 Task: Open a blank sheet, save the file as Respectingdifferences.rtf and add heading 'Respecting Differences',with the parapraph 'Respecting differences involves recognizing and appreciating the uniqueness and diversity of individuals and cultures. It encompasses tolerance, empathy, and embracing different perspectives.'Apply Font Style Impact And font size 18. Apply font style in  Heading 'Courier New' and font size 36 Change heading alignment to  Left and paragraph alignment to  Left
Action: Mouse moved to (305, 204)
Screenshot: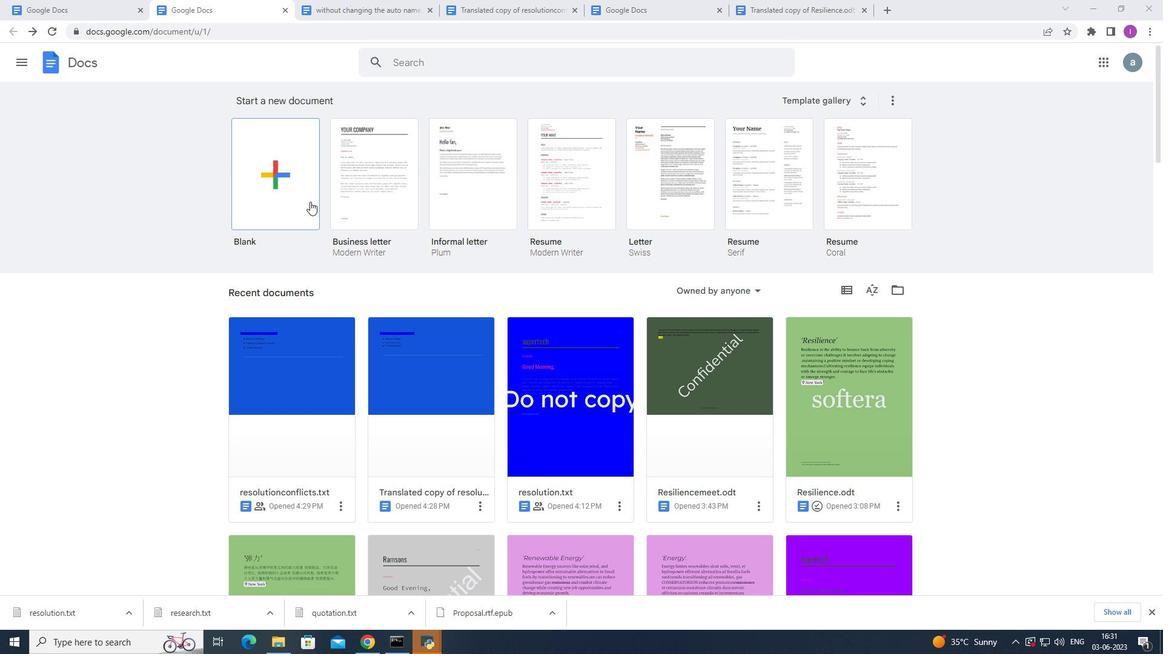 
Action: Mouse pressed left at (305, 204)
Screenshot: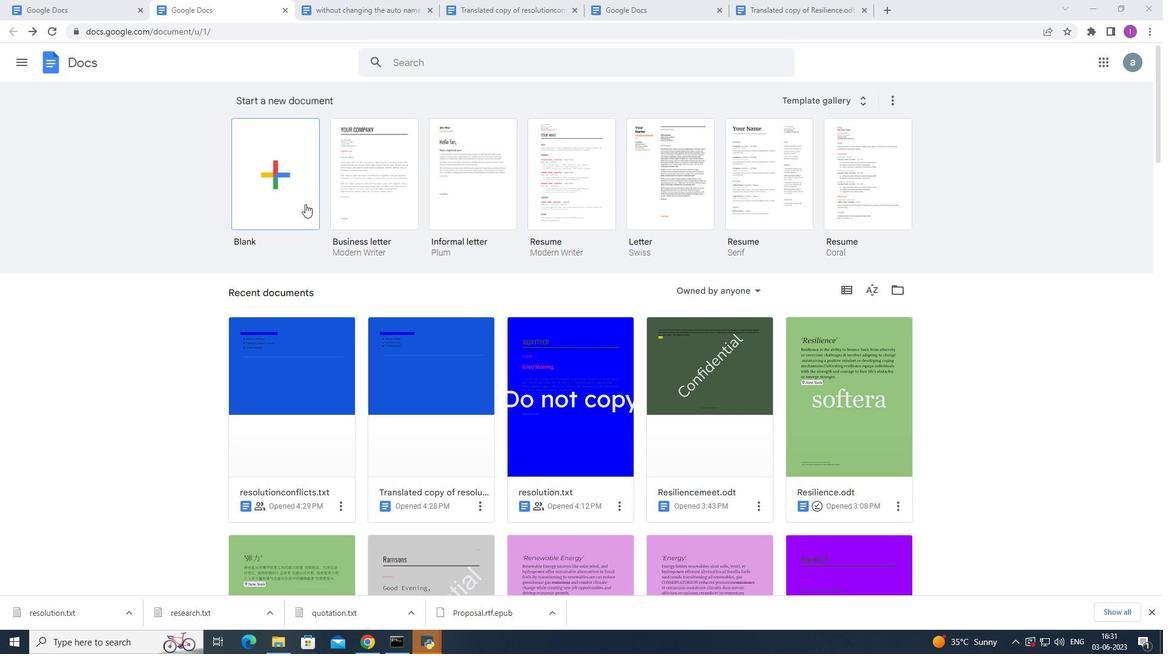 
Action: Mouse moved to (130, 54)
Screenshot: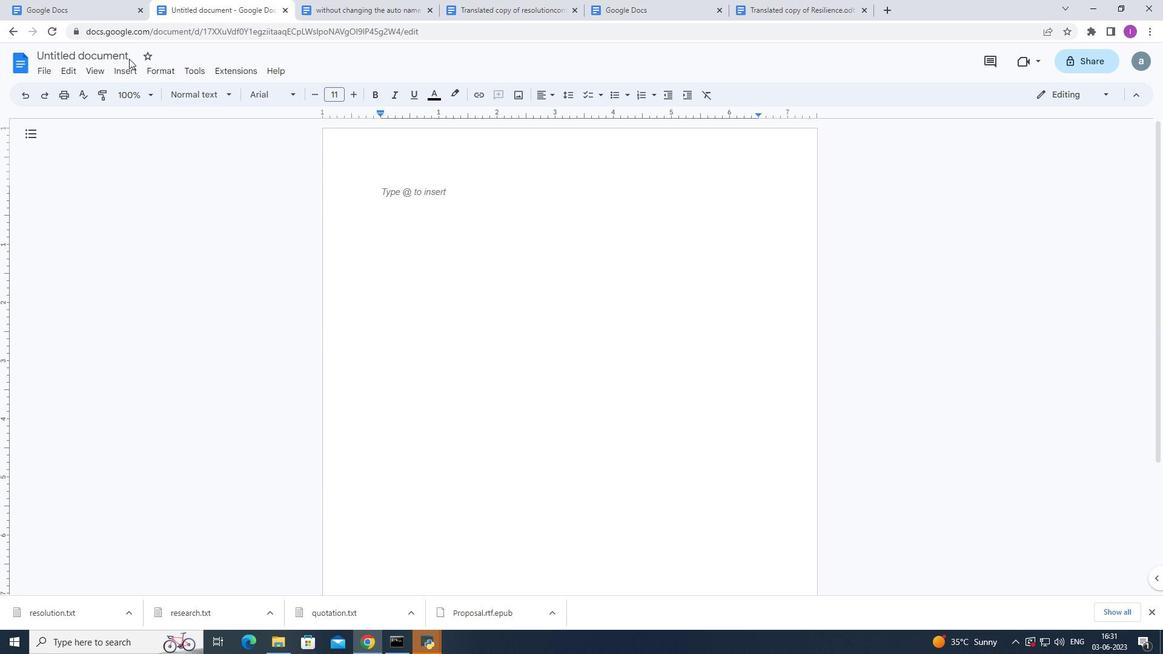 
Action: Mouse pressed left at (130, 54)
Screenshot: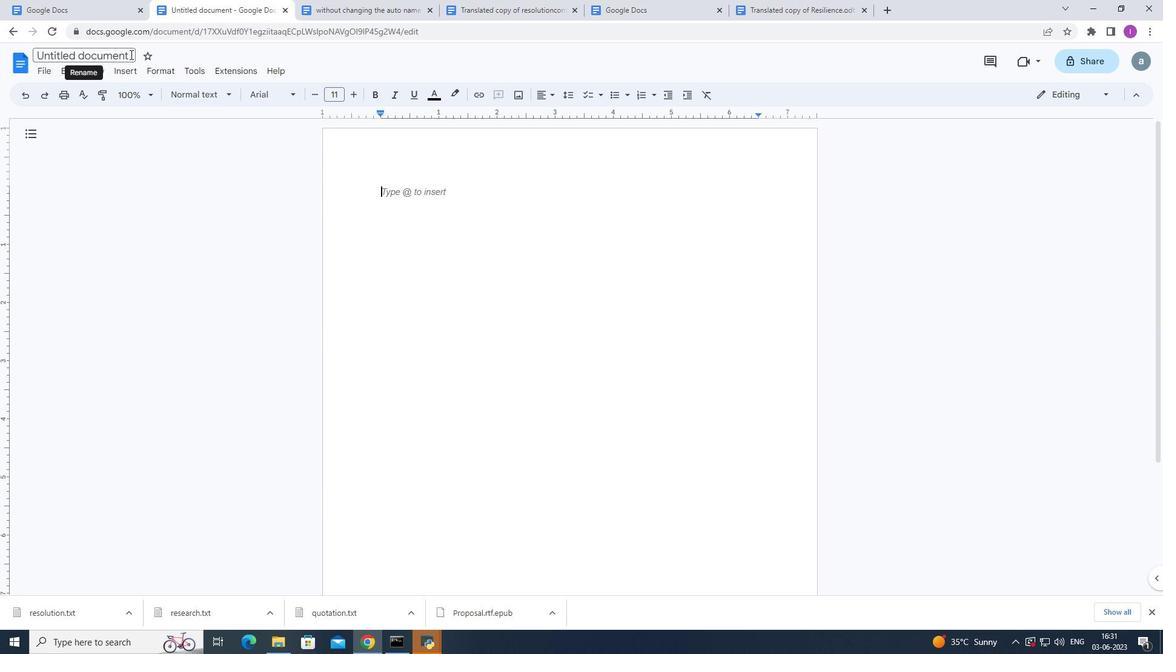 
Action: Mouse moved to (176, 55)
Screenshot: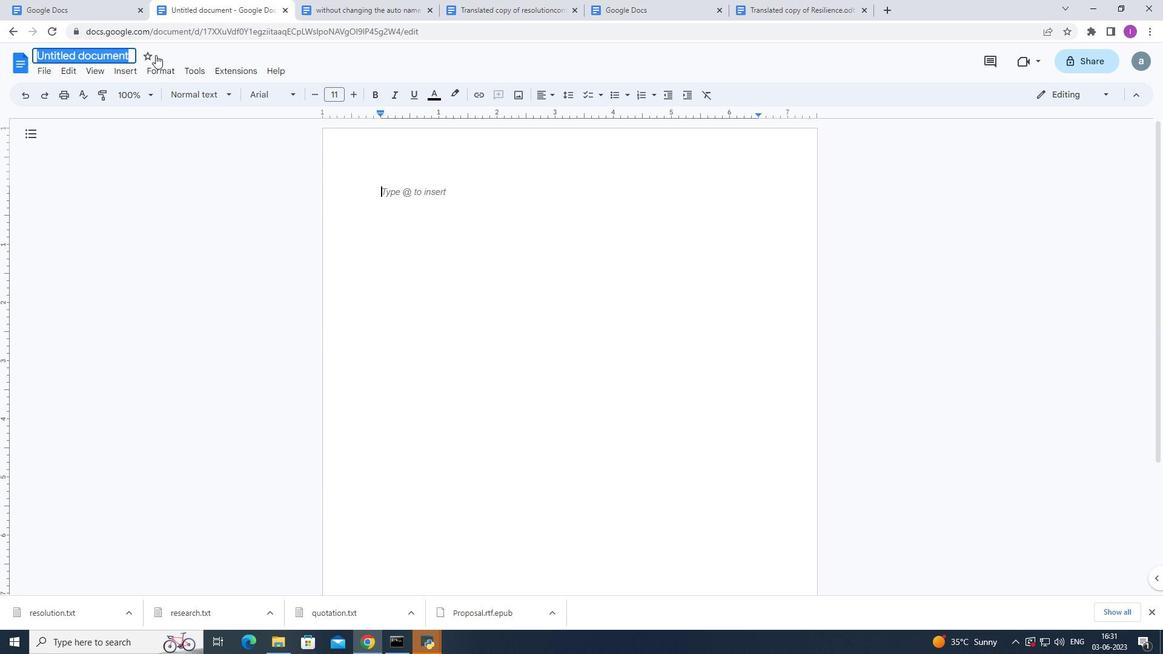
Action: Key pressed <Key.shift>Respectingdifferences.rtf
Screenshot: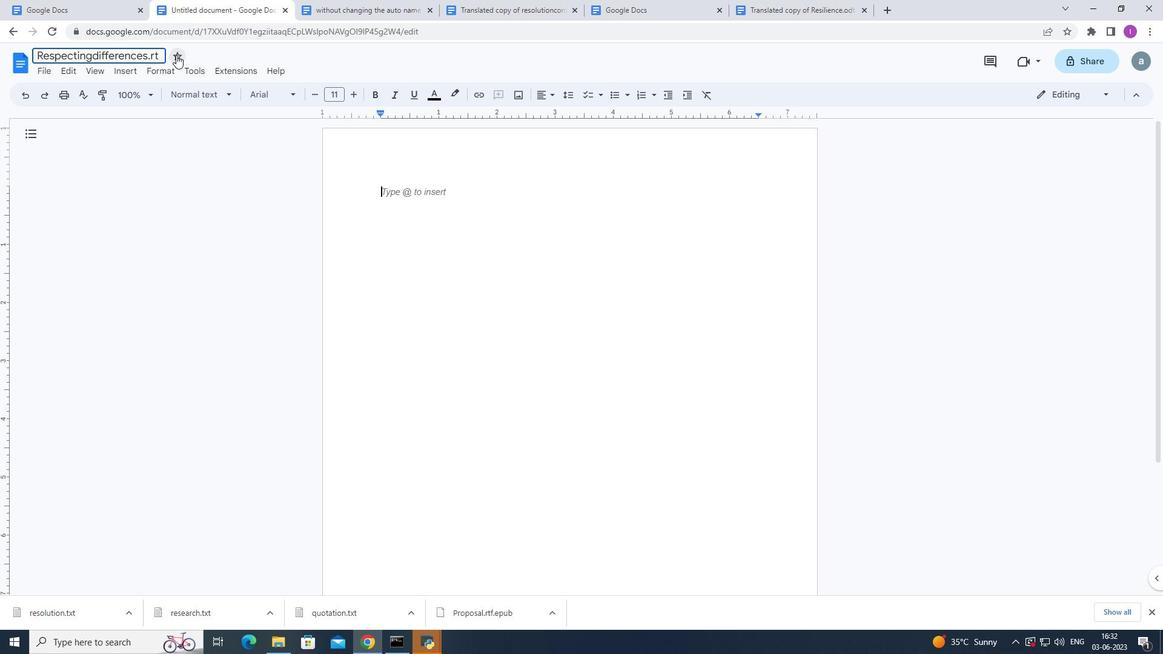 
Action: Mouse moved to (167, 136)
Screenshot: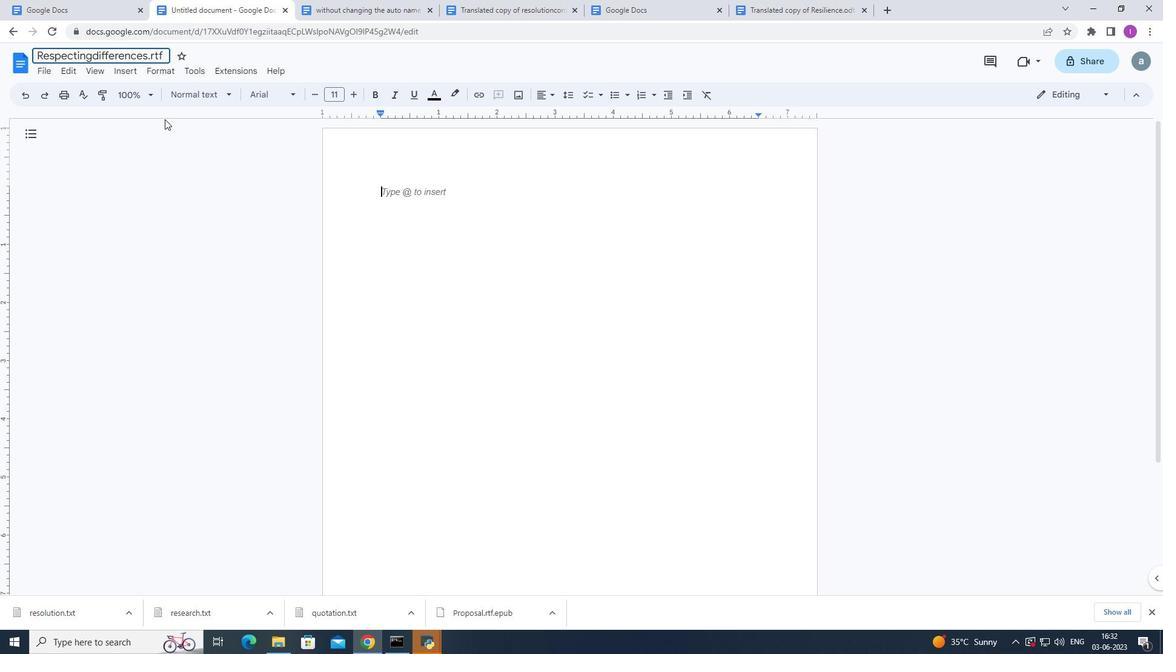 
Action: Mouse pressed left at (167, 136)
Screenshot: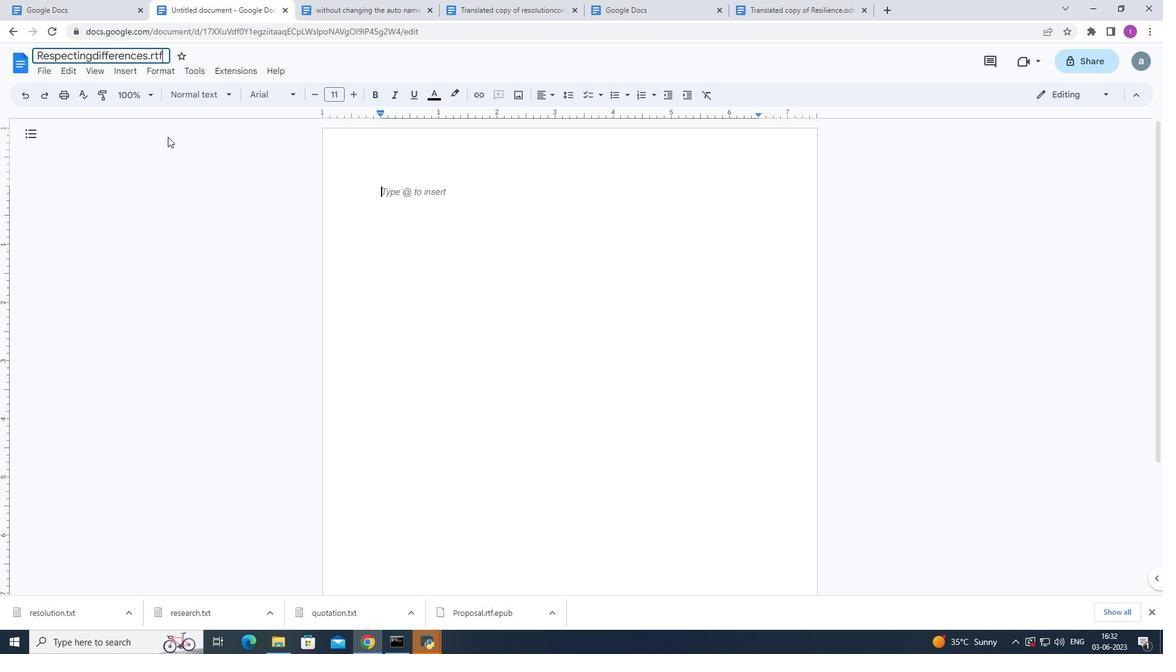 
Action: Mouse moved to (172, 69)
Screenshot: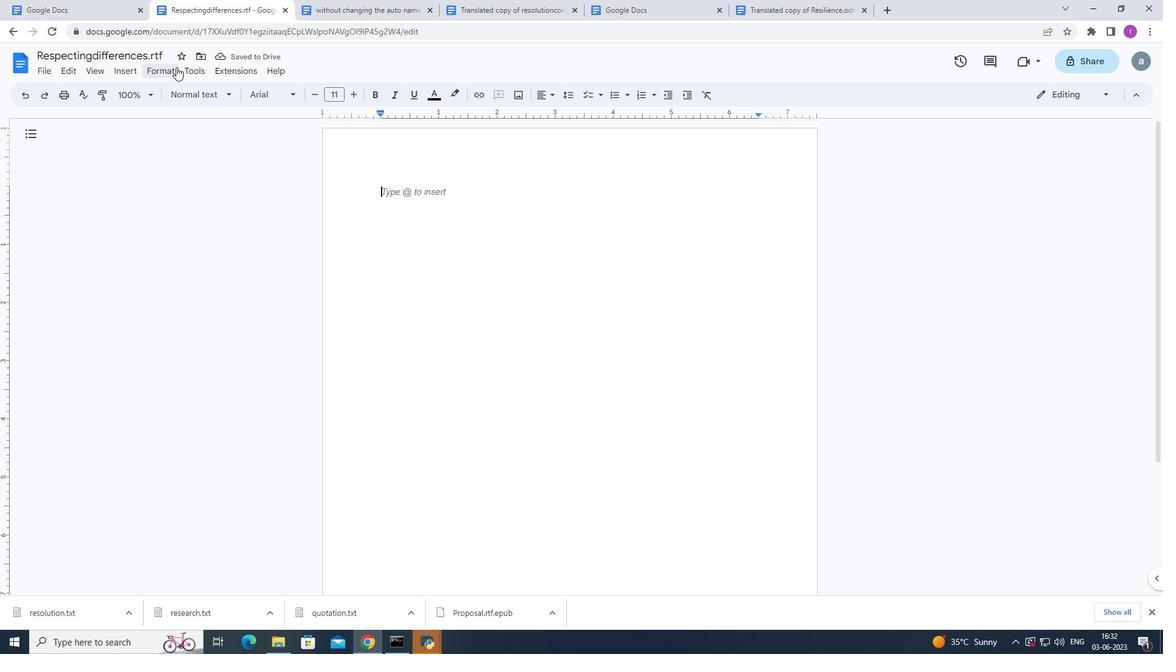 
Action: Mouse pressed left at (172, 69)
Screenshot: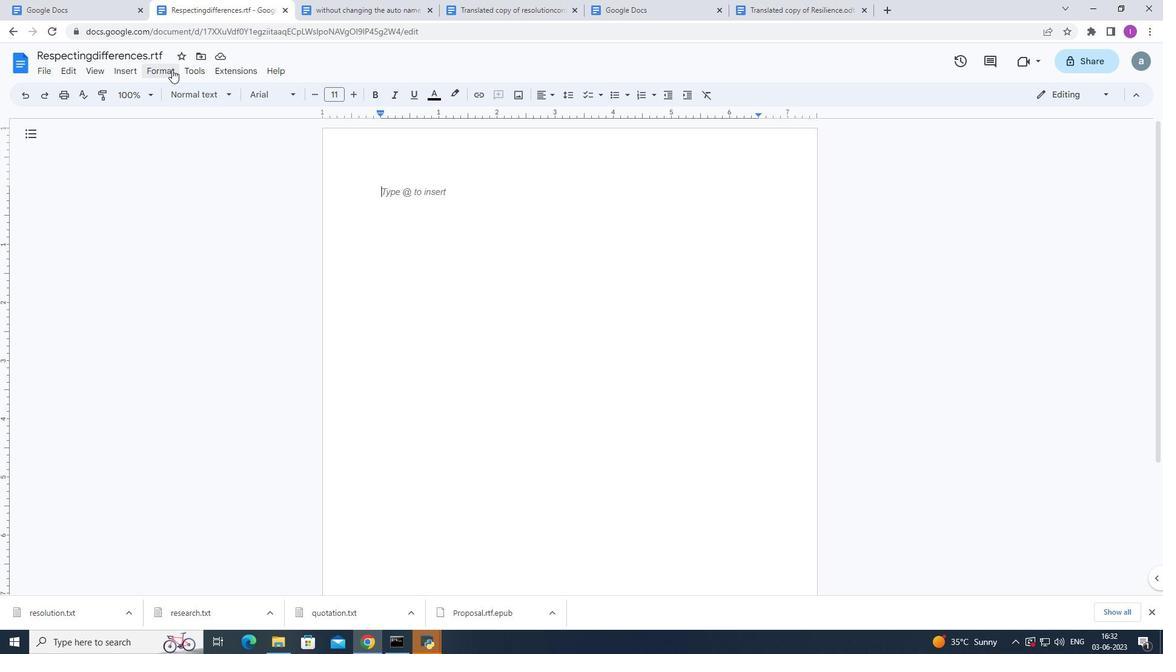
Action: Mouse pressed left at (172, 69)
Screenshot: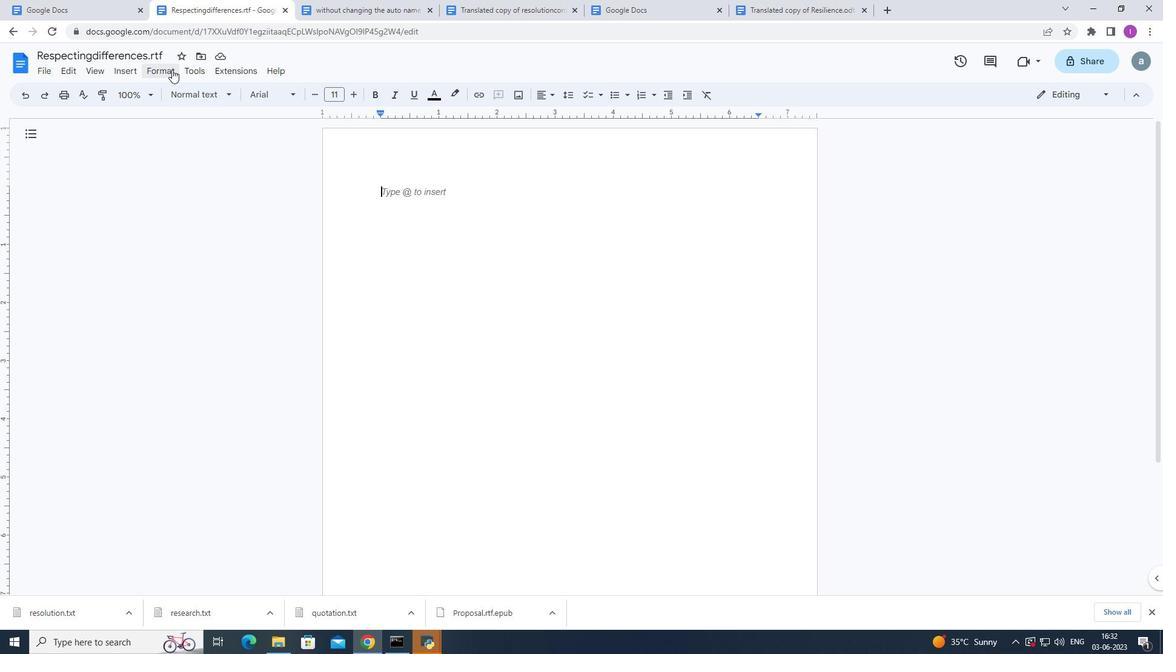 
Action: Mouse pressed left at (172, 69)
Screenshot: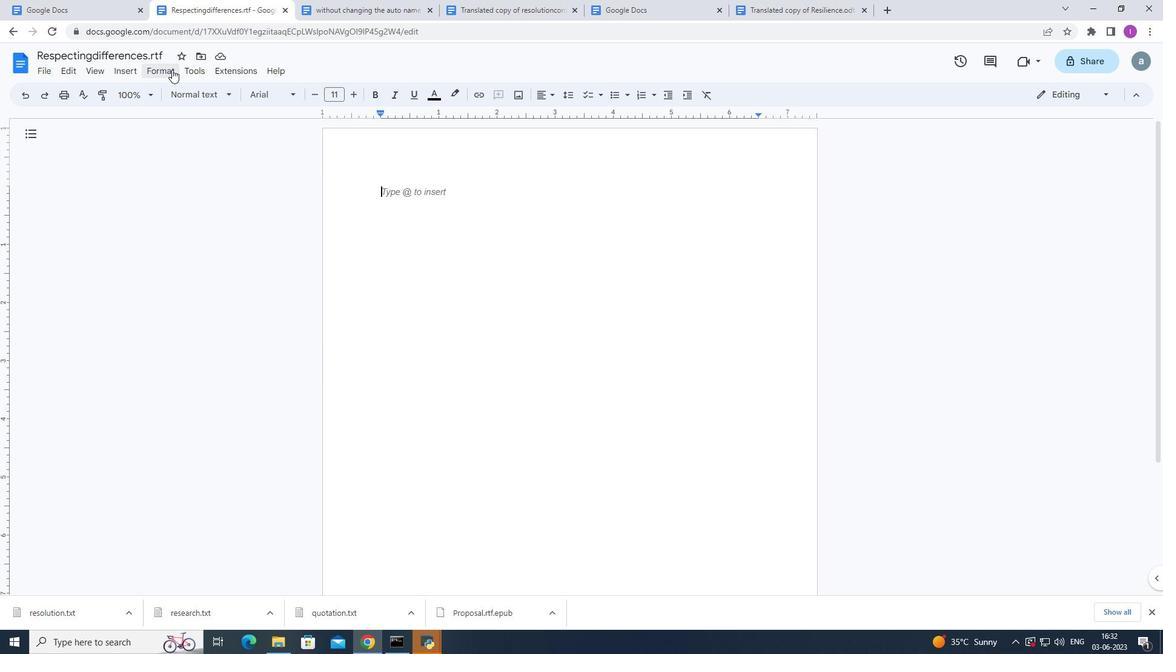 
Action: Mouse moved to (370, 203)
Screenshot: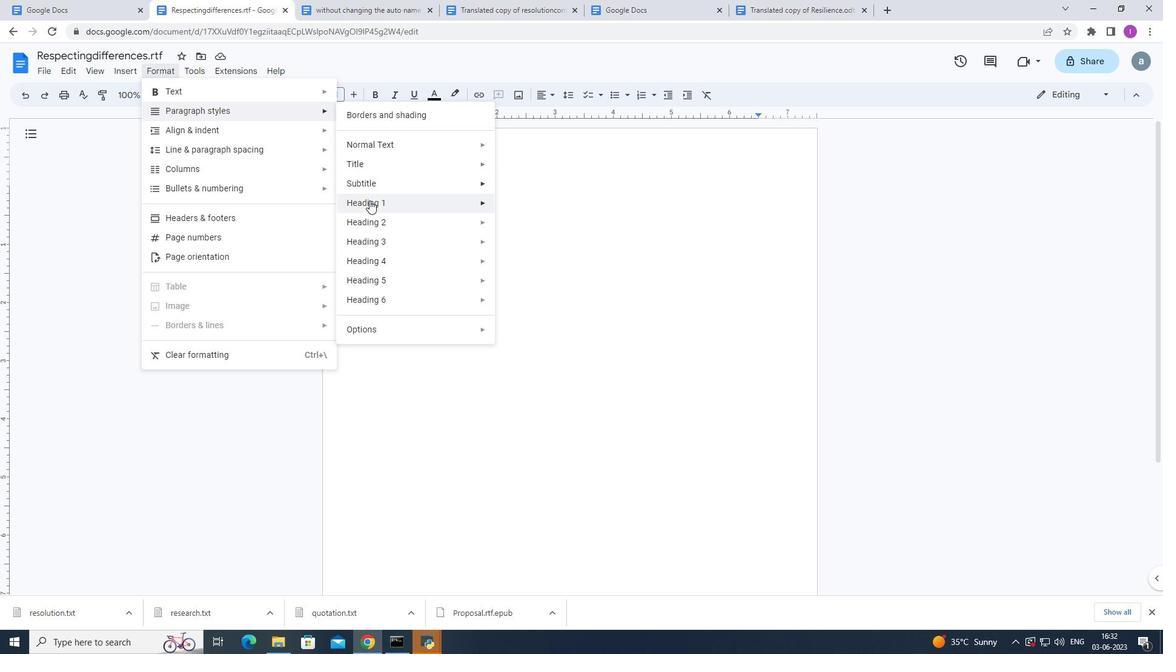 
Action: Mouse pressed left at (370, 203)
Screenshot: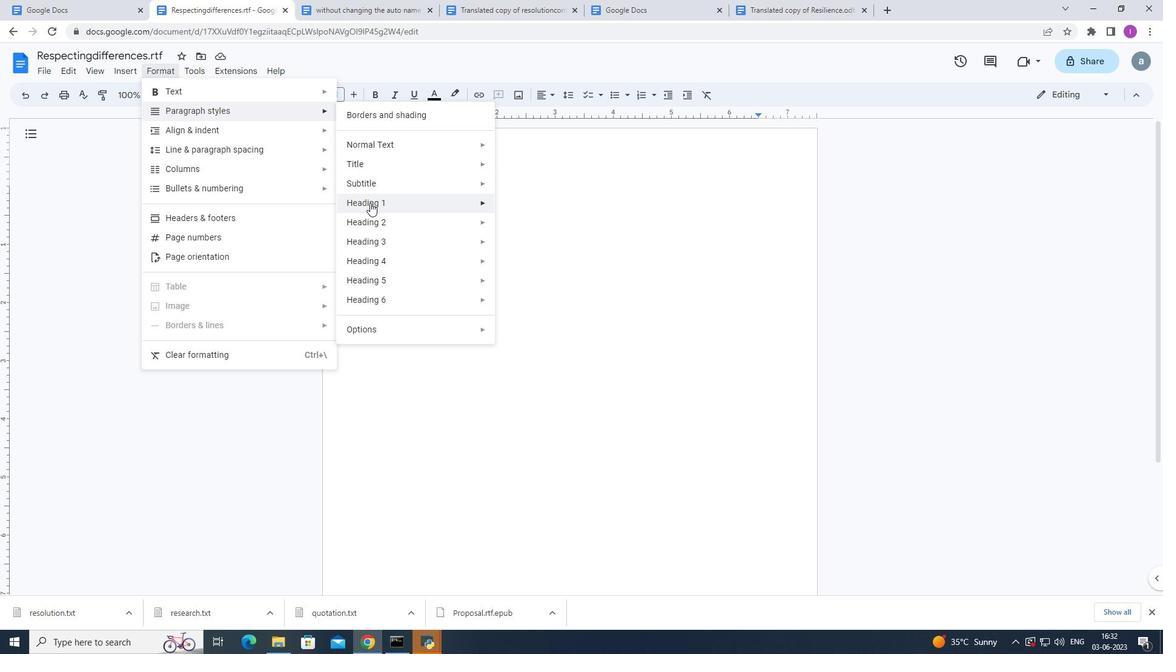 
Action: Mouse moved to (556, 210)
Screenshot: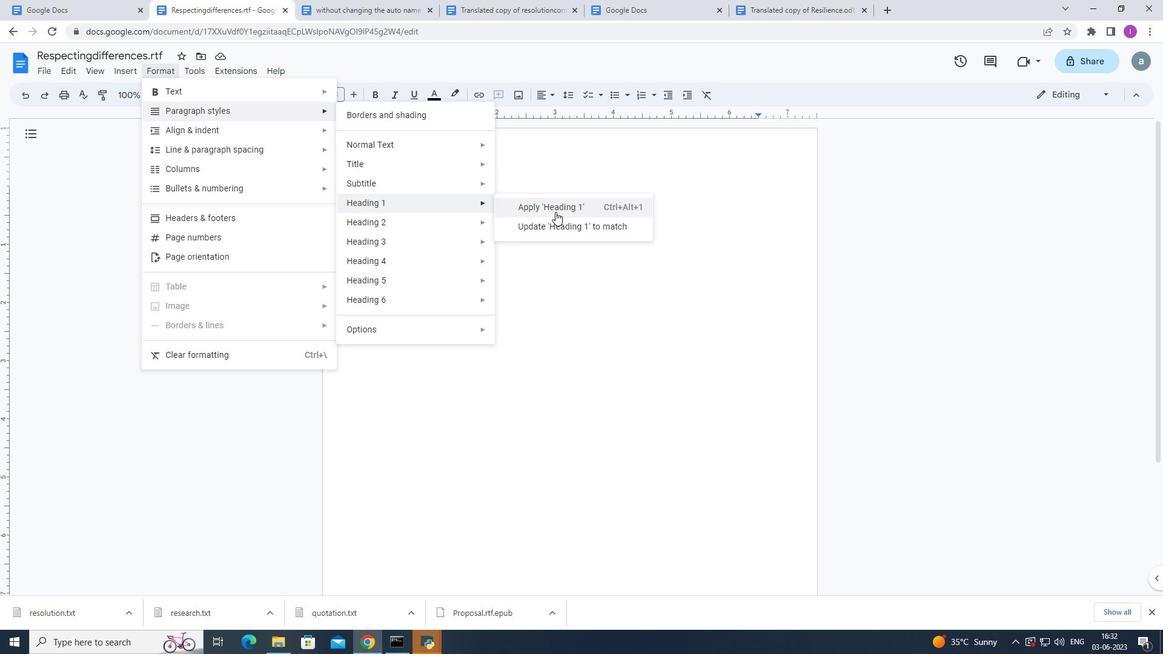 
Action: Mouse pressed left at (556, 210)
Screenshot: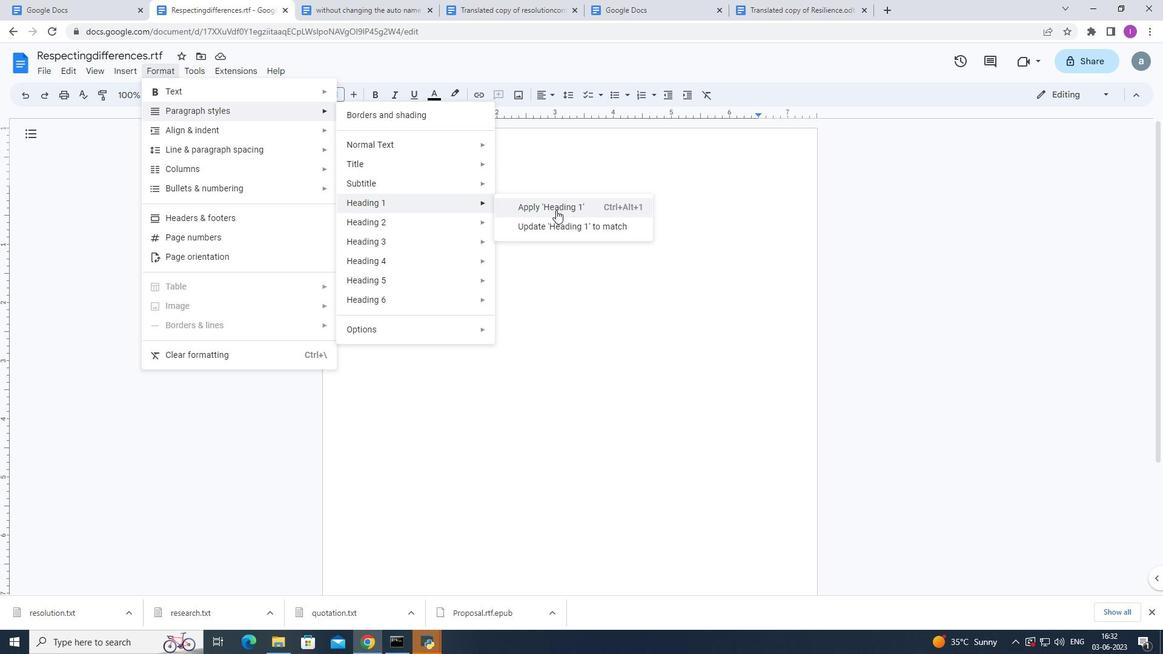 
Action: Mouse moved to (519, 241)
Screenshot: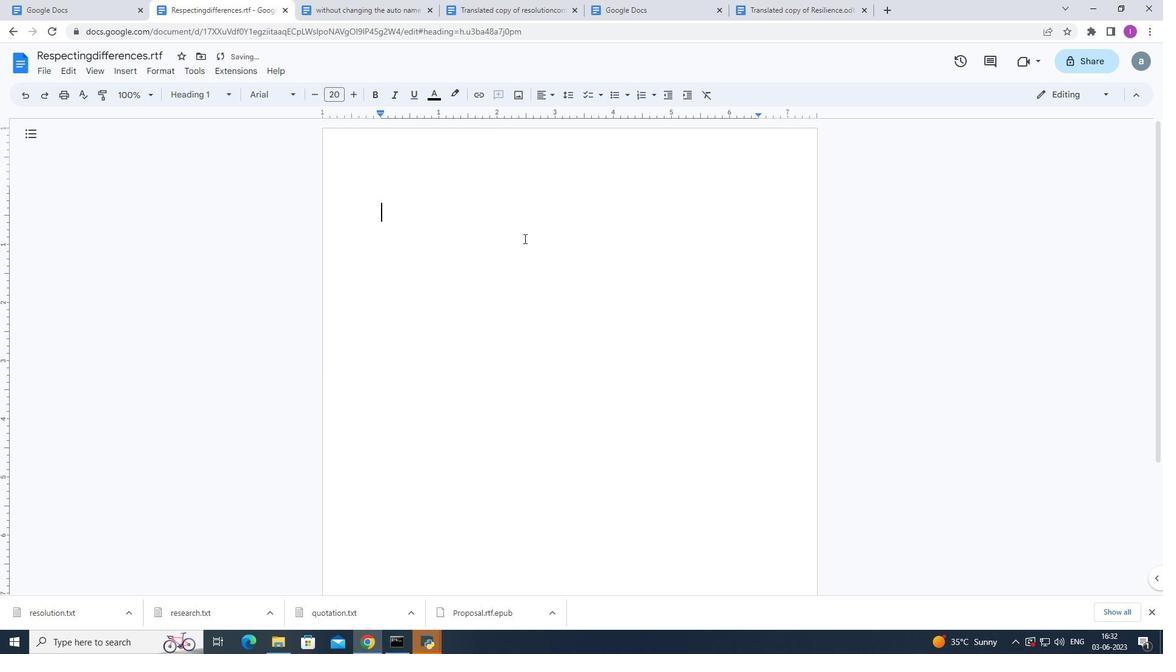 
Action: Key pressed <Key.shift>Reso<Key.backspace>pecting<Key.space><Key.shift>Differences
Screenshot: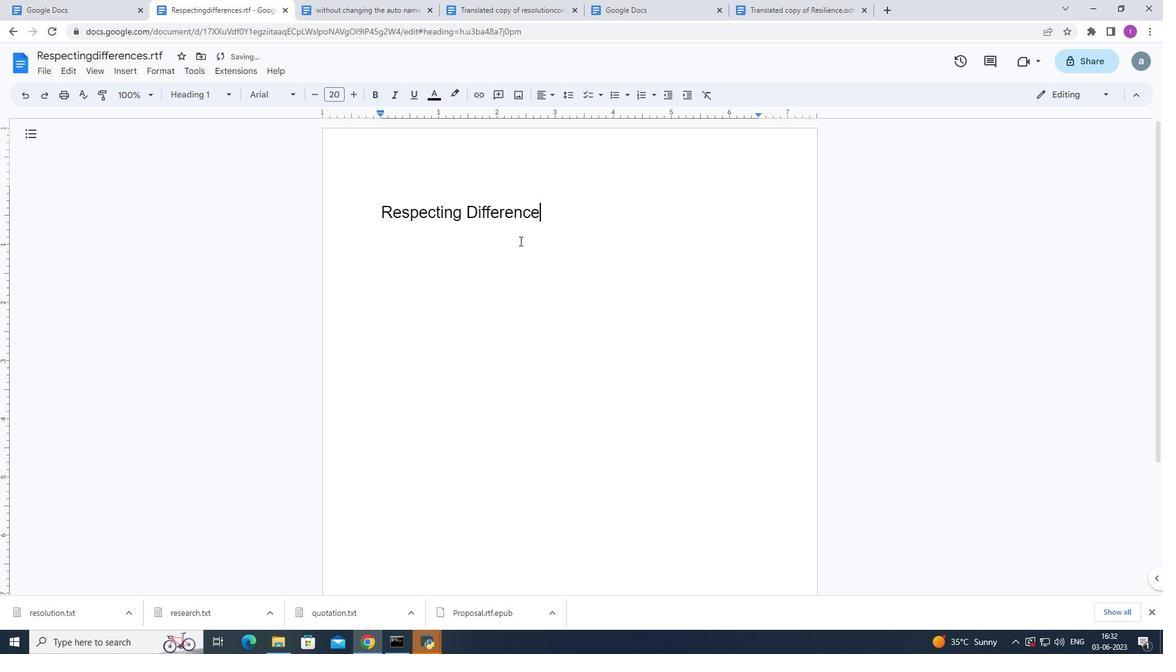 
Action: Mouse scrolled (519, 240) with delta (0, 0)
Screenshot: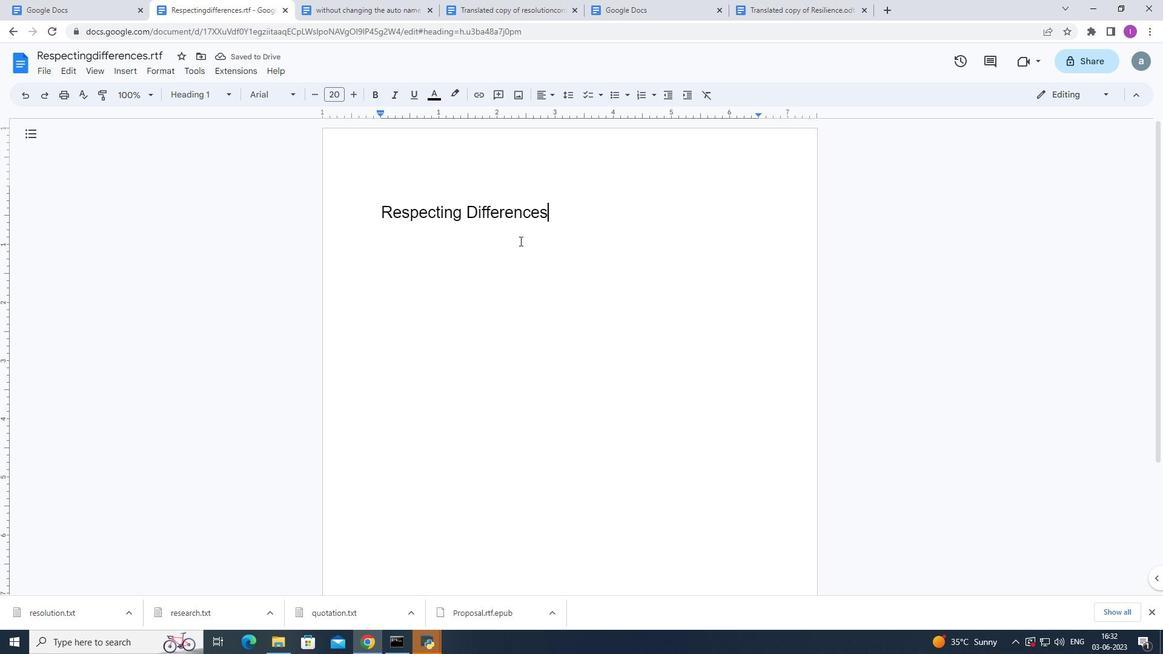 
Action: Mouse scrolled (519, 240) with delta (0, 0)
Screenshot: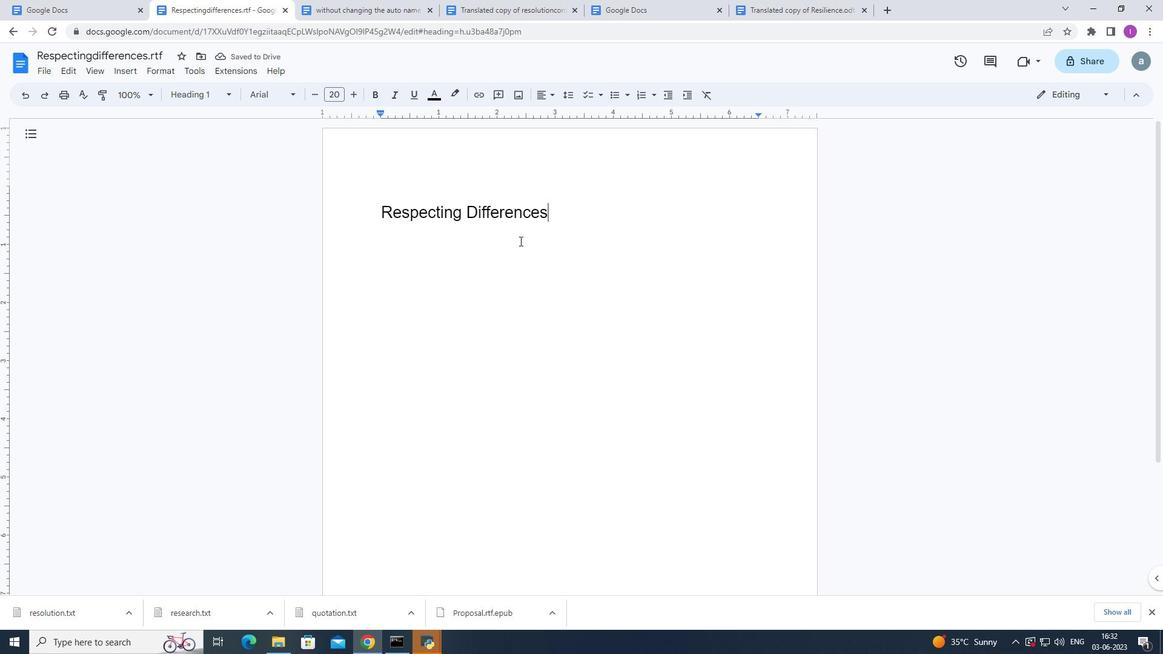
Action: Mouse moved to (405, 357)
Screenshot: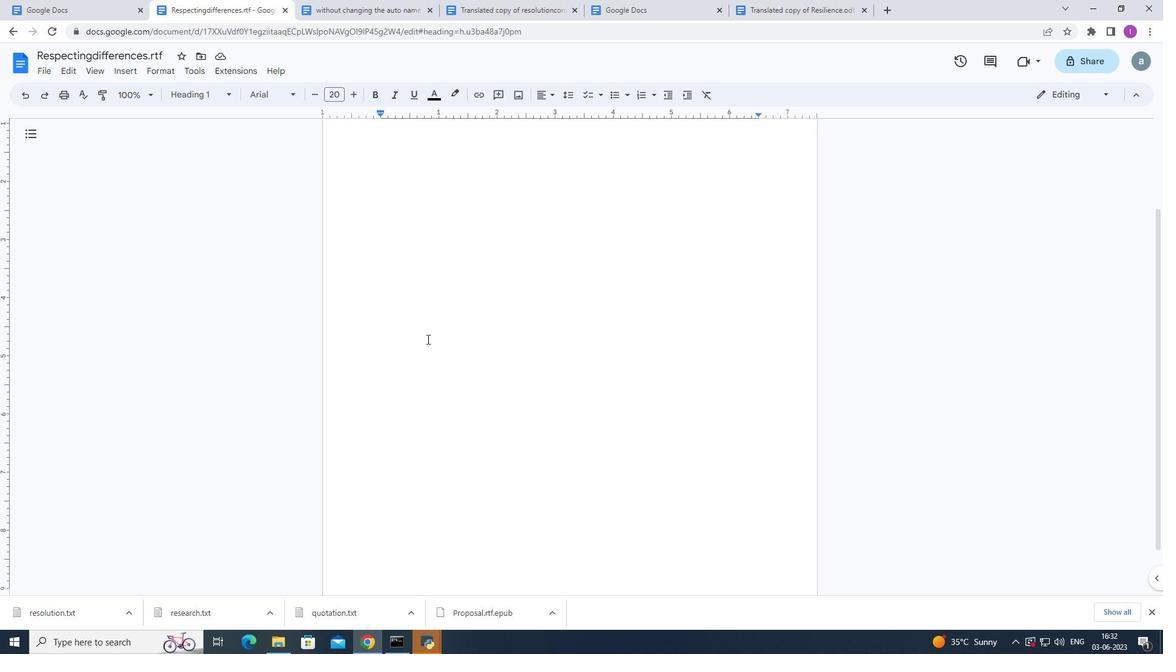 
Action: Mouse scrolled (405, 358) with delta (0, 0)
Screenshot: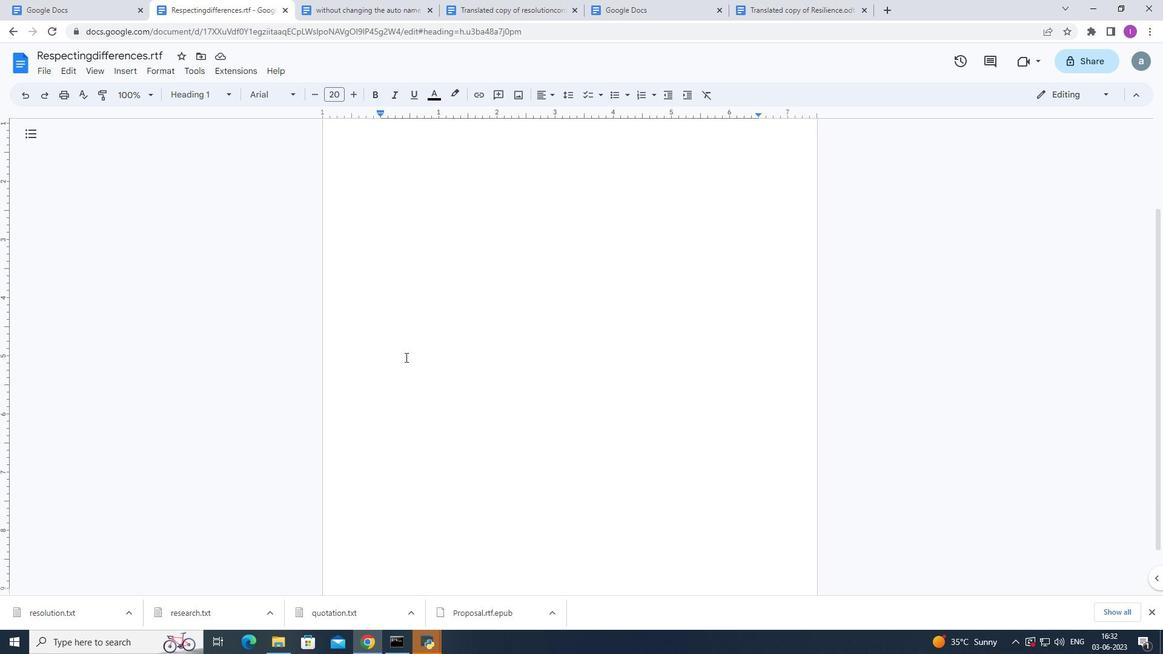 
Action: Mouse scrolled (405, 358) with delta (0, 0)
Screenshot: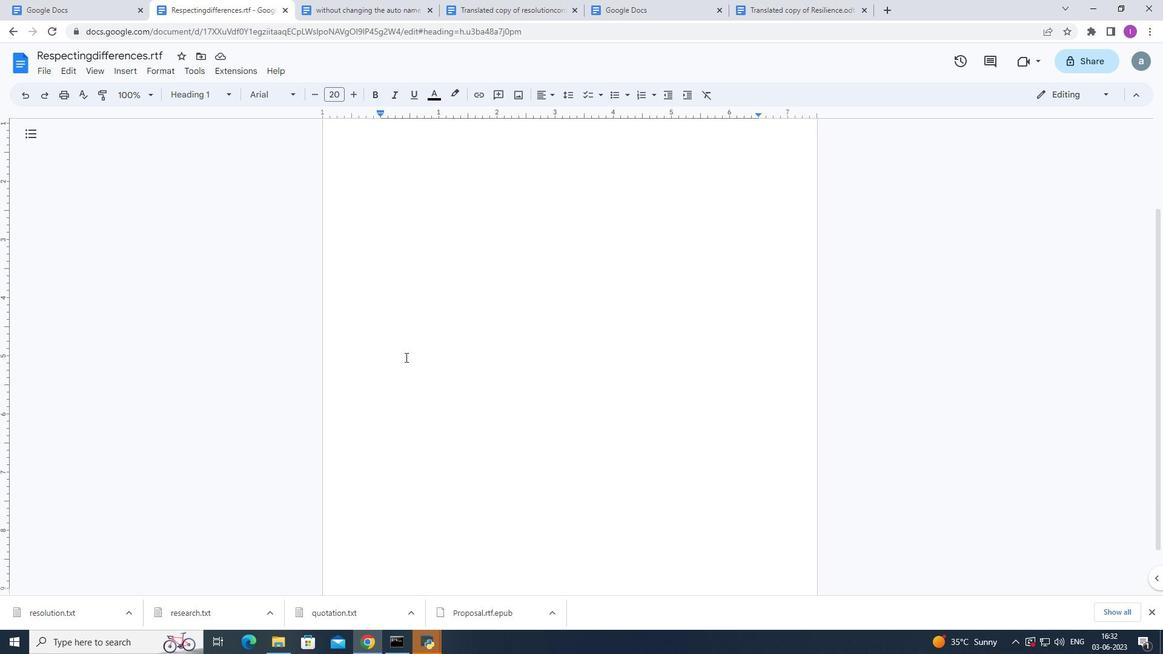 
Action: Mouse scrolled (405, 358) with delta (0, 0)
Screenshot: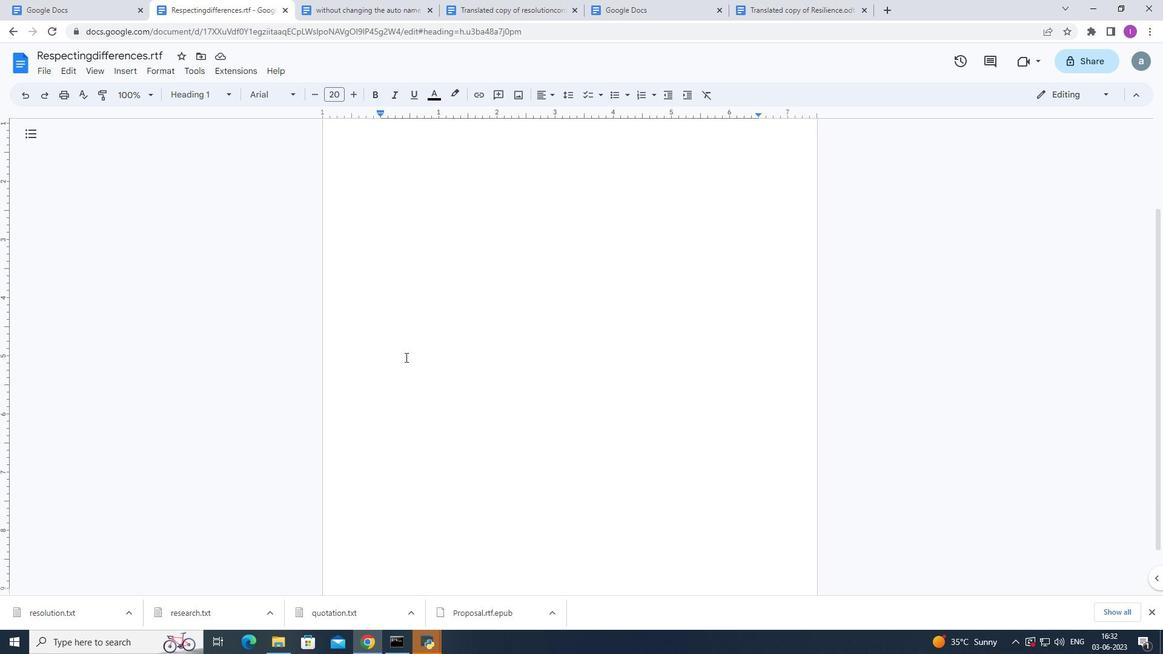 
Action: Mouse moved to (378, 209)
Screenshot: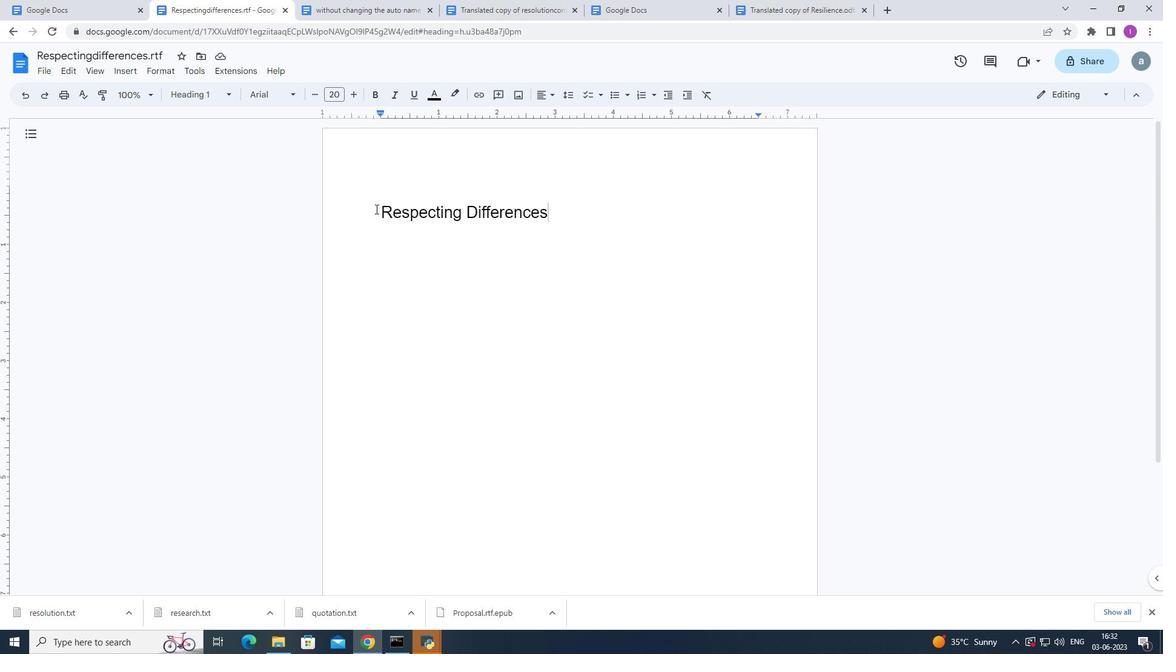 
Action: Mouse pressed left at (378, 209)
Screenshot: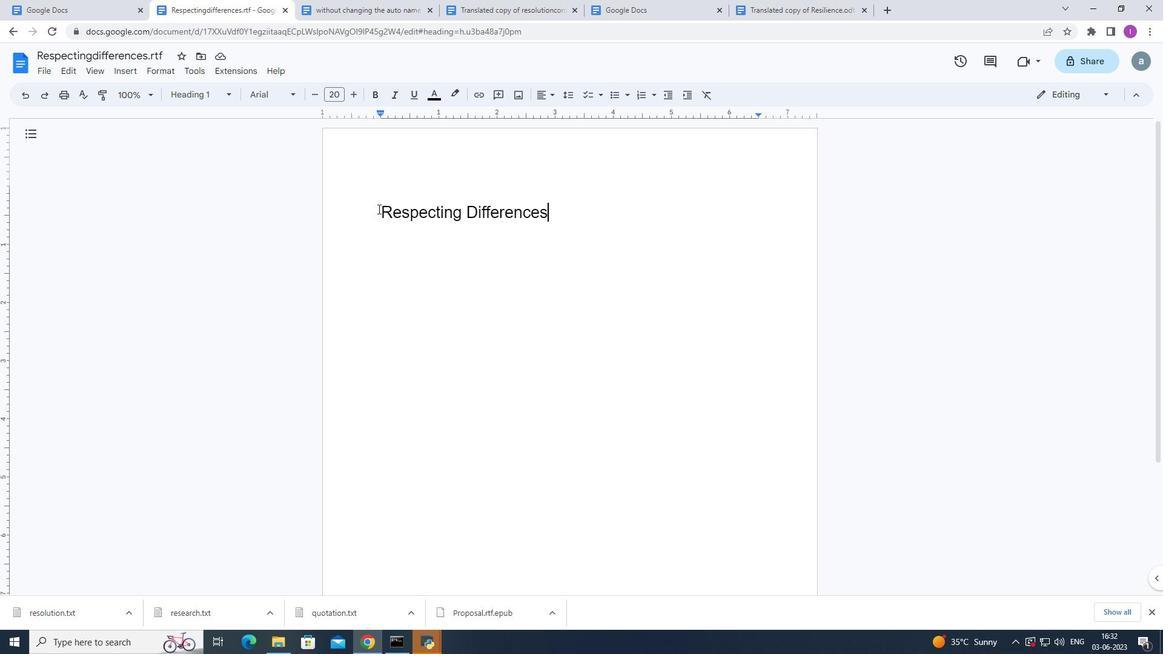 
Action: Mouse moved to (433, 192)
Screenshot: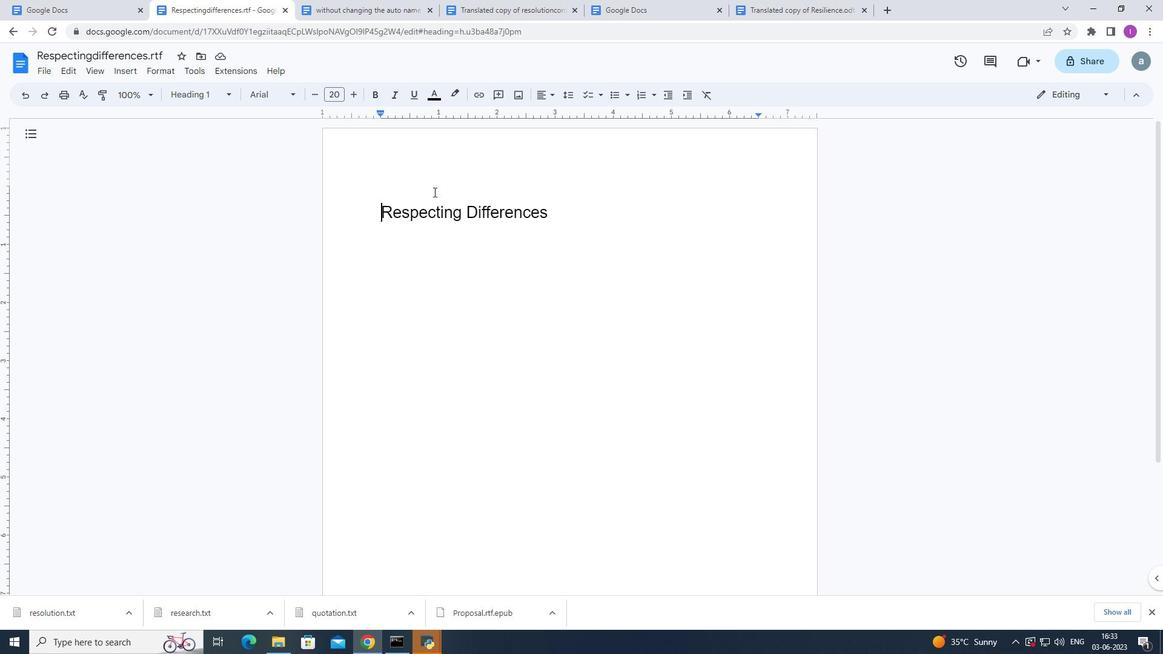 
Action: Key pressed ;
Screenshot: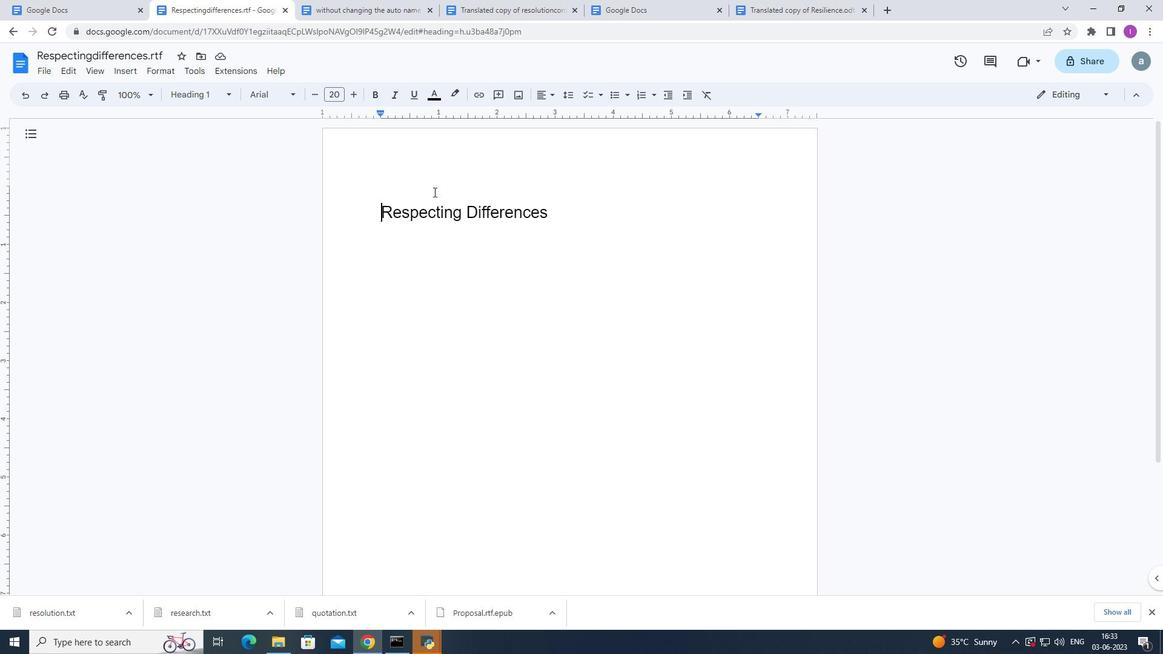 
Action: Mouse moved to (434, 190)
Screenshot: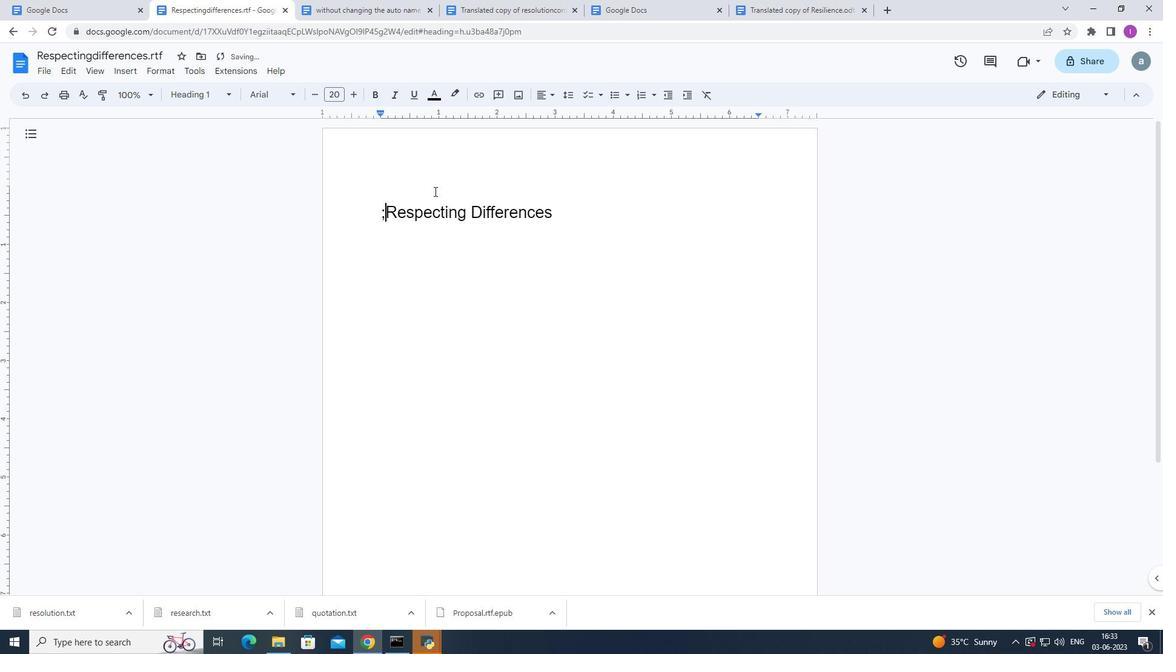 
Action: Key pressed <Key.backspace>
Screenshot: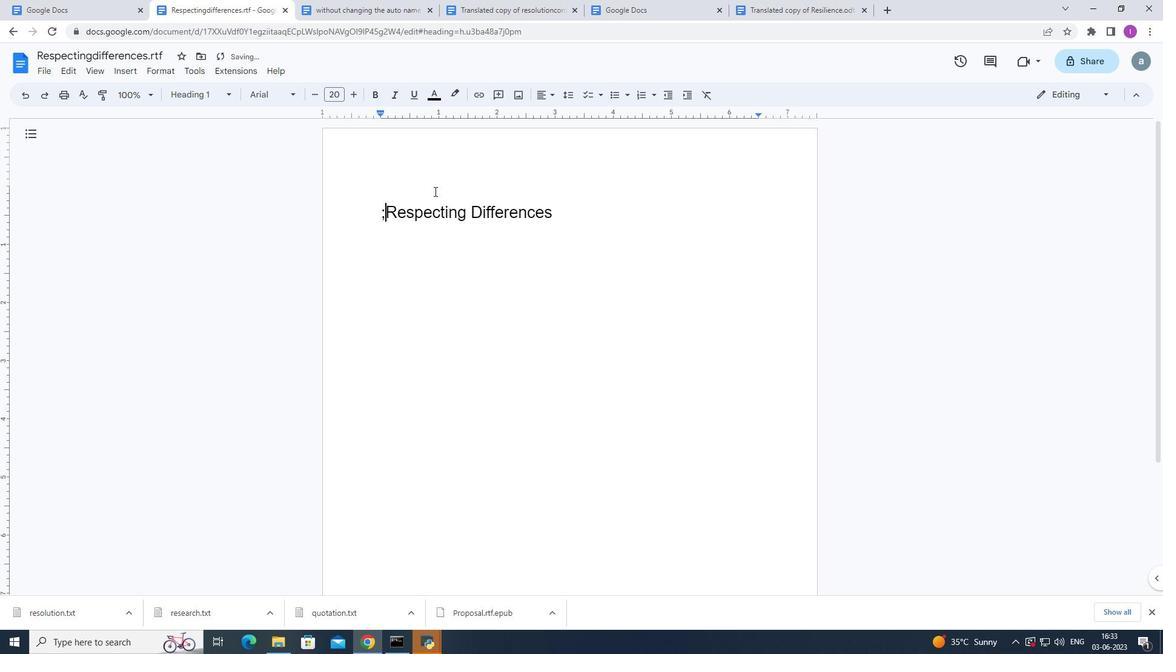 
Action: Mouse moved to (435, 189)
Screenshot: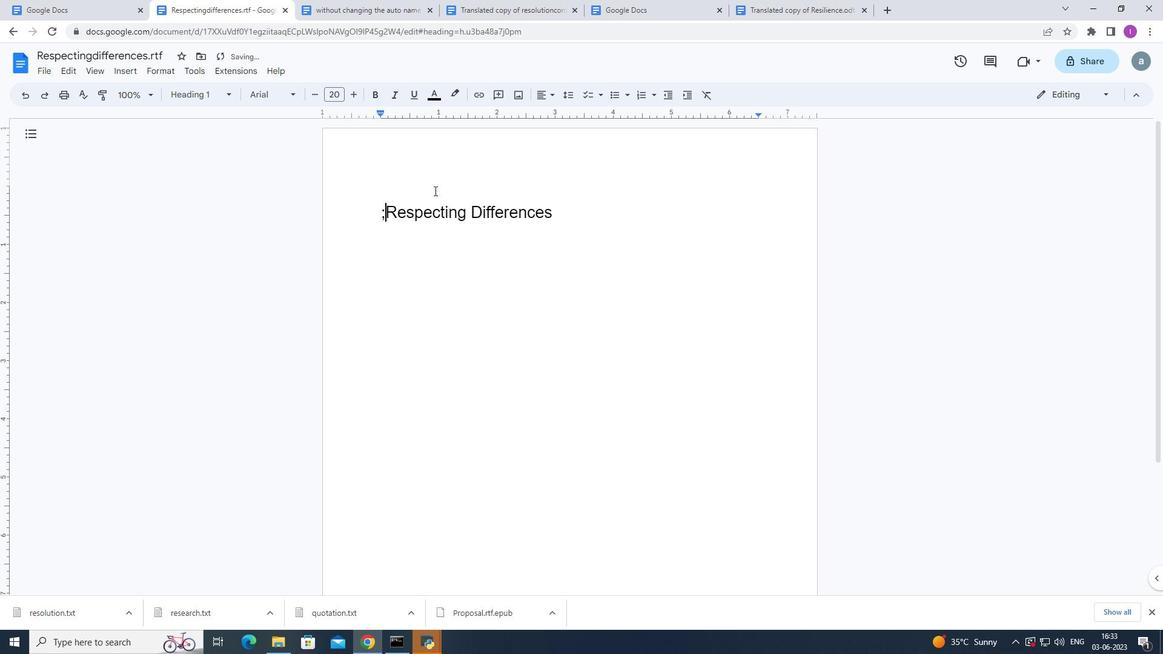 
Action: Key pressed '
Screenshot: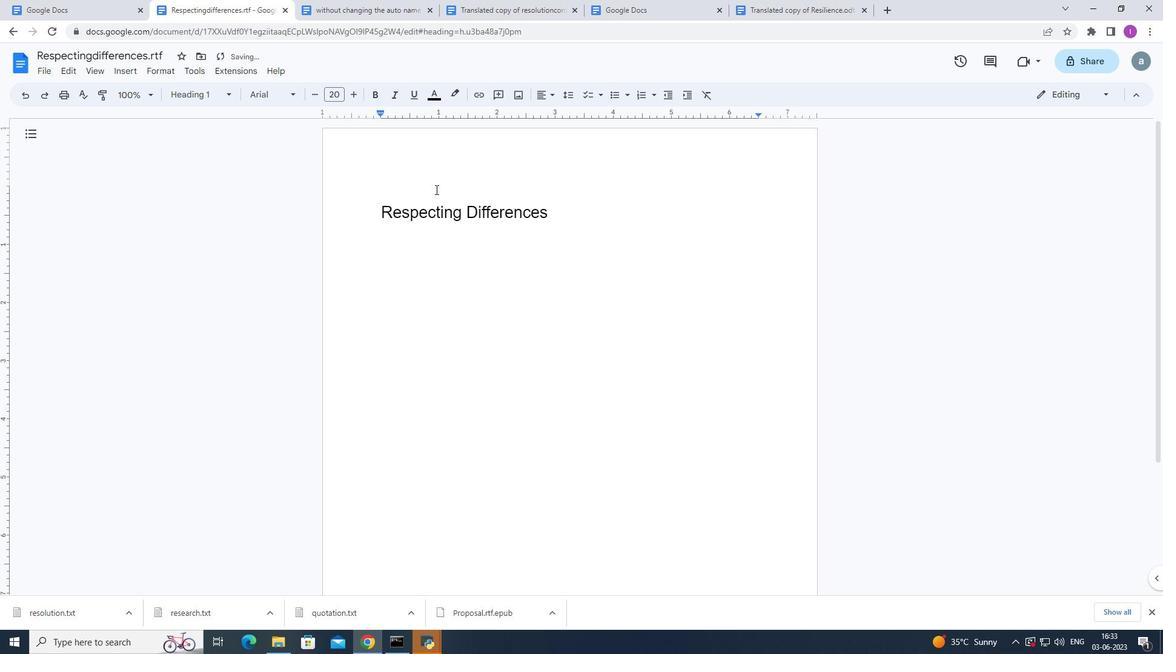 
Action: Mouse moved to (564, 214)
Screenshot: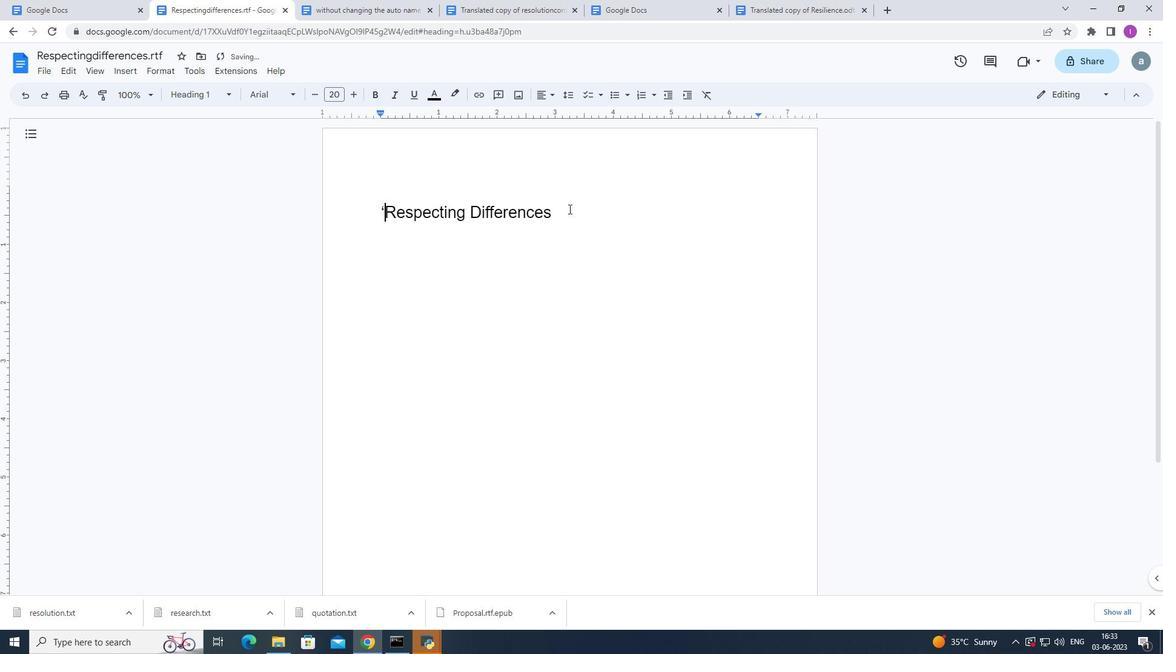 
Action: Mouse pressed left at (564, 214)
Screenshot: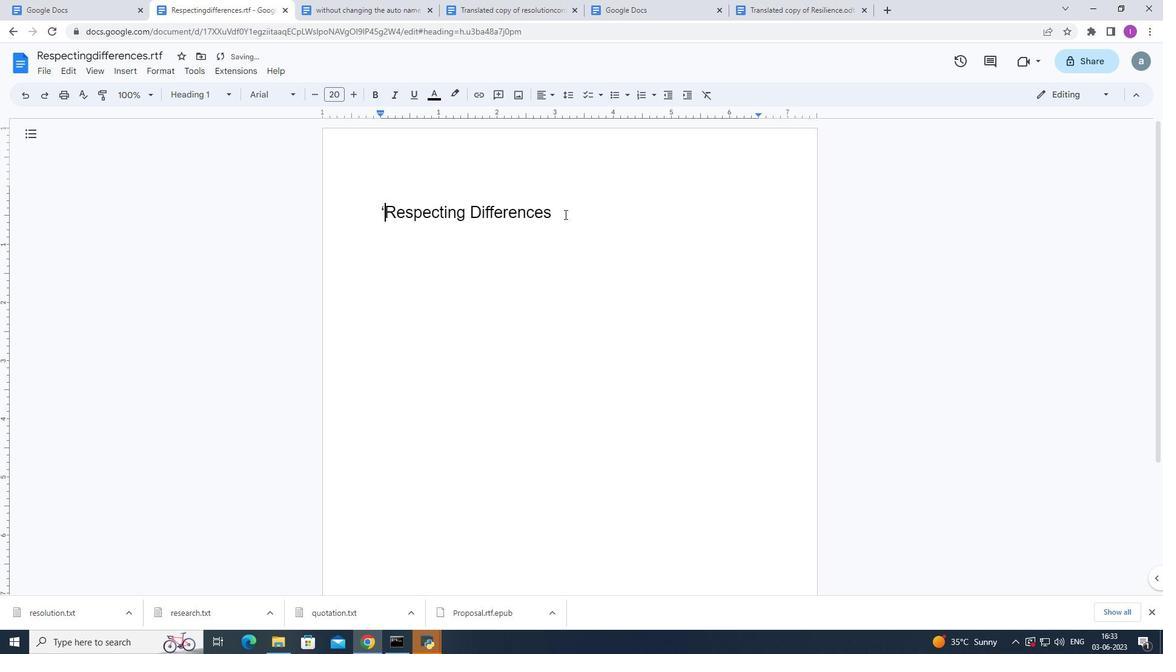 
Action: Key pressed '
Screenshot: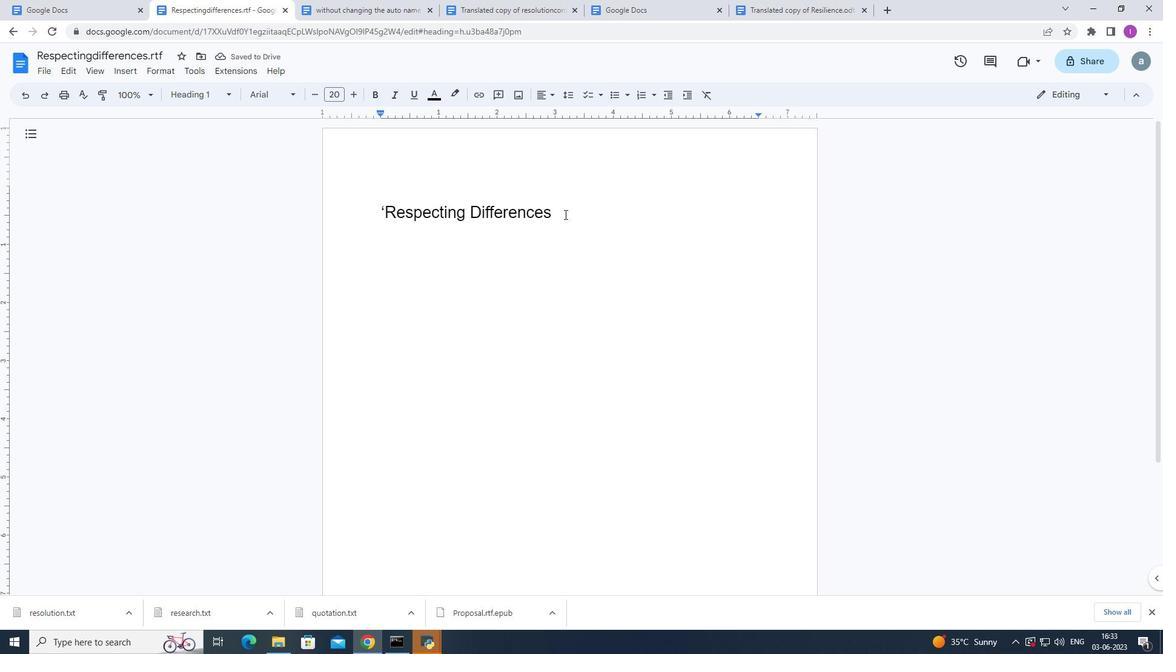 
Action: Mouse moved to (572, 252)
Screenshot: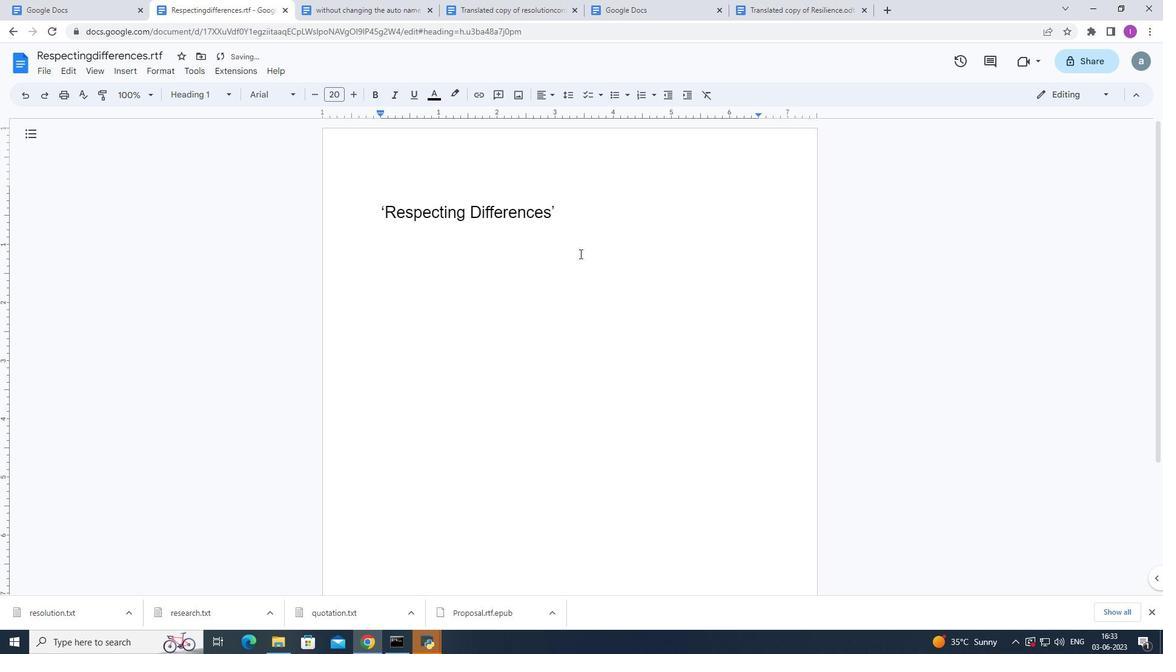 
Action: Key pressed <Key.enter><Key.shift>Respecting<Key.space>differences<Key.space>invoives<Key.backspace><Key.backspace><Key.backspace><Key.backspace>lves<Key.space>rd<Key.backspace>eg<Key.backspace>cognizing<Key.space>and<Key.space>appreciating<Key.space>the<Key.space>uniquenessand<Key.space>diversity
Screenshot: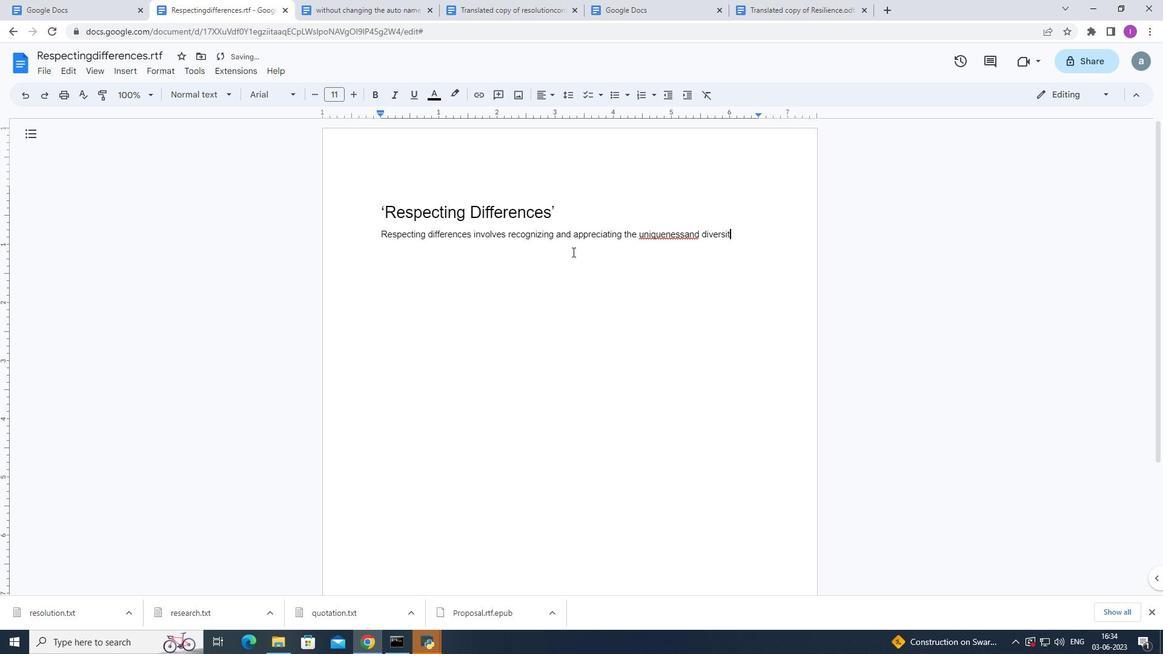 
Action: Mouse moved to (683, 235)
Screenshot: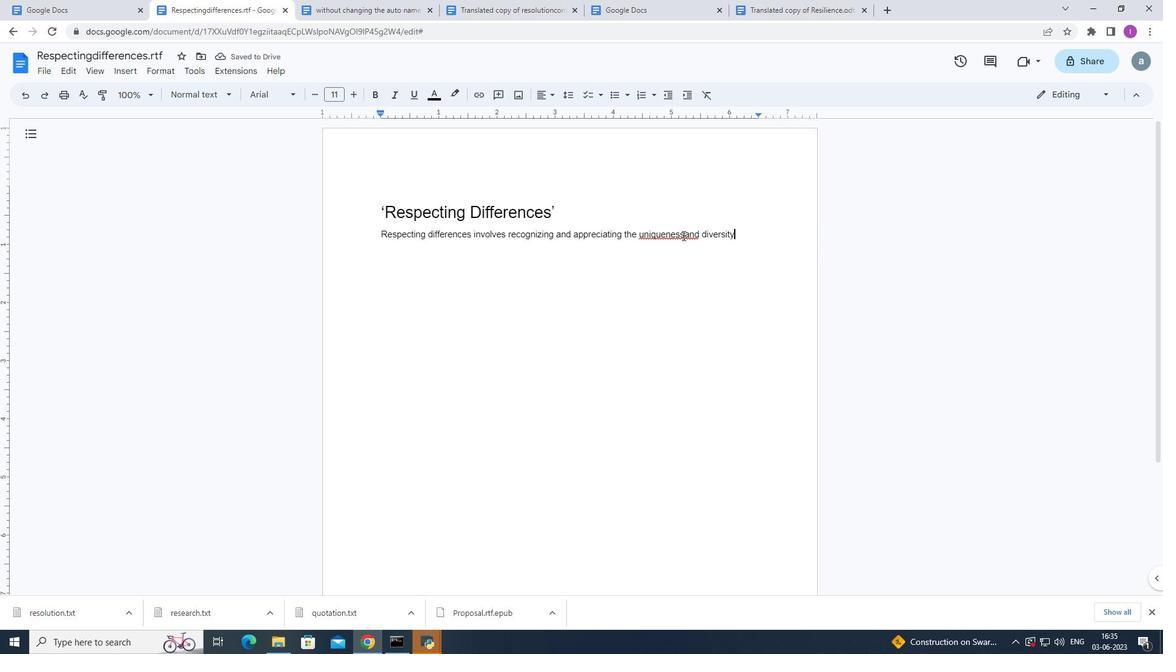 
Action: Mouse pressed left at (683, 235)
Screenshot: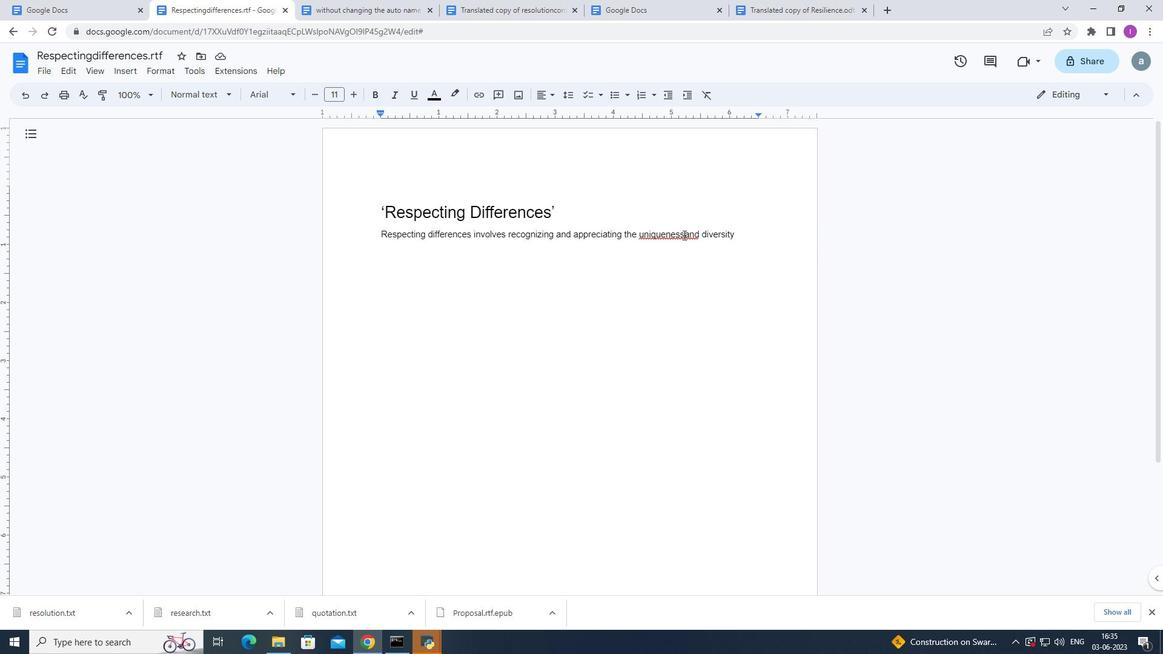 
Action: Mouse moved to (682, 221)
Screenshot: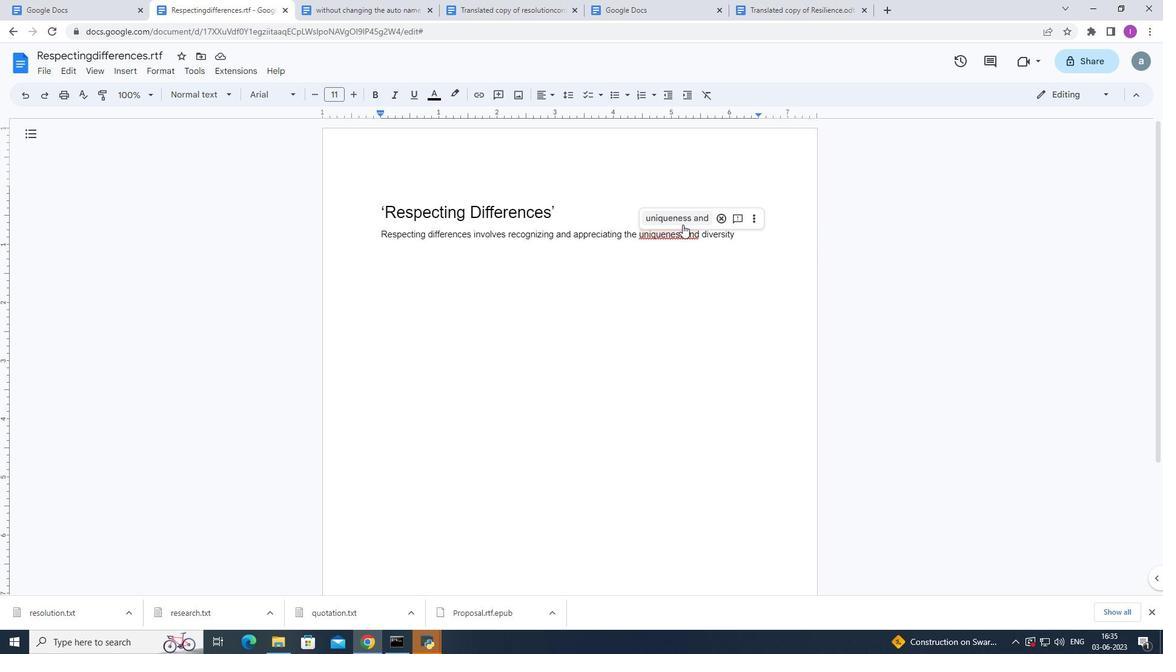 
Action: Mouse pressed left at (682, 221)
Screenshot: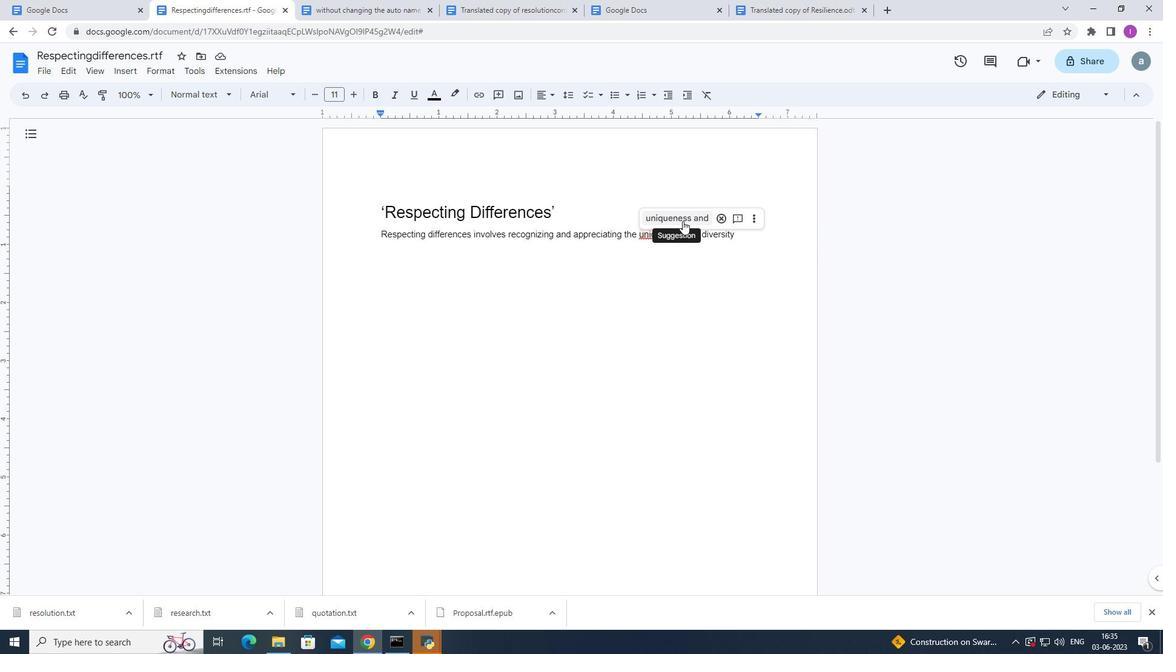 
Action: Mouse moved to (741, 238)
Screenshot: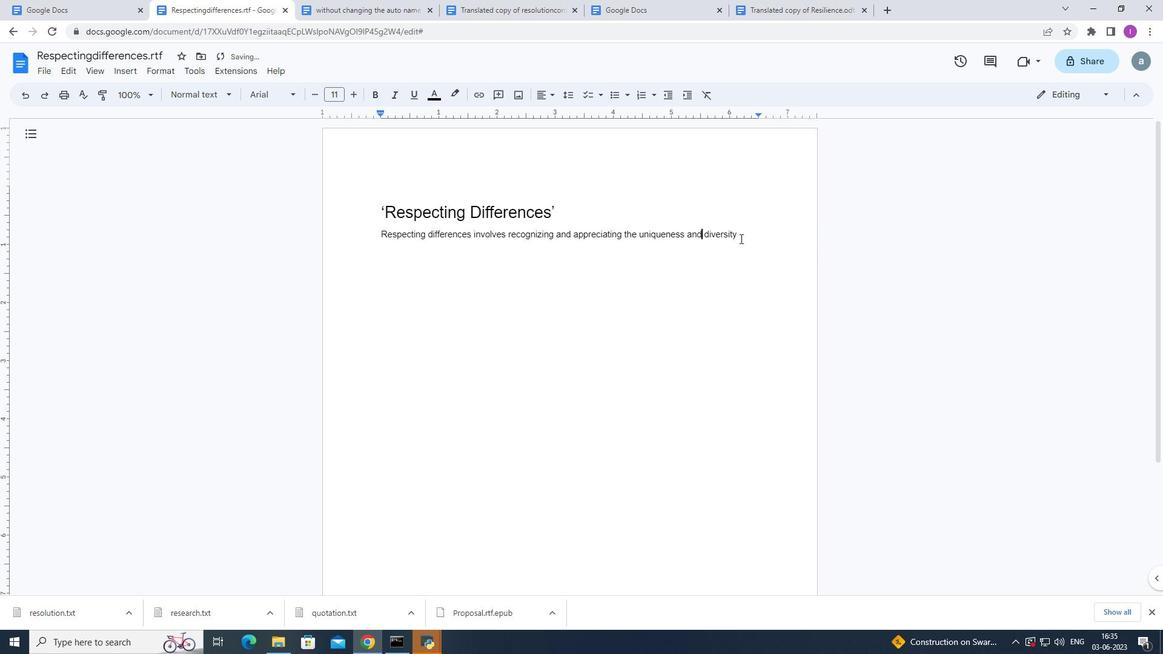 
Action: Mouse pressed left at (741, 238)
Screenshot: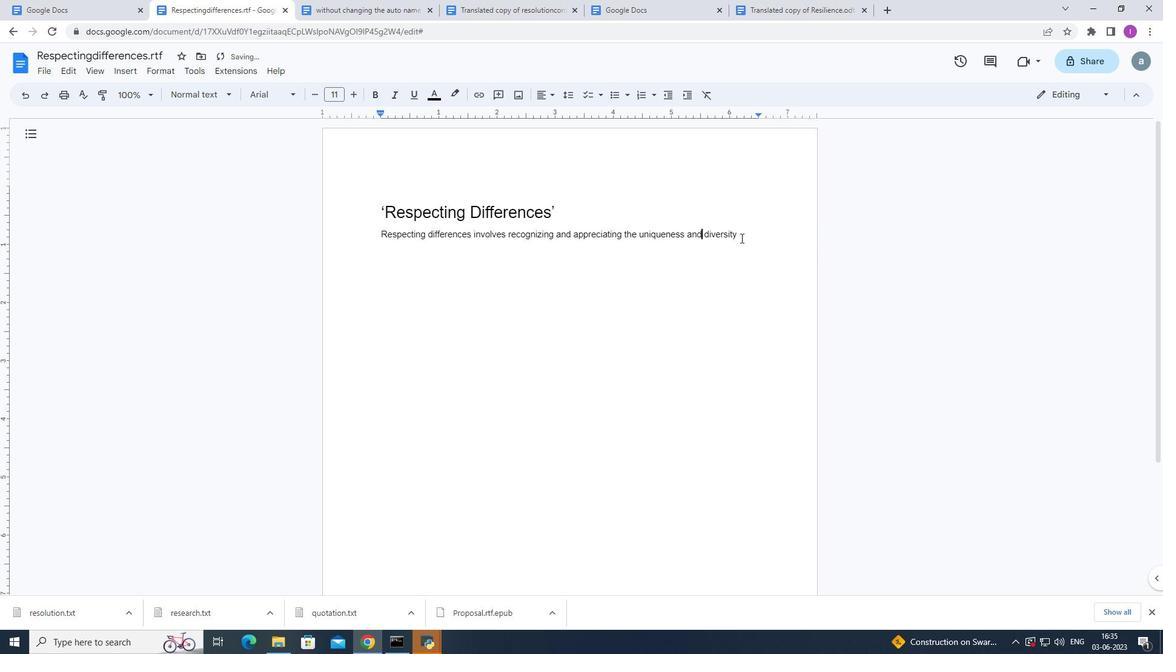 
Action: Mouse moved to (761, 235)
Screenshot: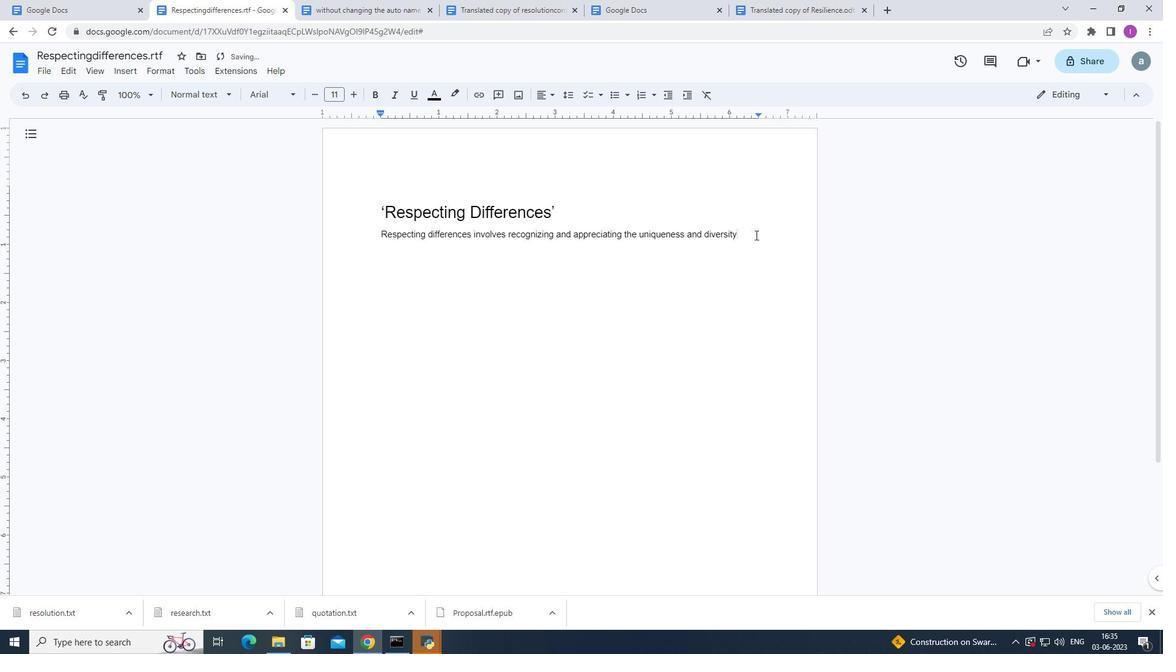 
Action: Key pressed <Key.space>of<Key.space>individuak<Key.backspace>ls<Key.space>and<Key.space>culters.<Key.shift>It<Key.space>encompassess<Key.backspace><Key.space>tolerence,empathy<Key.space>and<Key.space>embrav<Key.backspace>cing<Key.space>different<Key.space>perspective.
Screenshot: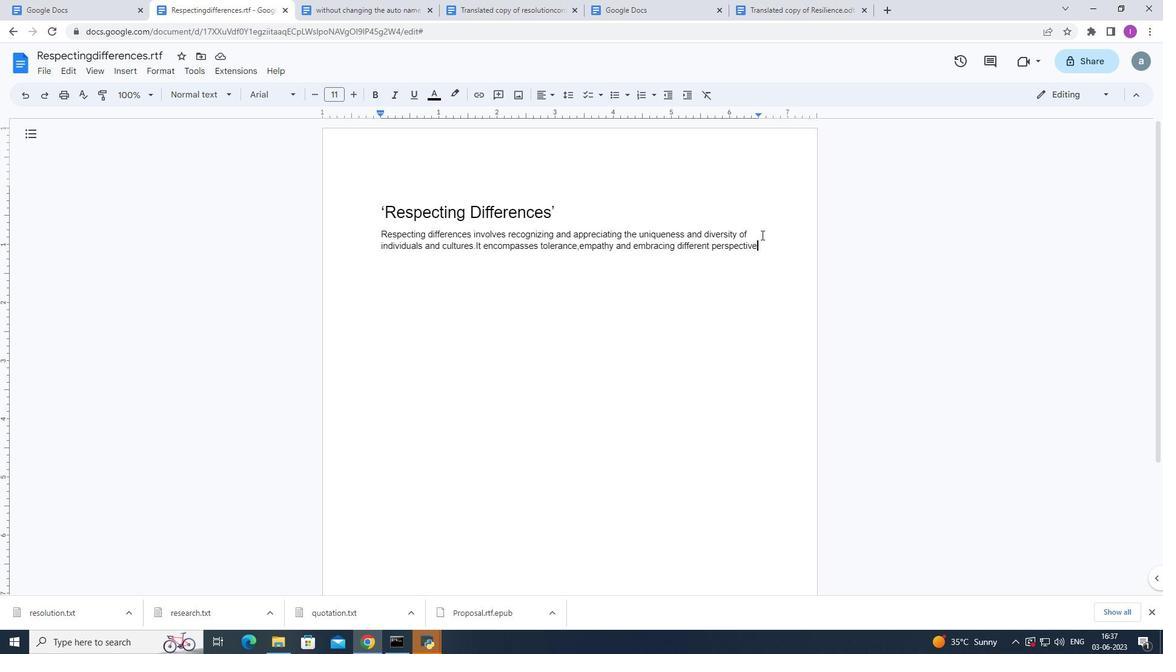 
Action: Mouse moved to (617, 361)
Screenshot: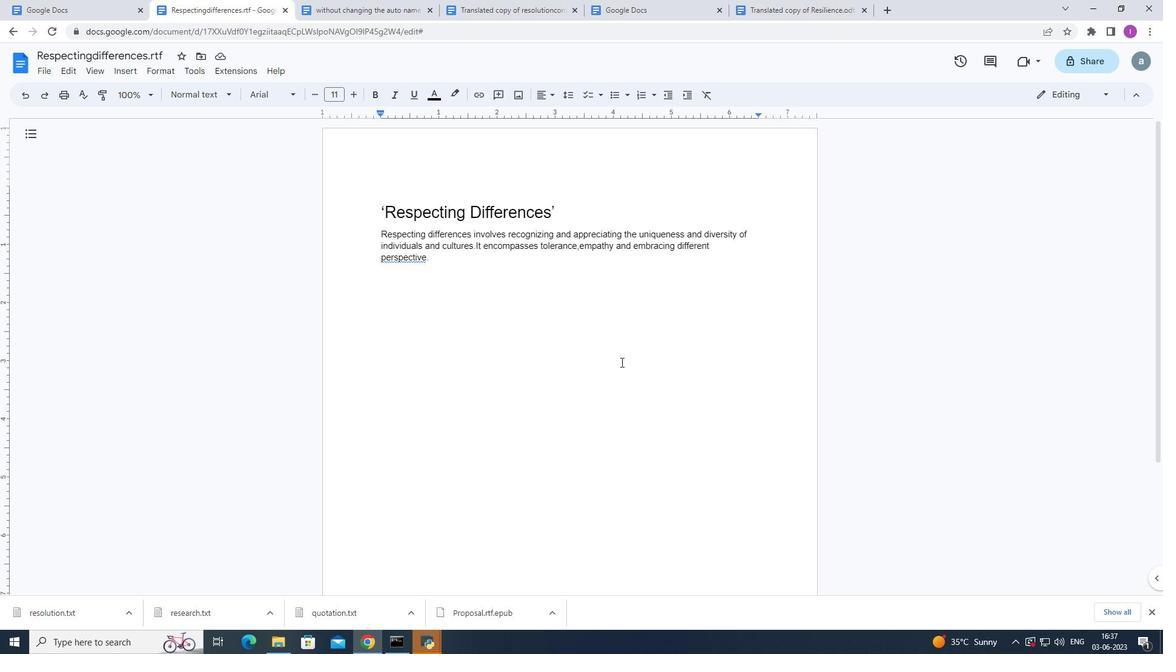 
Action: Key pressed <Key.backspace>s.
Screenshot: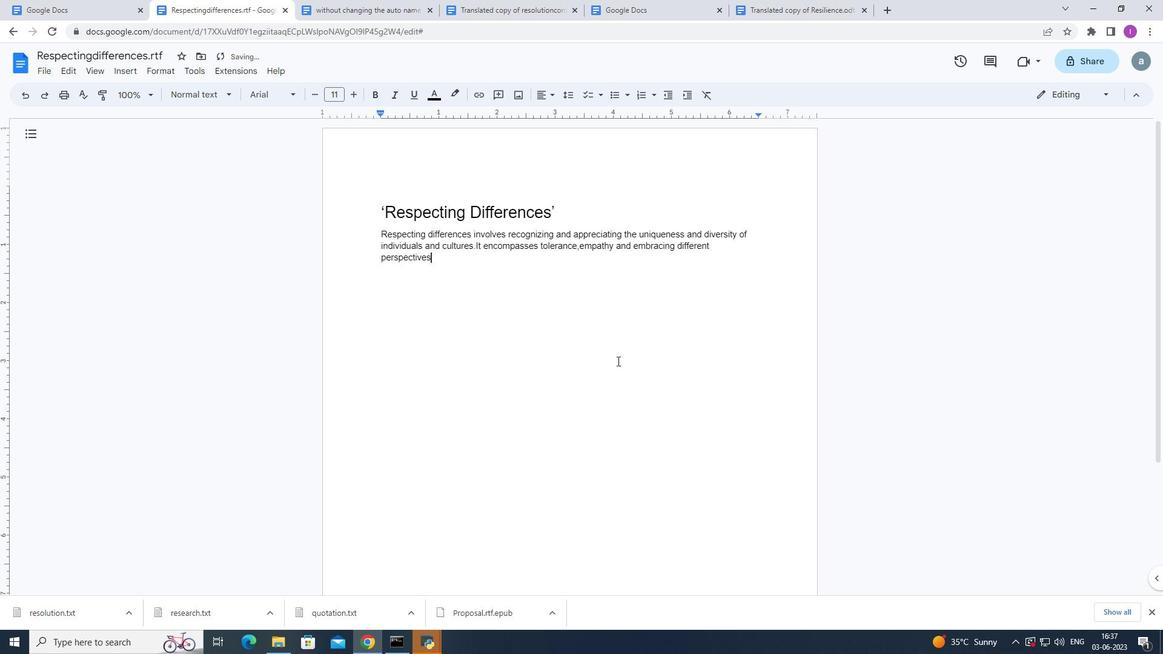 
Action: Mouse moved to (362, 201)
Screenshot: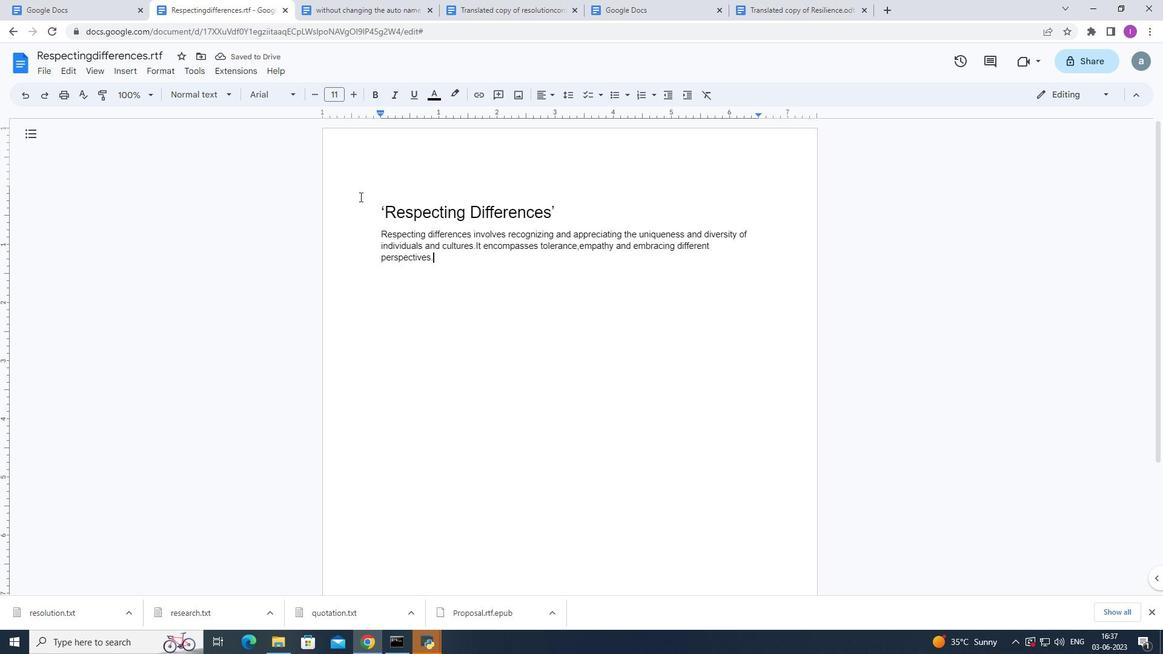 
Action: Mouse pressed left at (362, 201)
Screenshot: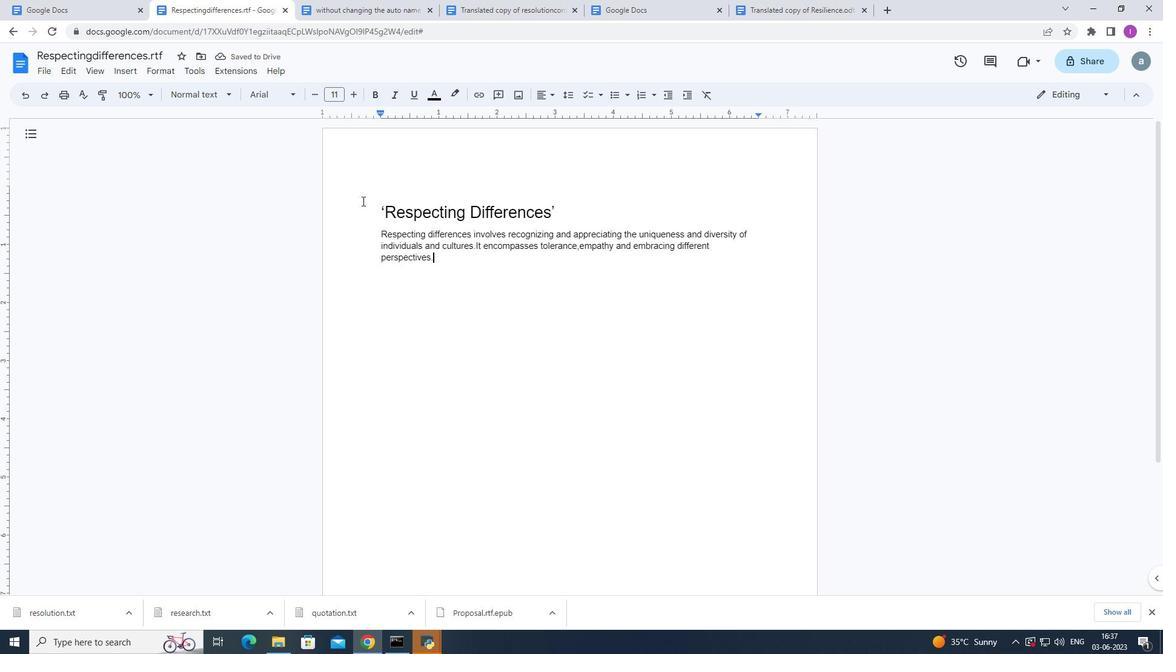 
Action: Mouse moved to (511, 340)
Screenshot: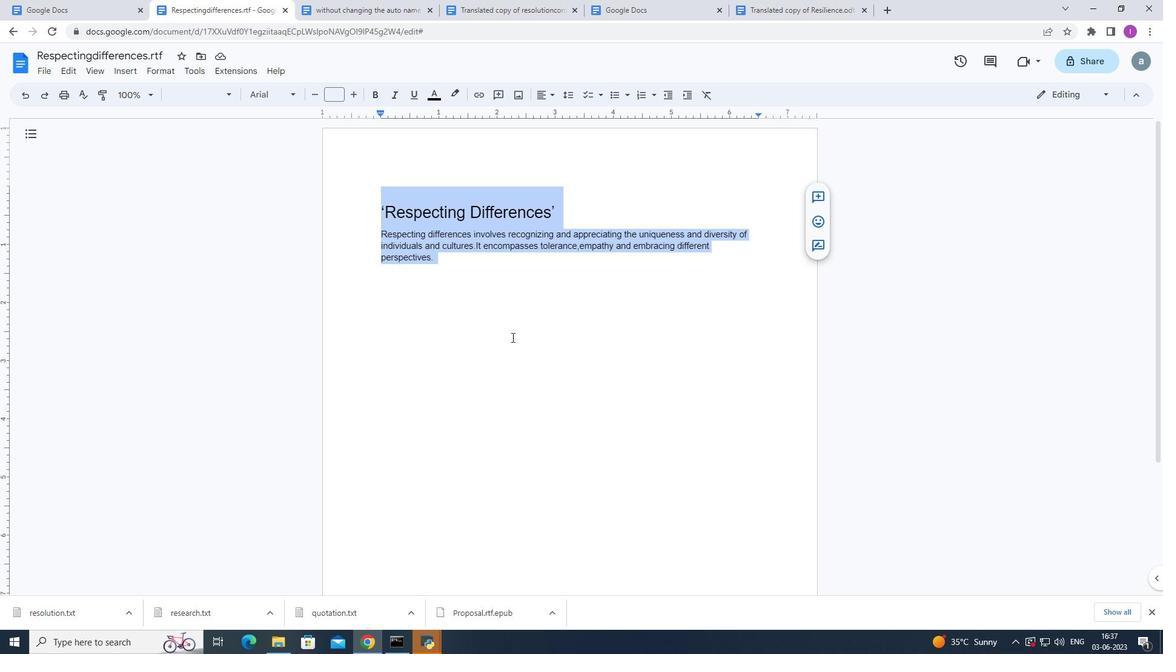 
Action: Mouse pressed left at (511, 340)
Screenshot: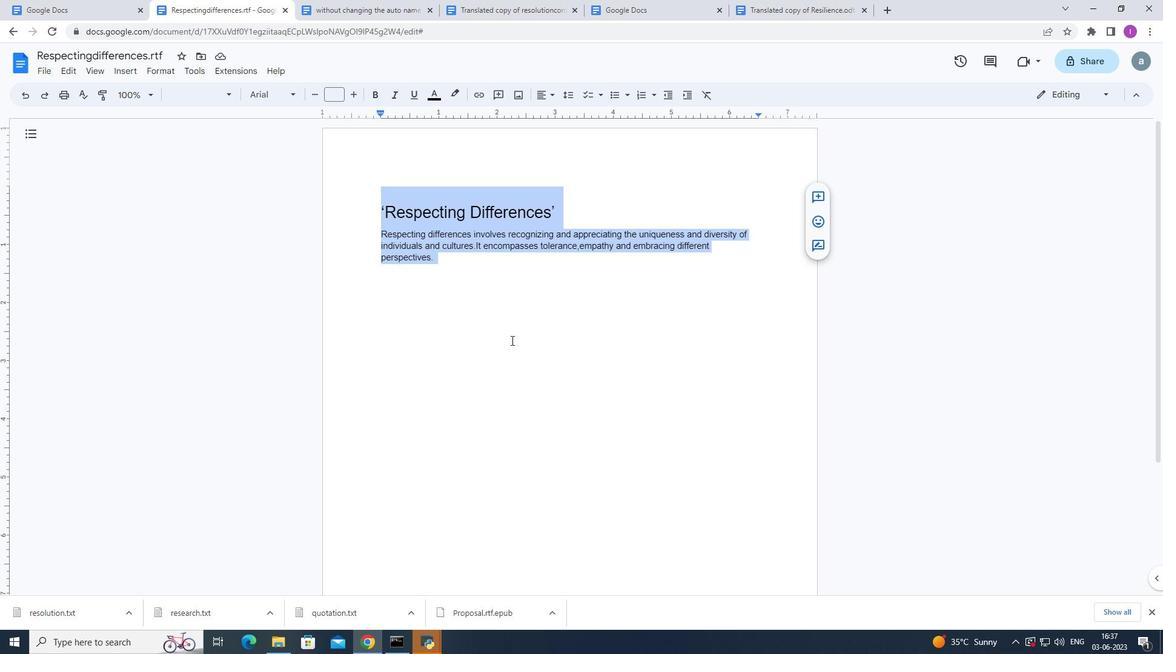 
Action: Mouse moved to (376, 235)
Screenshot: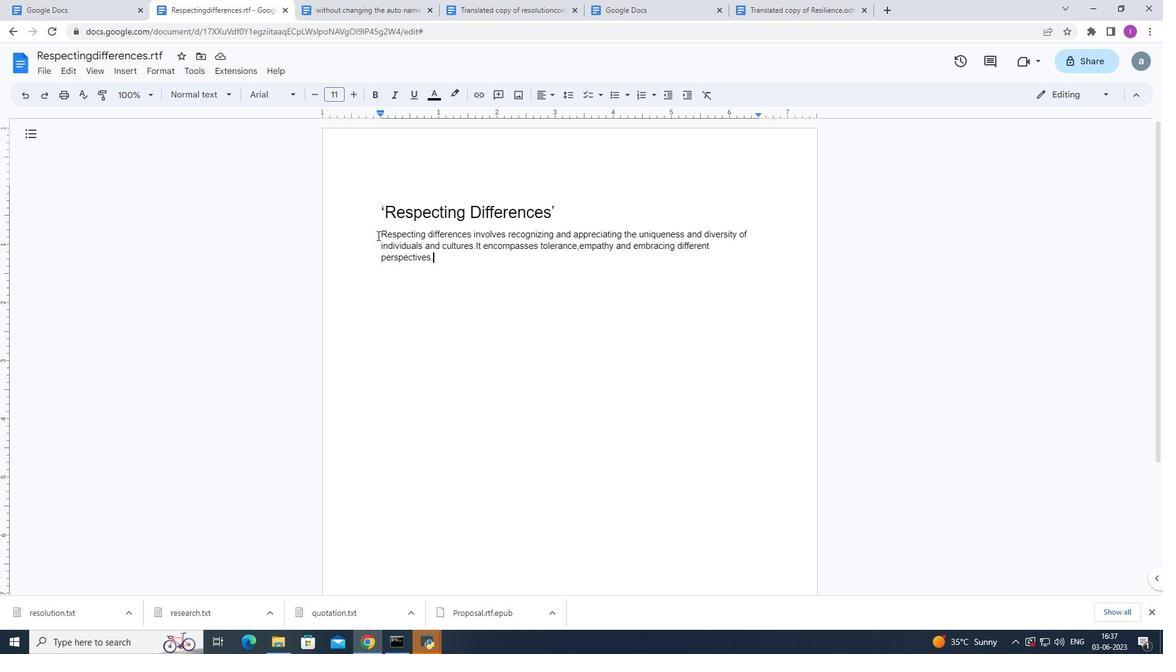 
Action: Mouse pressed left at (376, 235)
Screenshot: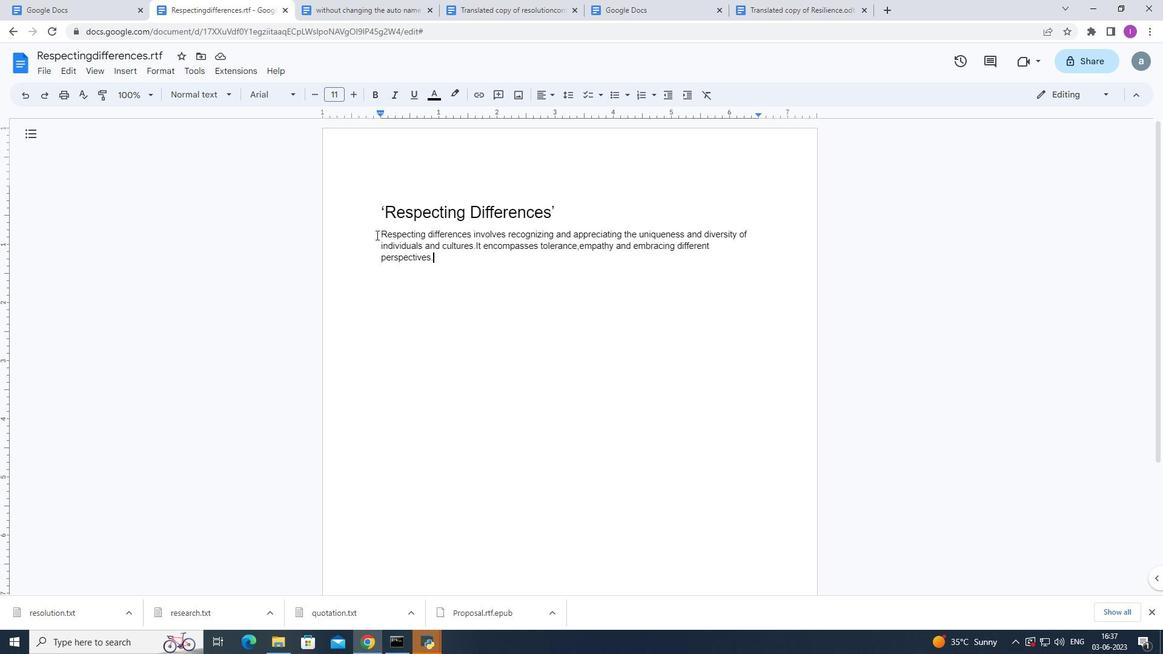 
Action: Mouse moved to (288, 90)
Screenshot: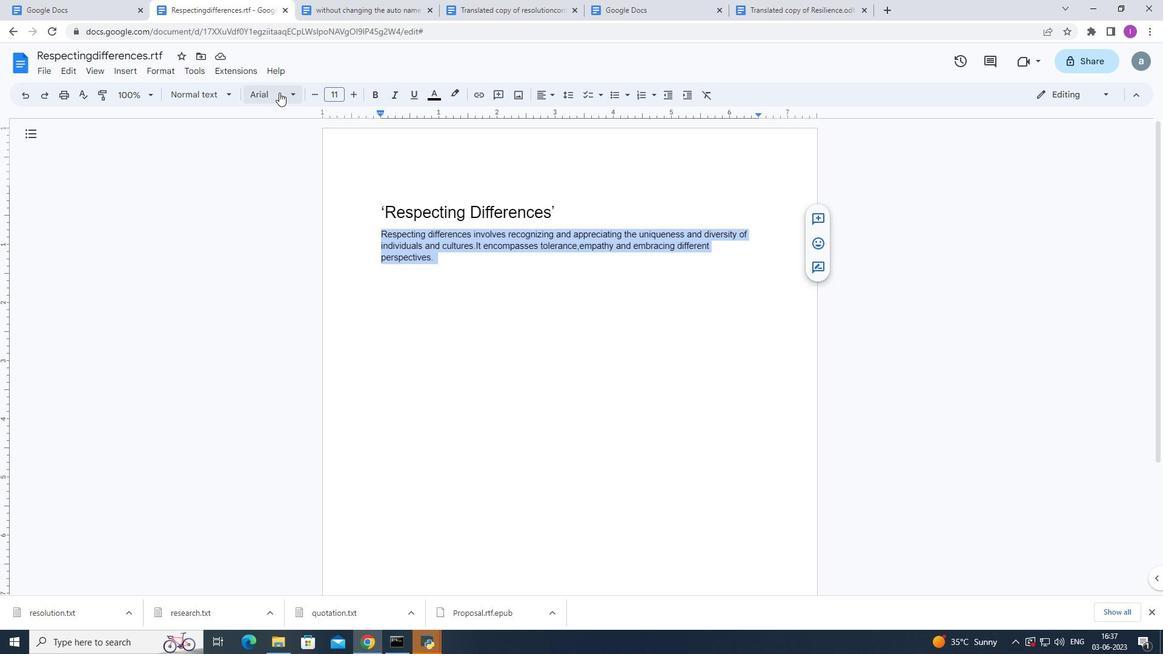 
Action: Mouse pressed left at (288, 90)
Screenshot: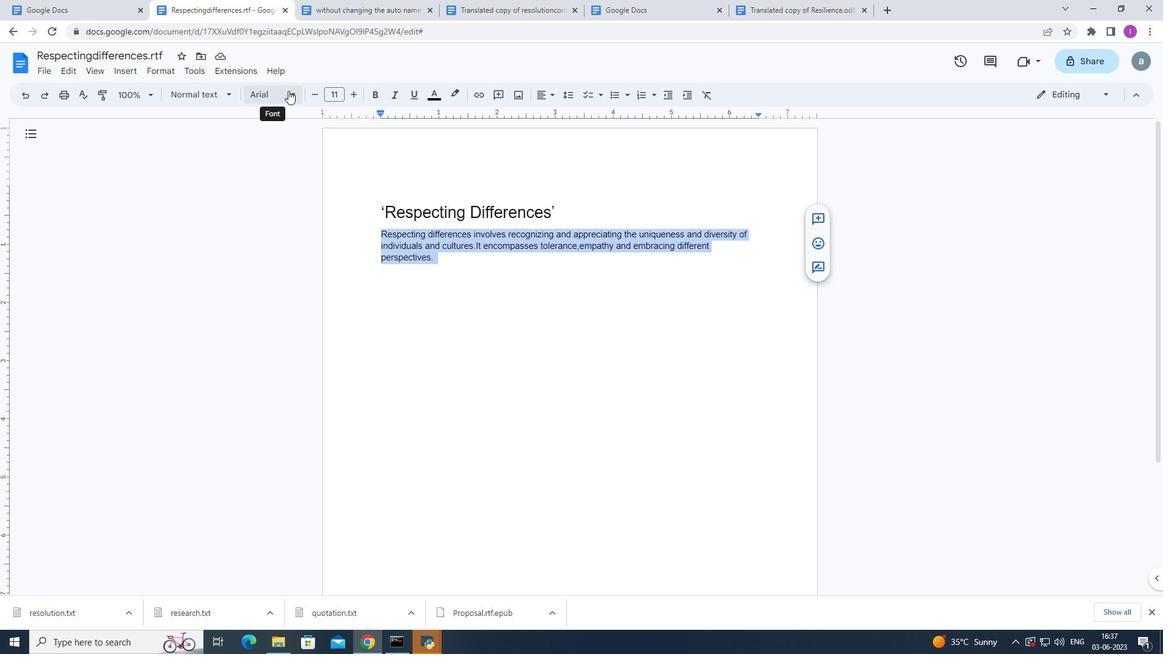 
Action: Mouse moved to (335, 339)
Screenshot: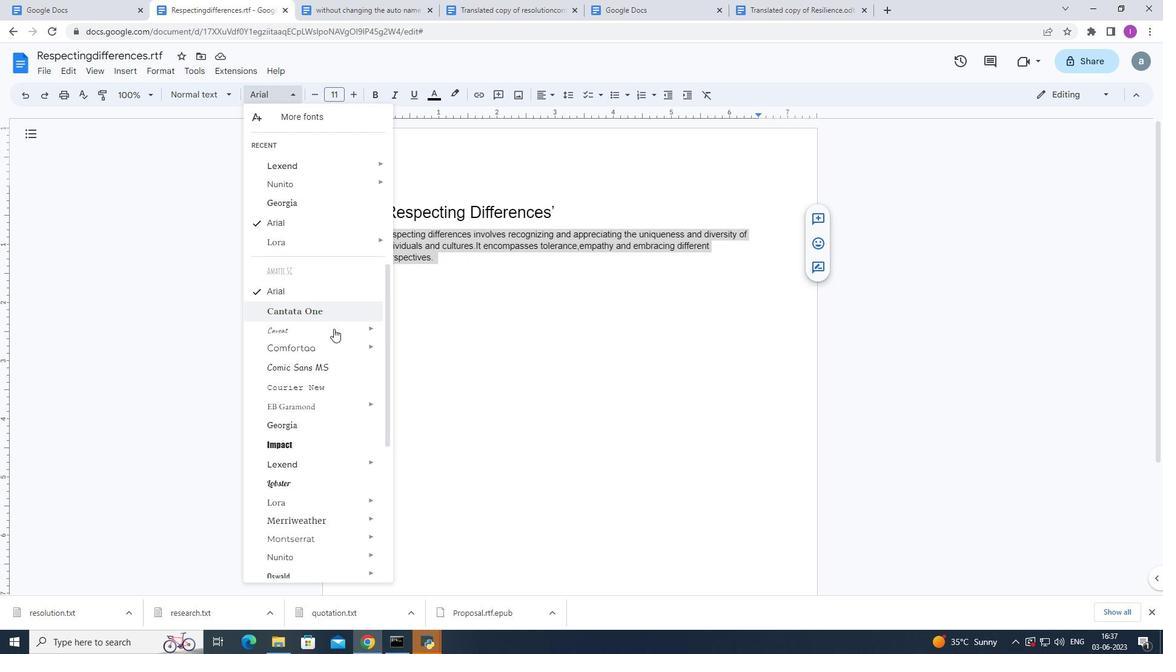 
Action: Mouse scrolled (335, 338) with delta (0, 0)
Screenshot: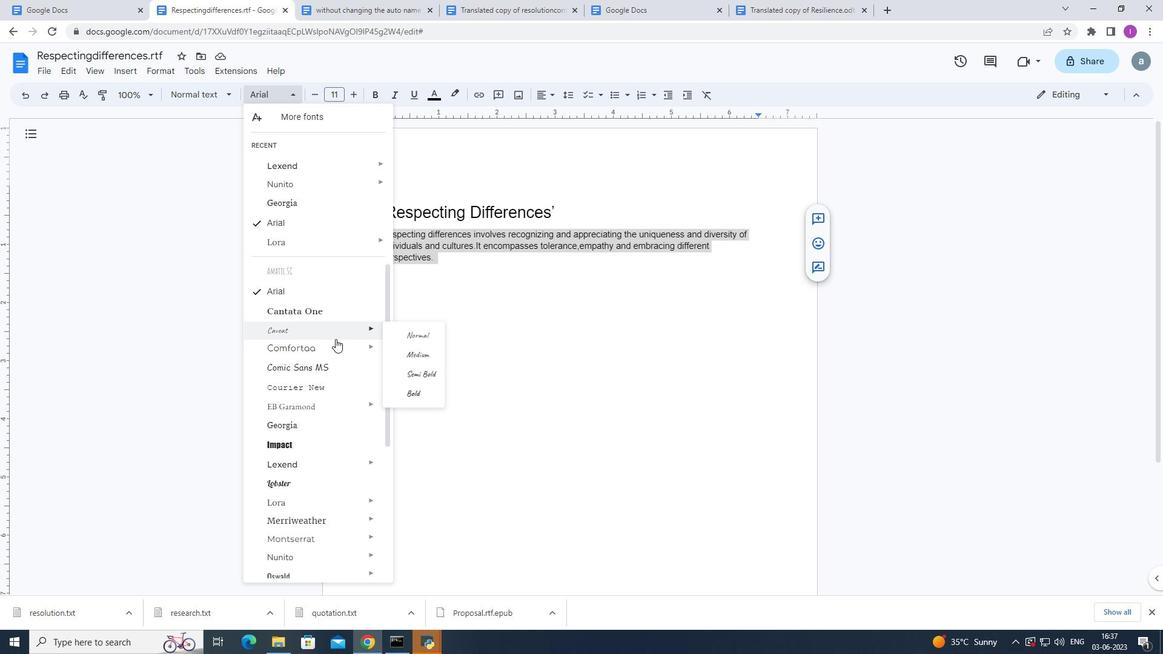 
Action: Mouse moved to (335, 339)
Screenshot: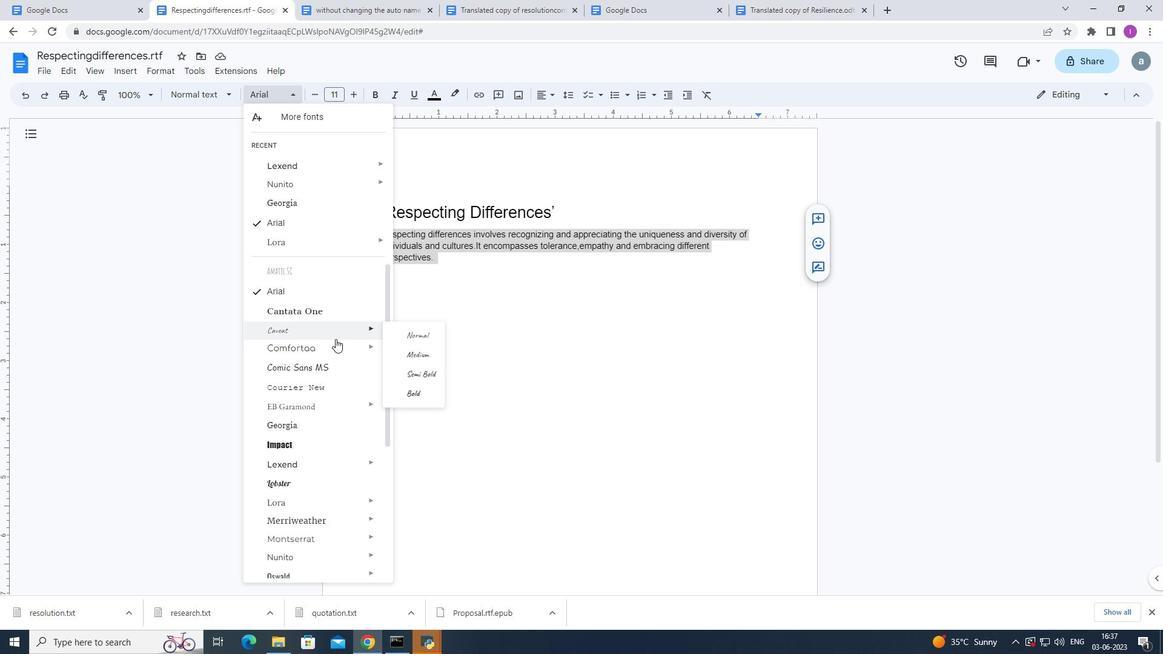 
Action: Mouse scrolled (335, 339) with delta (0, 0)
Screenshot: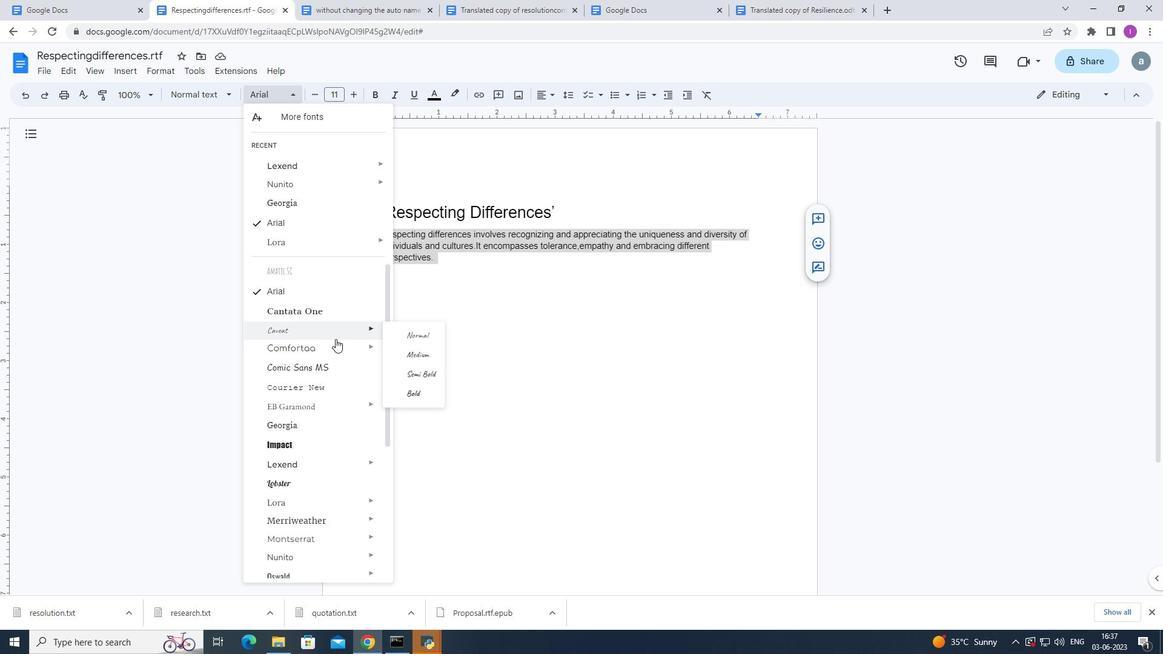 
Action: Mouse moved to (326, 370)
Screenshot: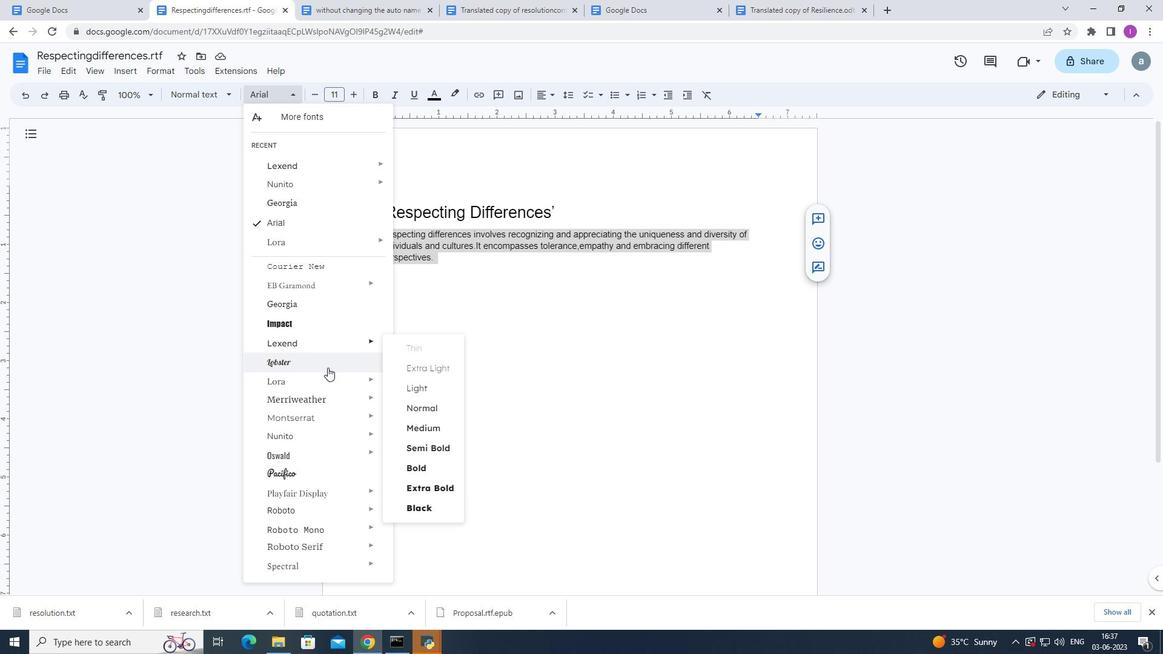 
Action: Mouse scrolled (326, 370) with delta (0, 0)
Screenshot: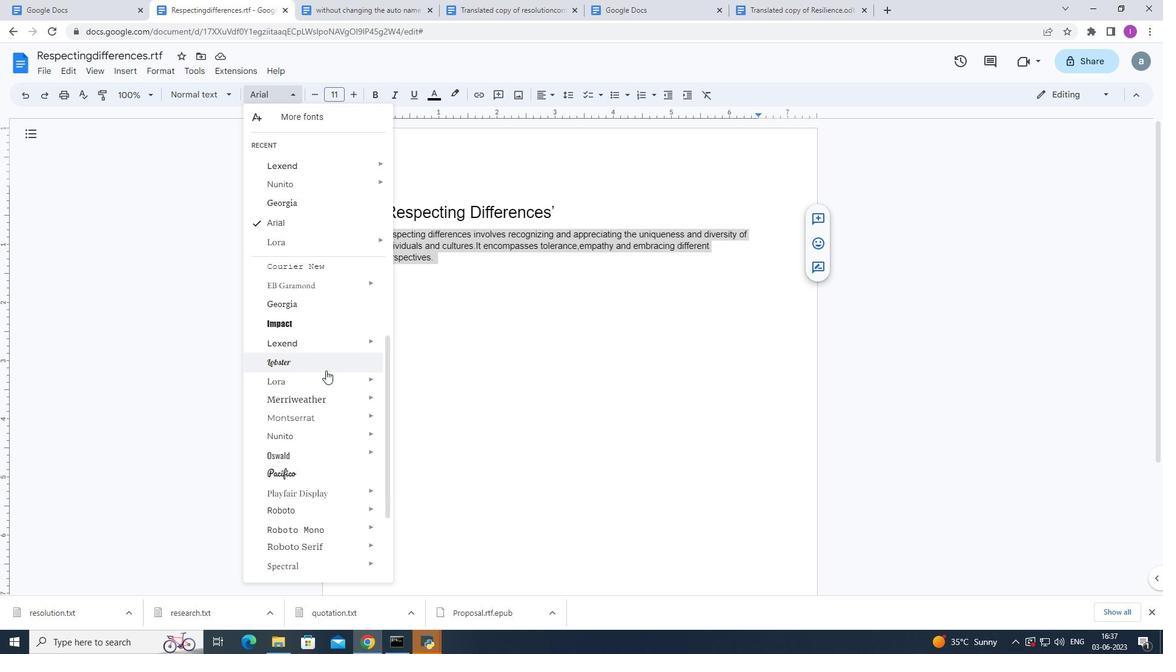 
Action: Mouse scrolled (326, 370) with delta (0, 0)
Screenshot: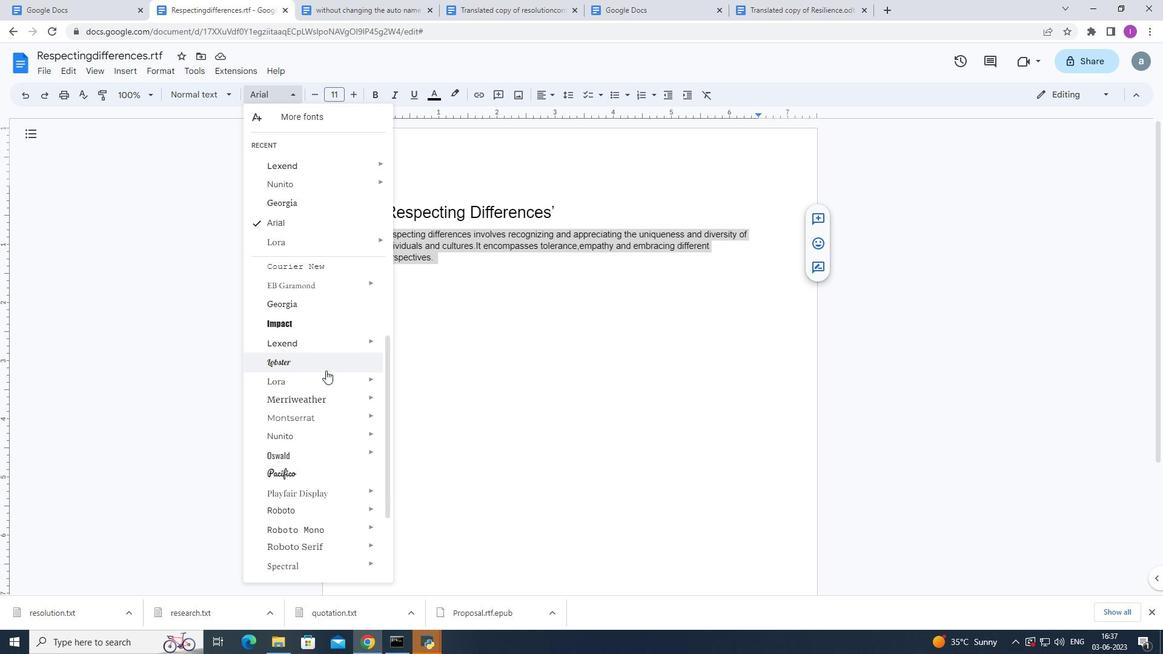 
Action: Mouse scrolled (326, 370) with delta (0, 0)
Screenshot: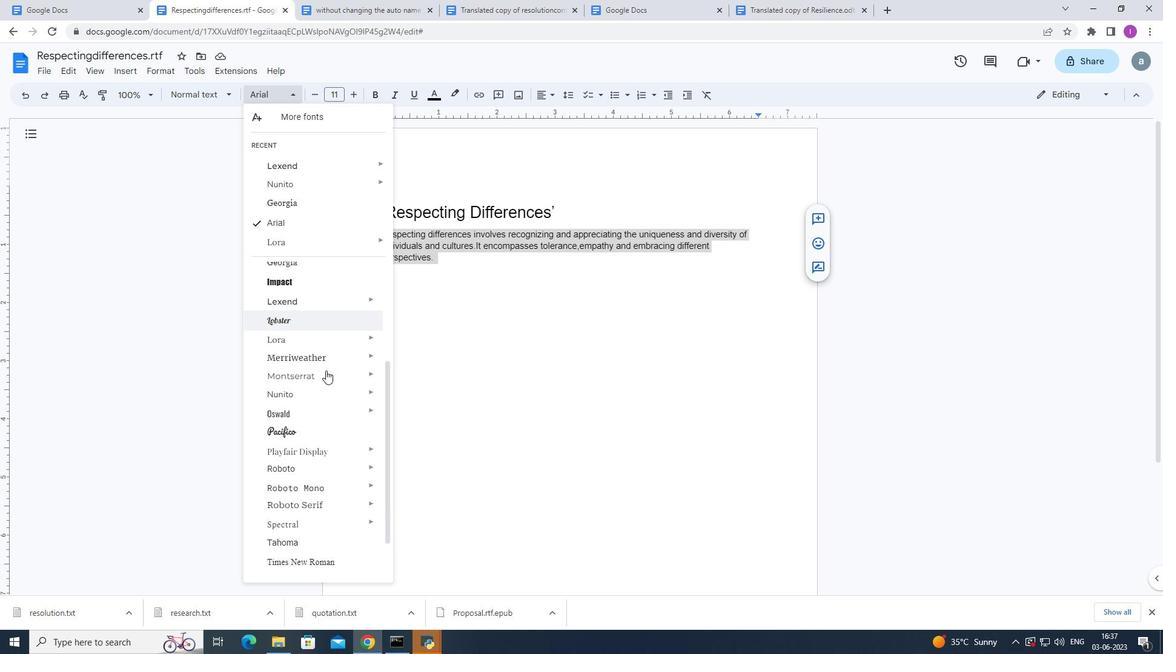 
Action: Mouse scrolled (326, 370) with delta (0, 0)
Screenshot: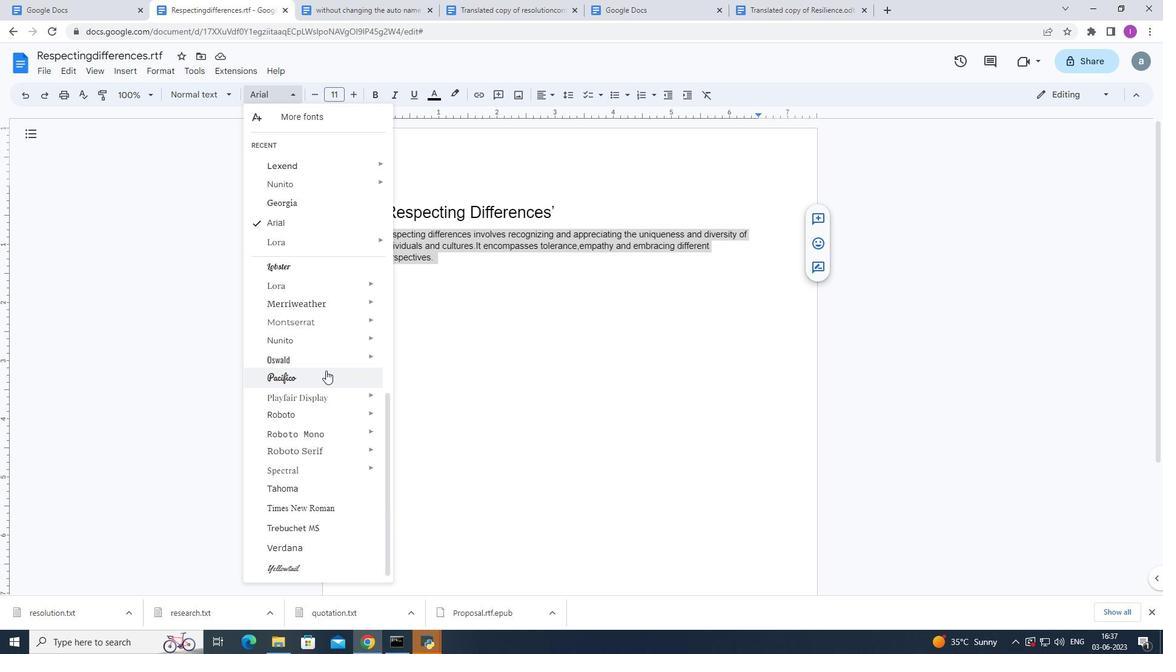 
Action: Mouse scrolled (326, 370) with delta (0, 0)
Screenshot: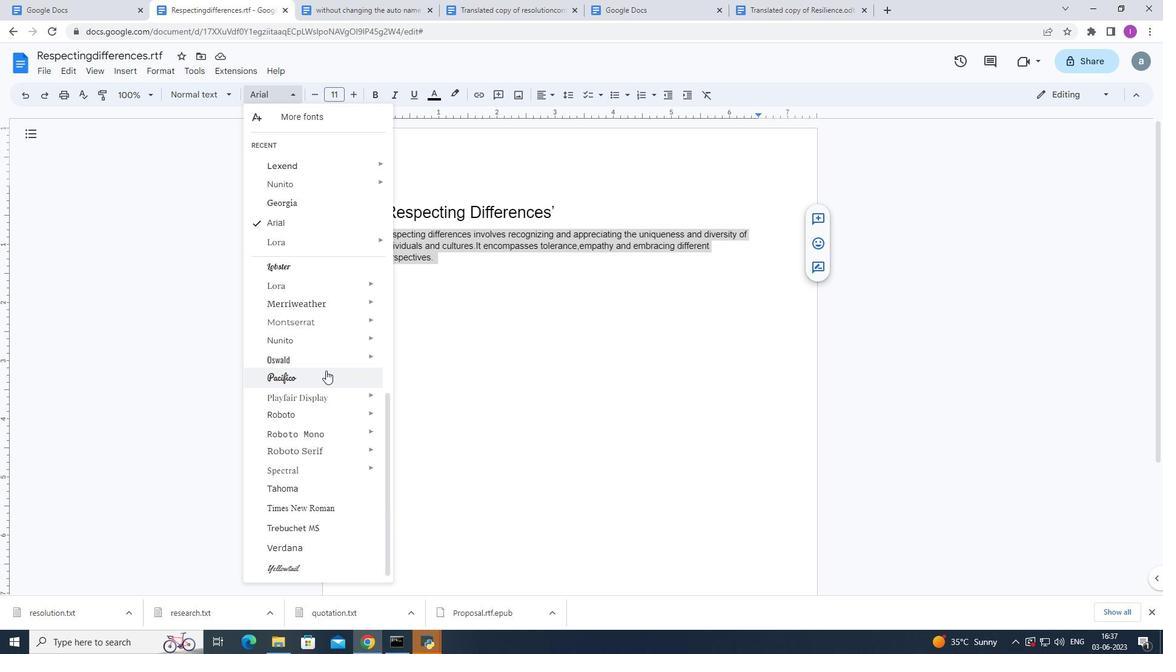 
Action: Mouse scrolled (326, 370) with delta (0, 0)
Screenshot: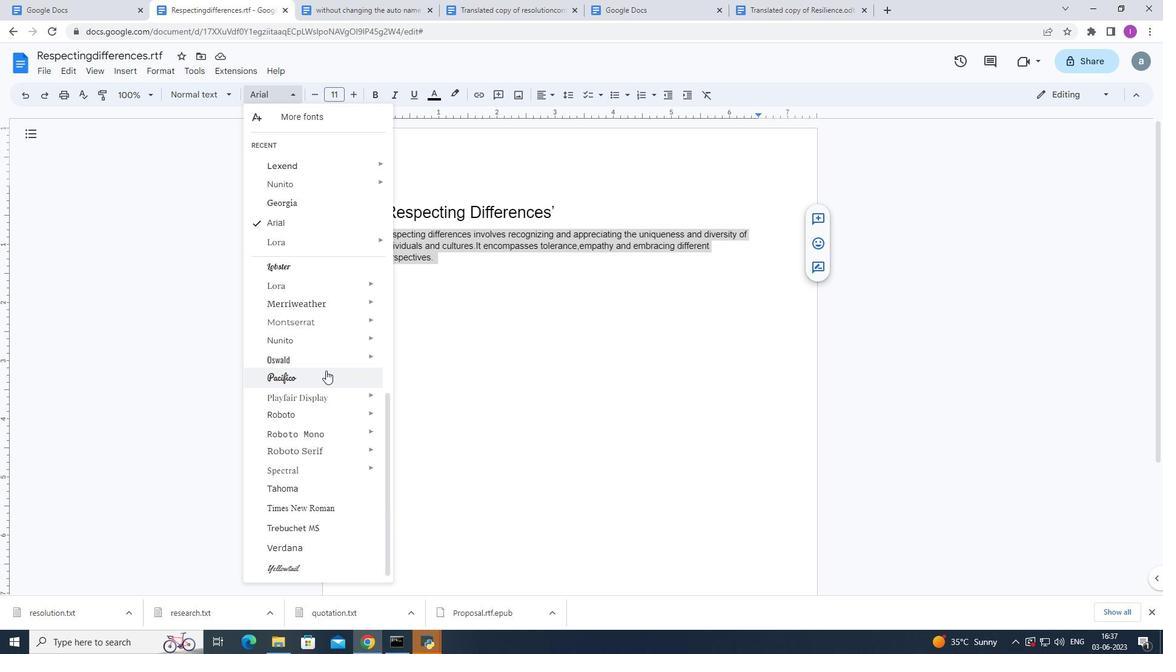 
Action: Mouse scrolled (326, 370) with delta (0, 0)
Screenshot: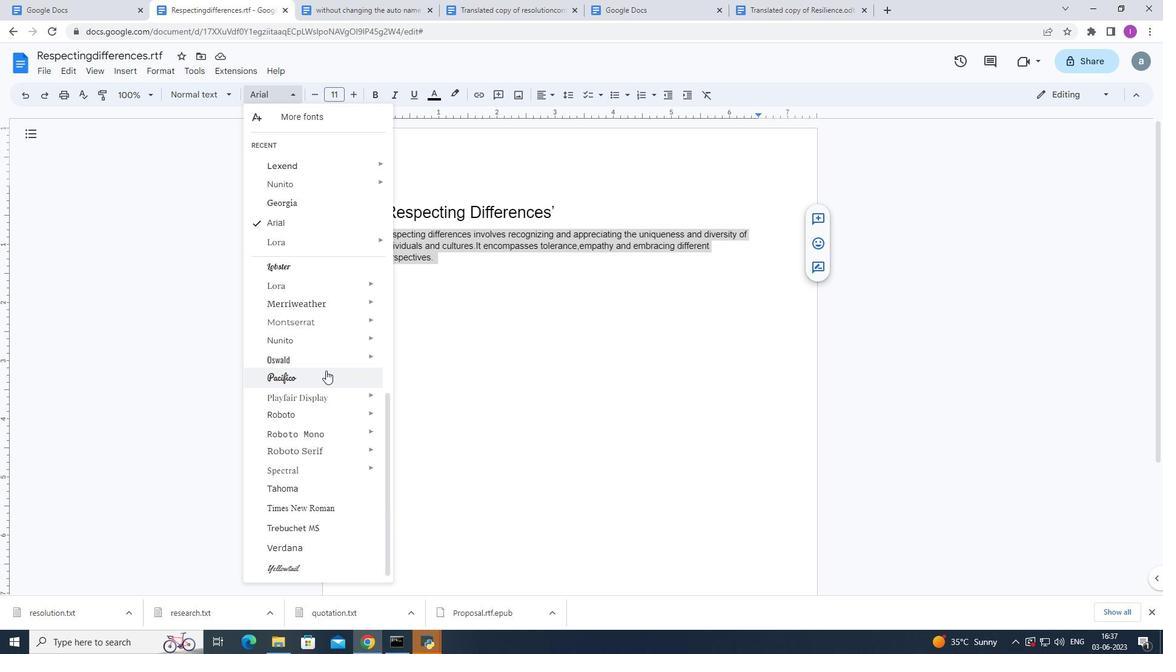 
Action: Mouse scrolled (326, 371) with delta (0, 0)
Screenshot: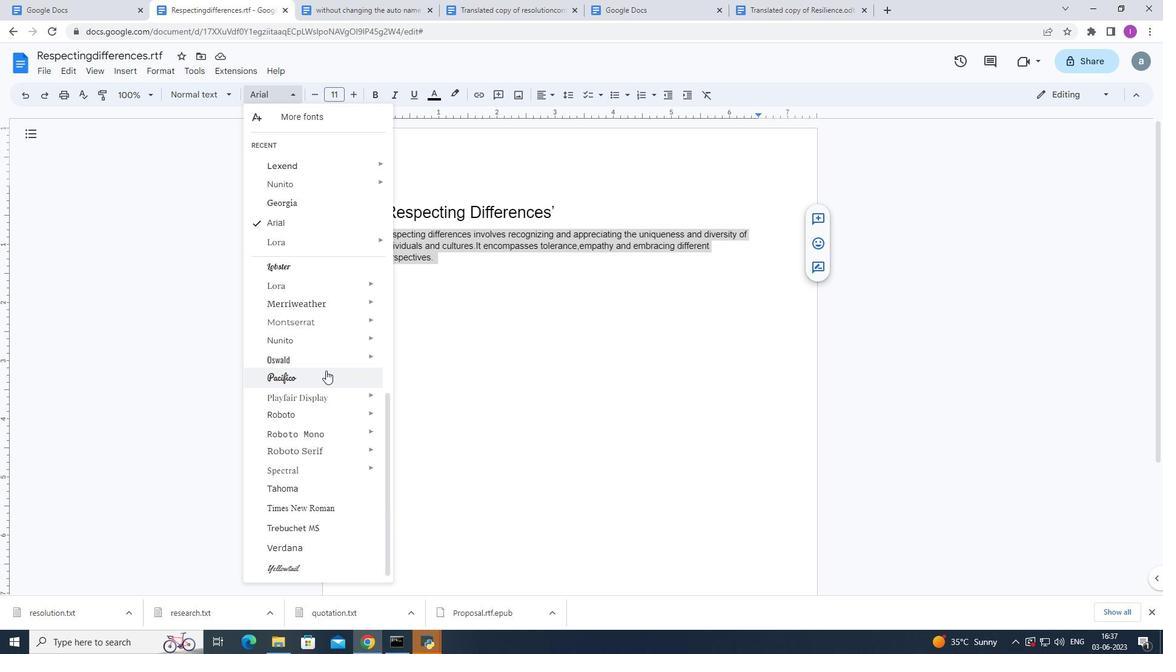 
Action: Mouse scrolled (326, 371) with delta (0, 0)
Screenshot: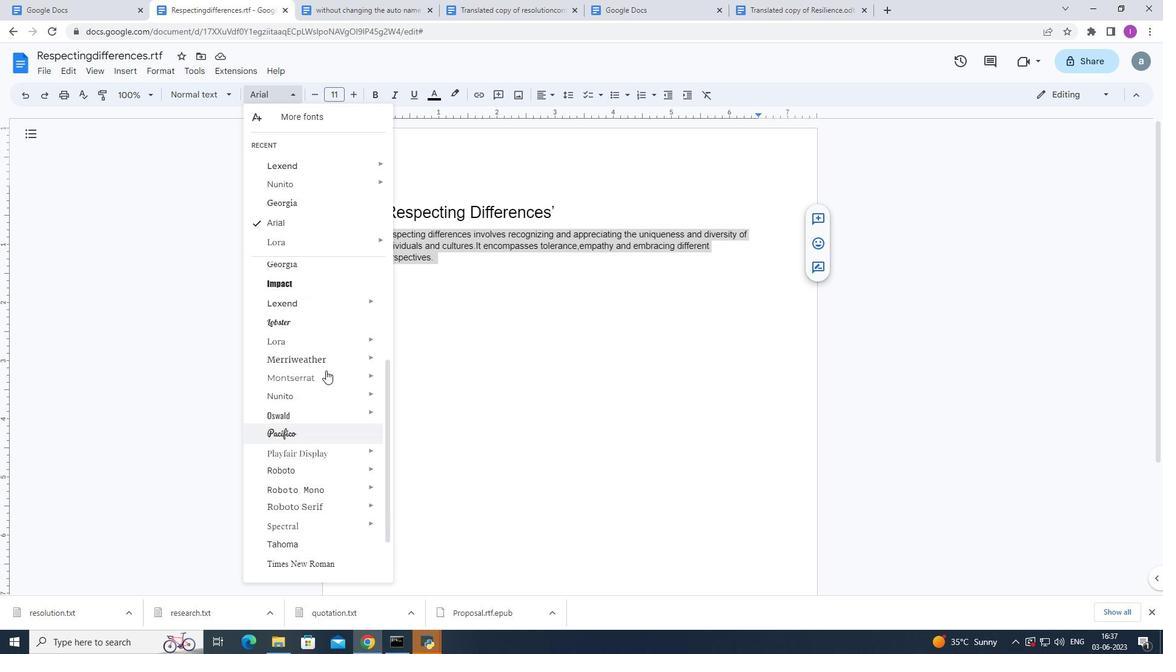 
Action: Mouse scrolled (326, 371) with delta (0, 0)
Screenshot: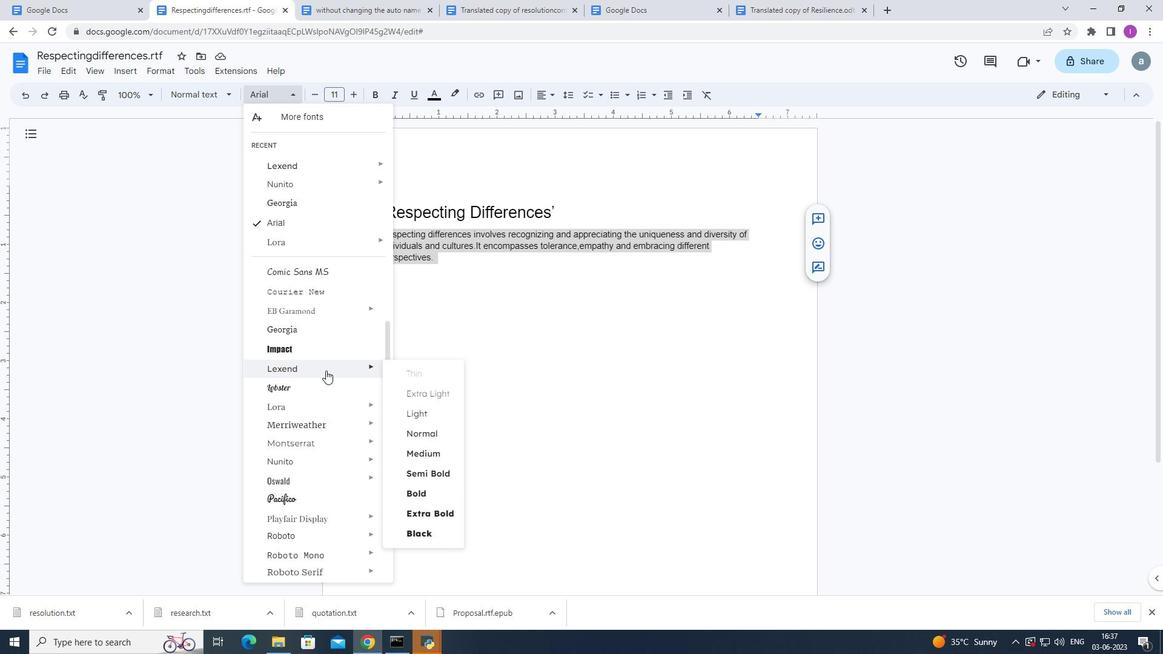 
Action: Mouse scrolled (326, 371) with delta (0, 0)
Screenshot: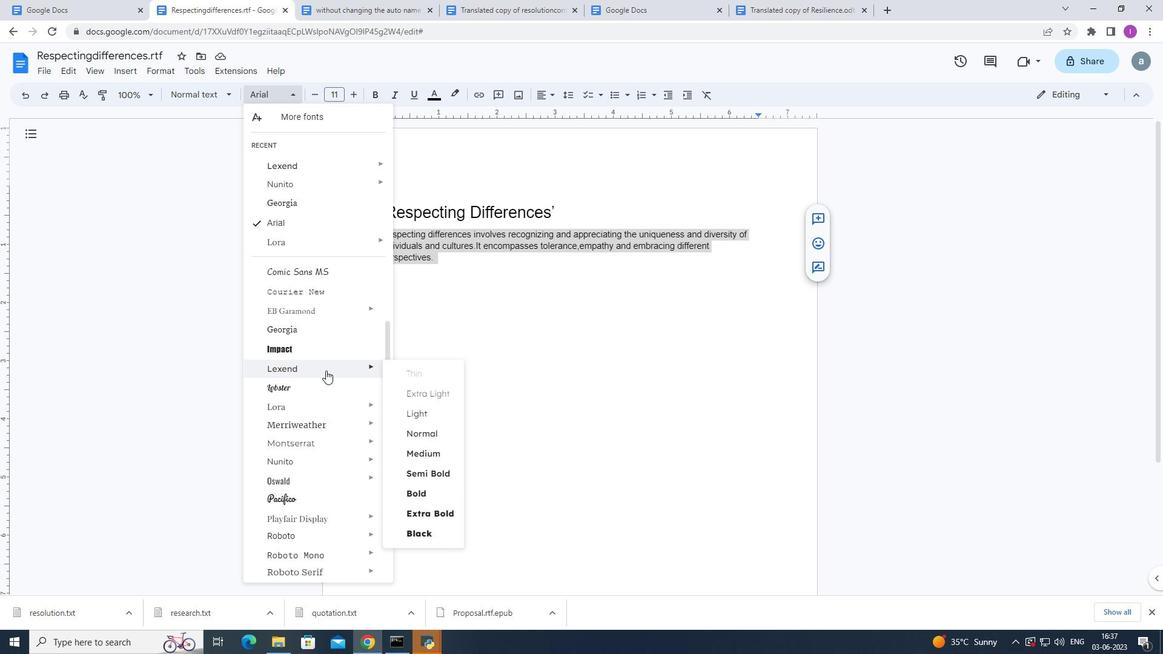 
Action: Mouse moved to (308, 447)
Screenshot: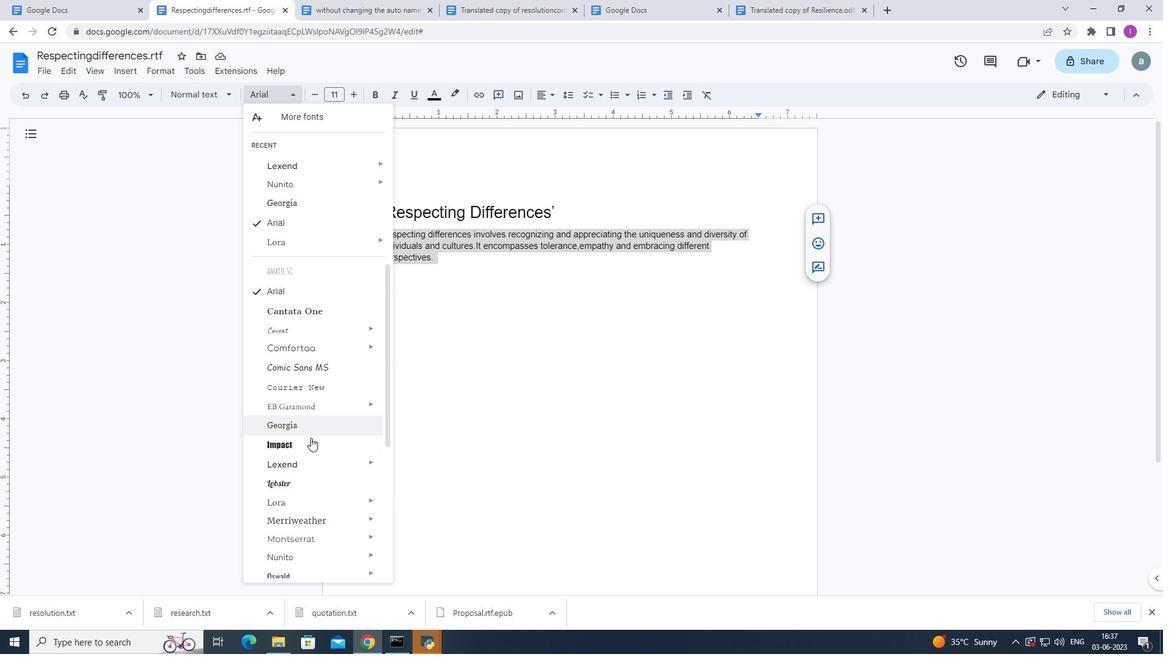 
Action: Mouse pressed left at (308, 447)
Screenshot: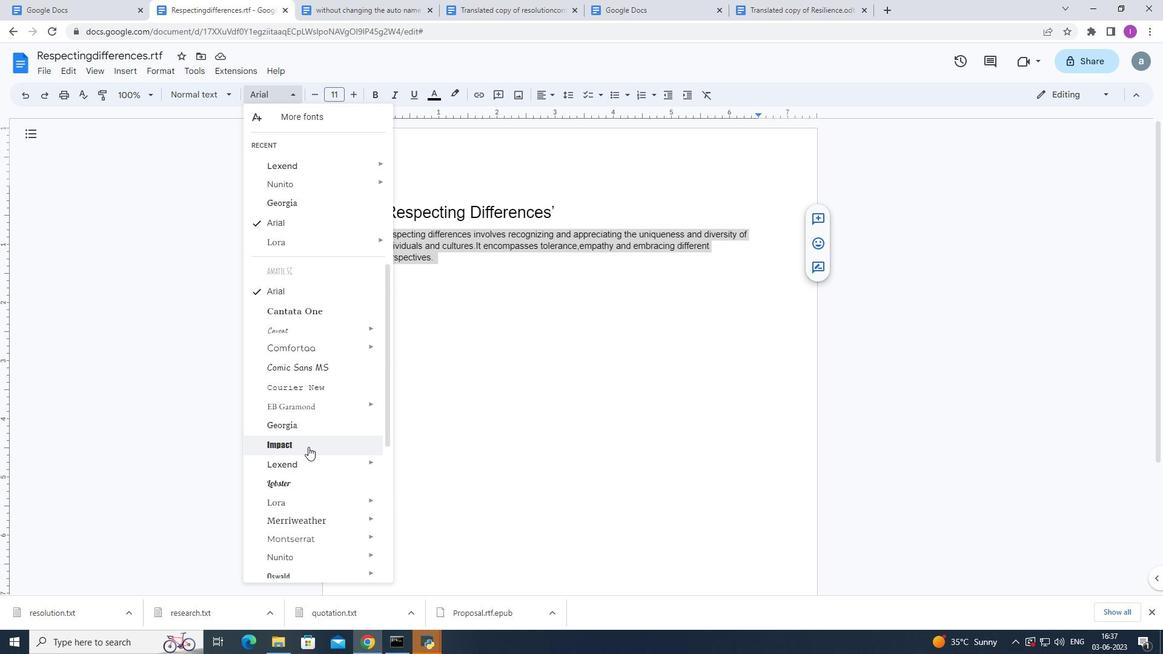 
Action: Mouse moved to (339, 93)
Screenshot: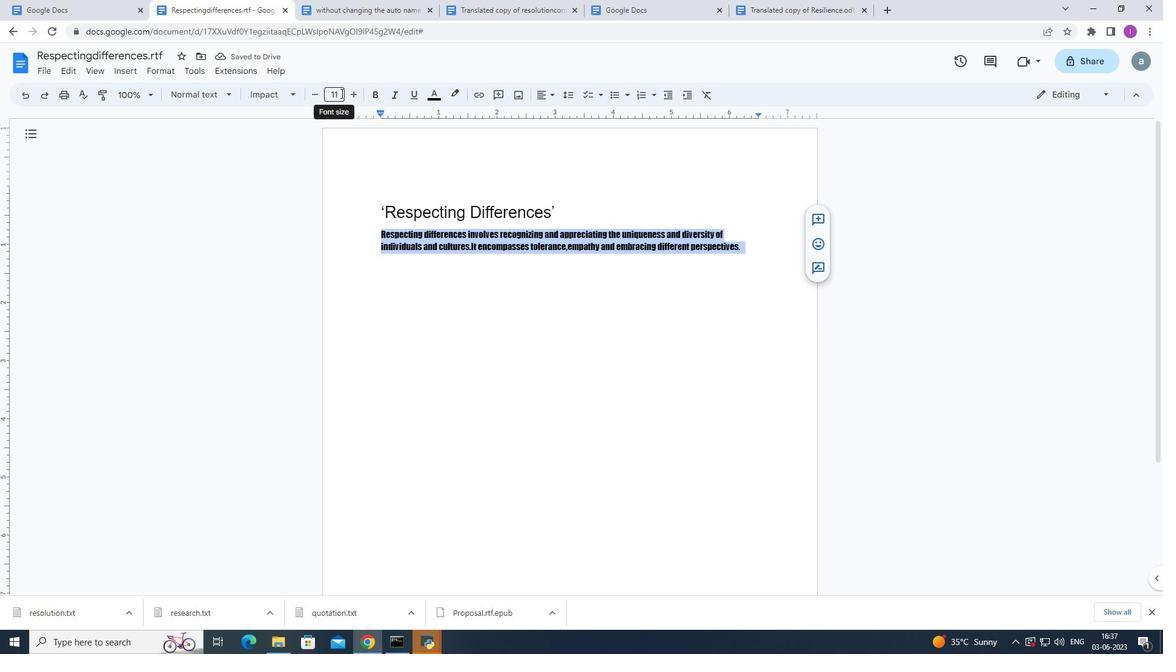 
Action: Mouse pressed left at (339, 93)
Screenshot: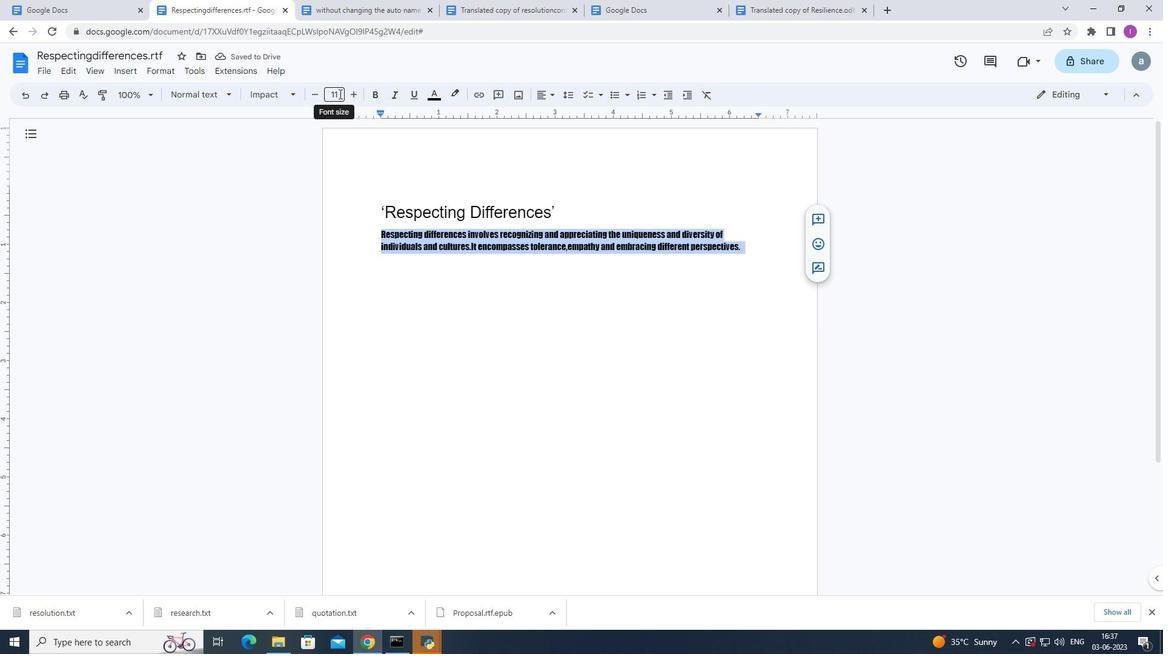 
Action: Mouse moved to (322, 106)
Screenshot: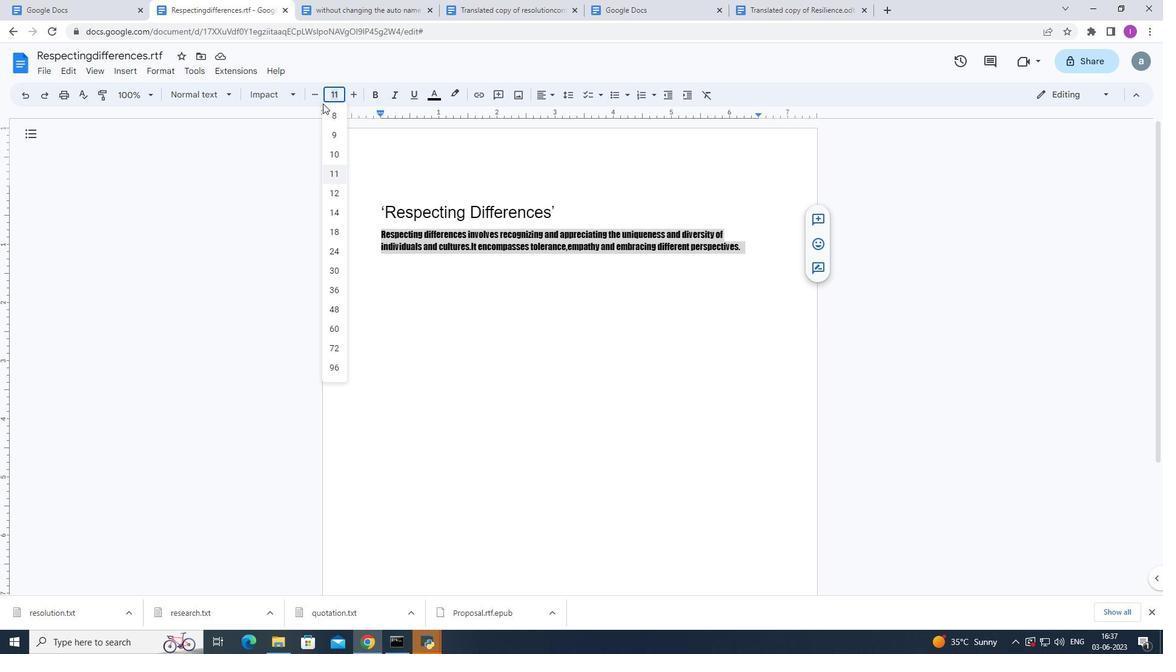 
Action: Key pressed 1
Screenshot: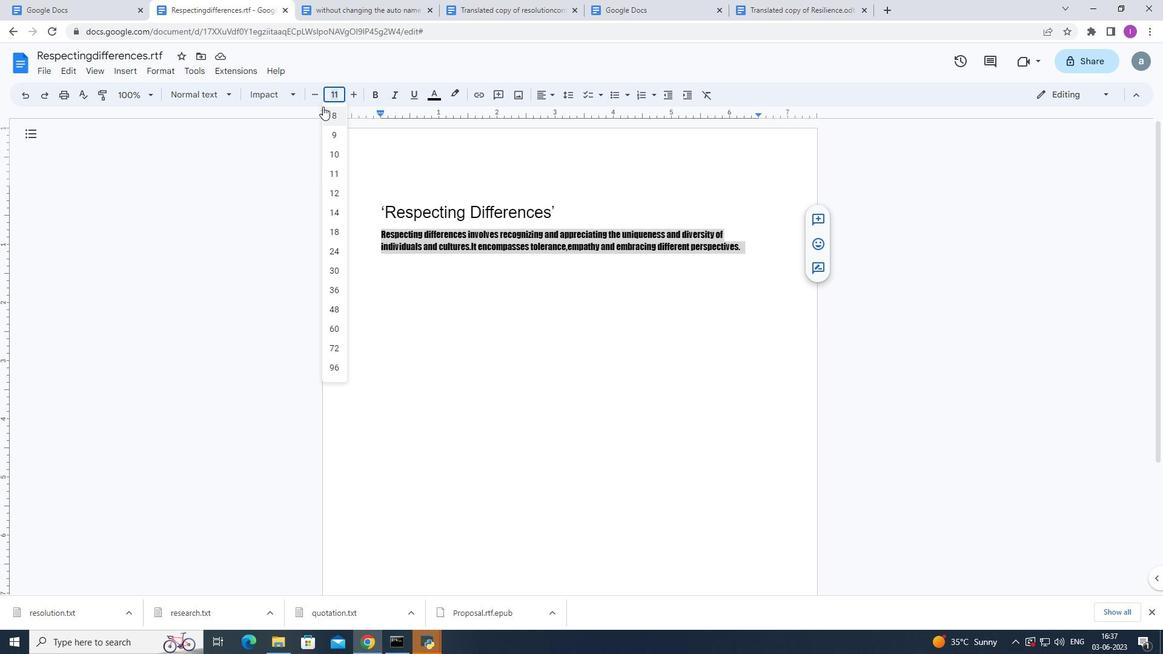 
Action: Mouse moved to (322, 110)
Screenshot: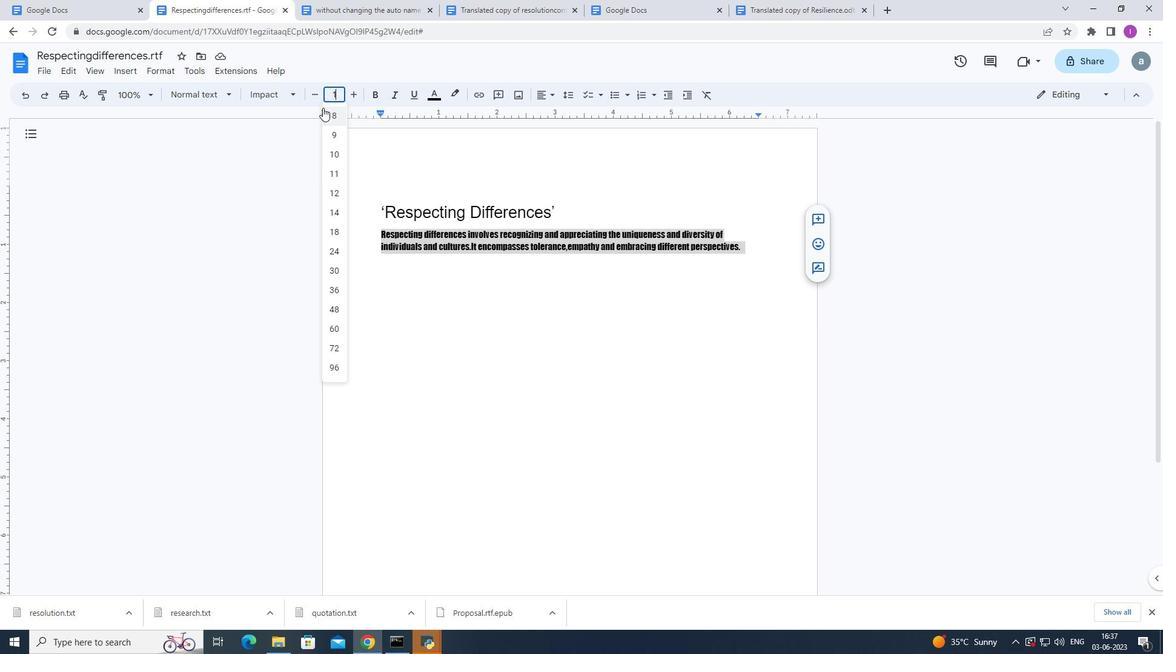 
Action: Key pressed 8
Screenshot: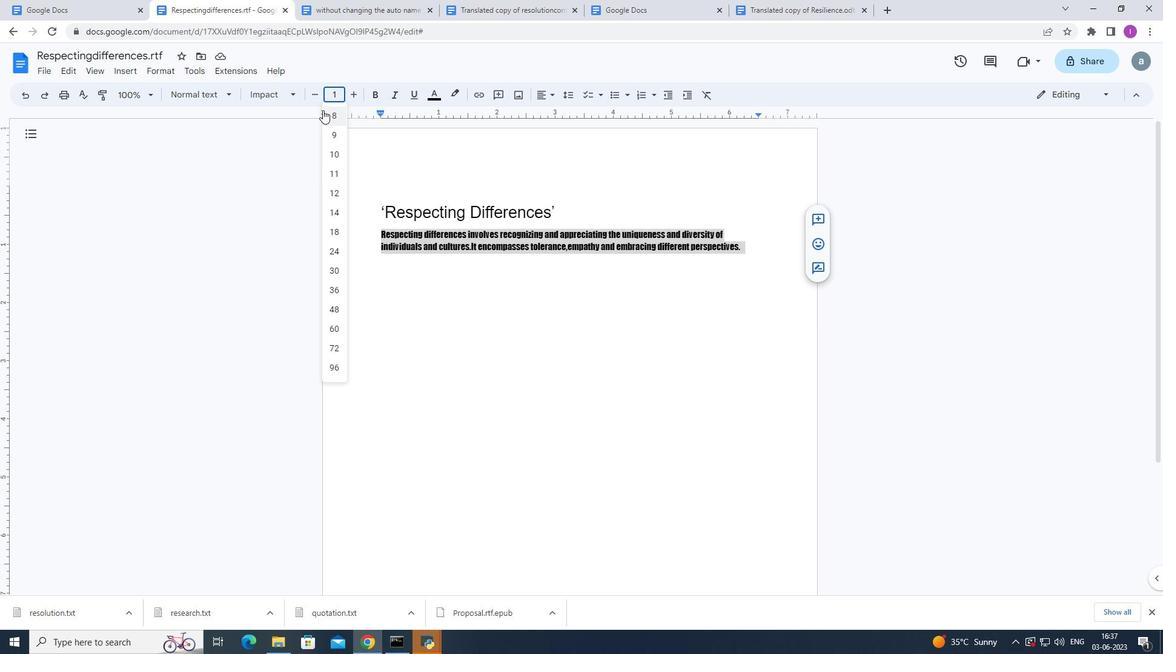 
Action: Mouse moved to (322, 114)
Screenshot: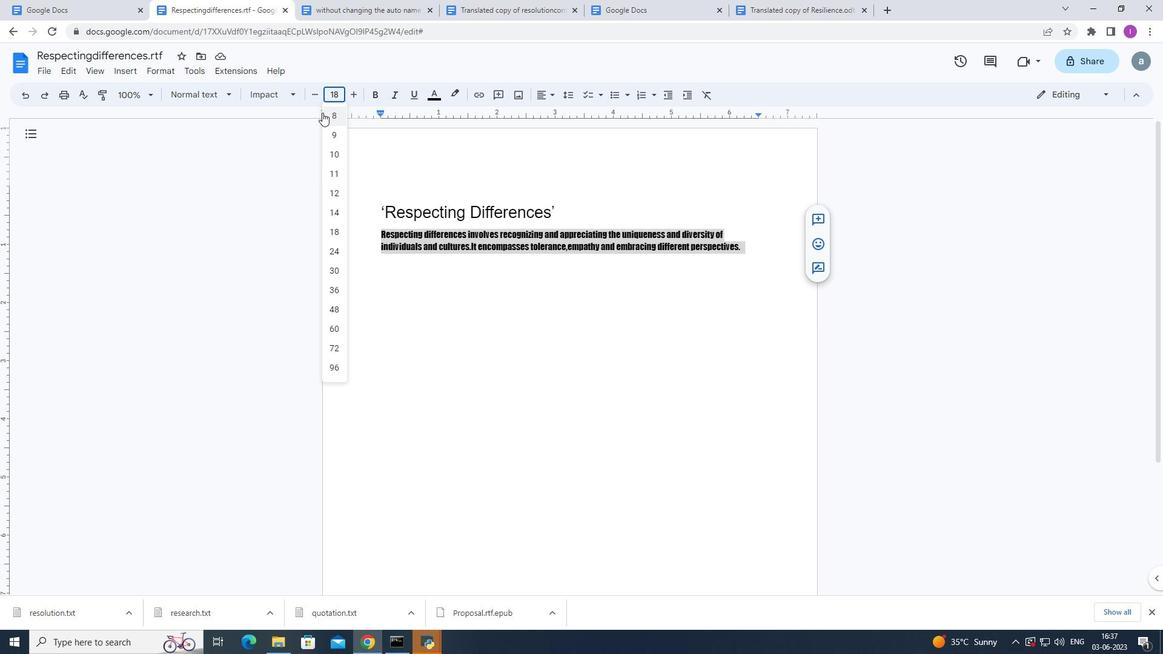 
Action: Key pressed <Key.enter>
Screenshot: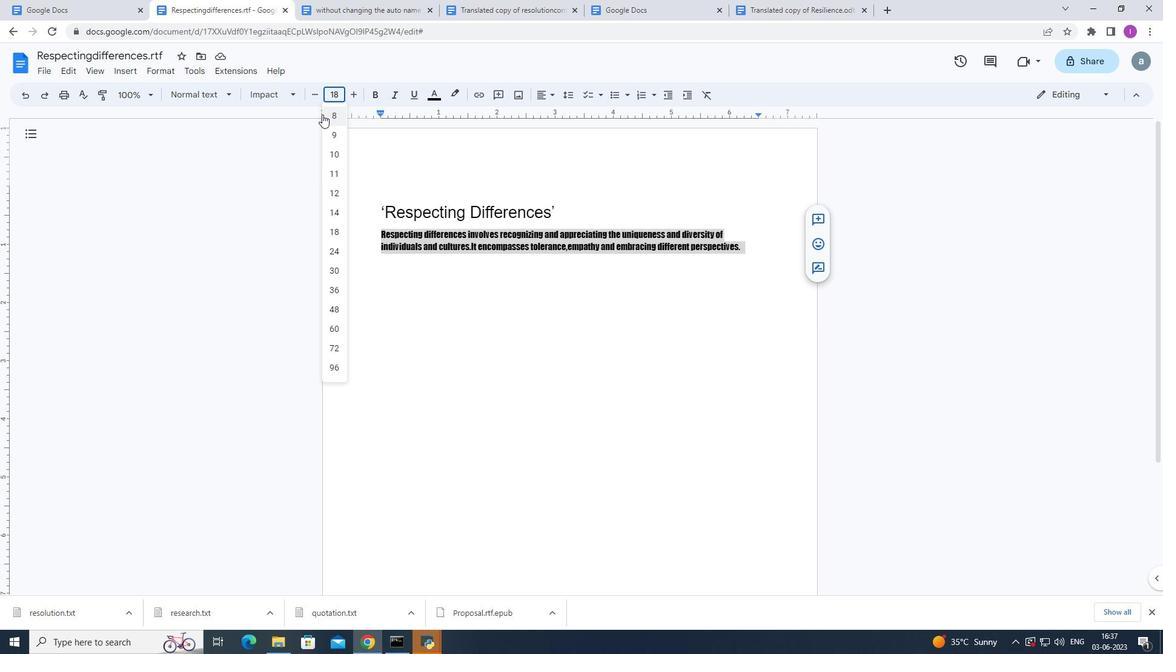 
Action: Mouse moved to (355, 206)
Screenshot: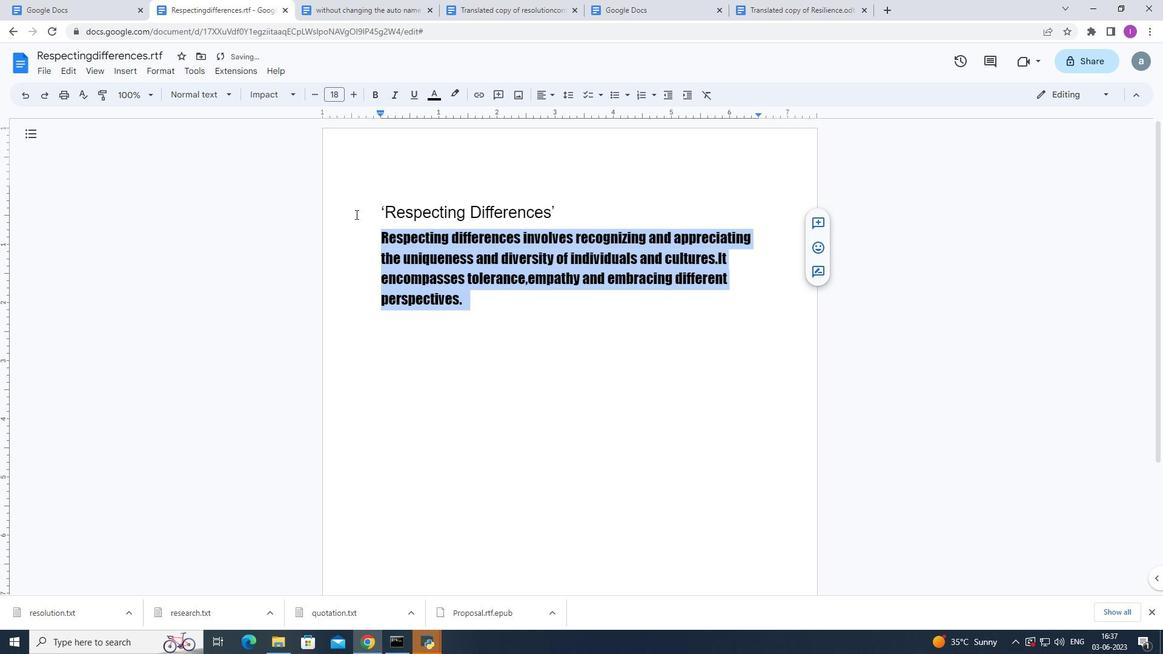 
Action: Mouse pressed left at (355, 206)
Screenshot: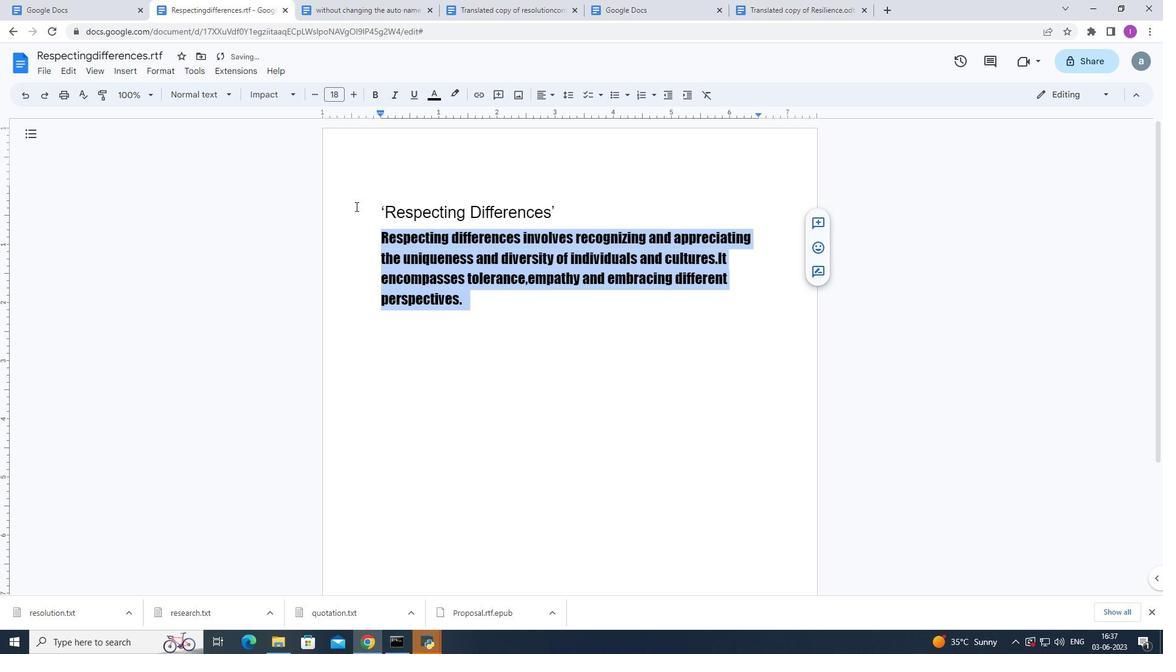 
Action: Mouse moved to (293, 96)
Screenshot: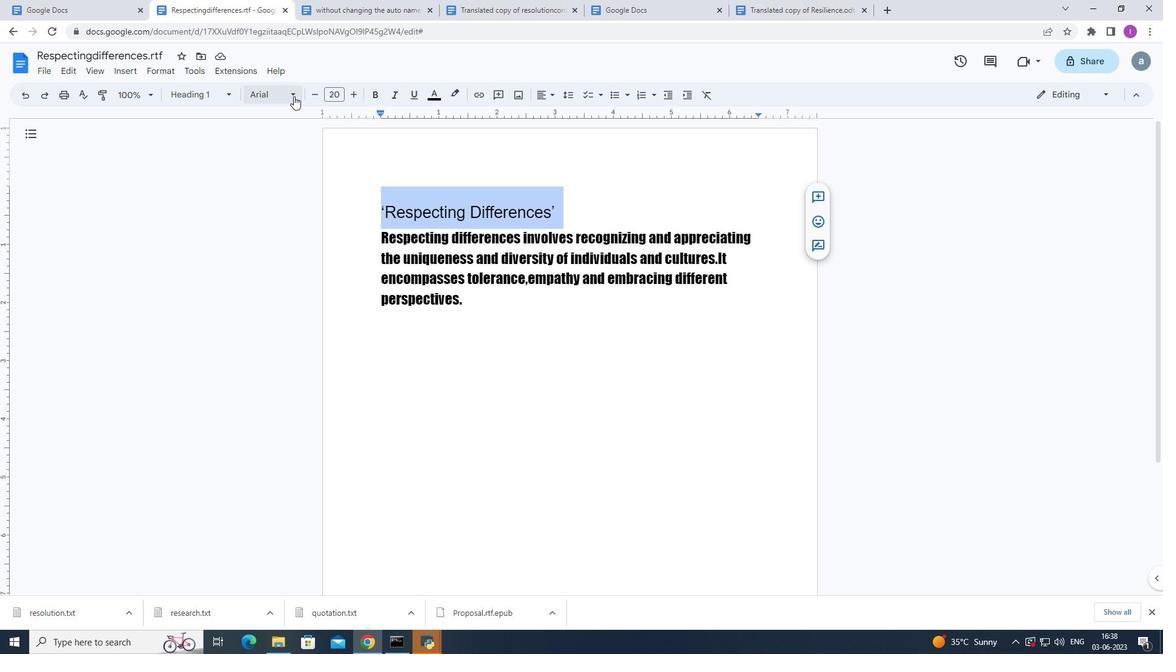 
Action: Mouse pressed left at (293, 96)
Screenshot: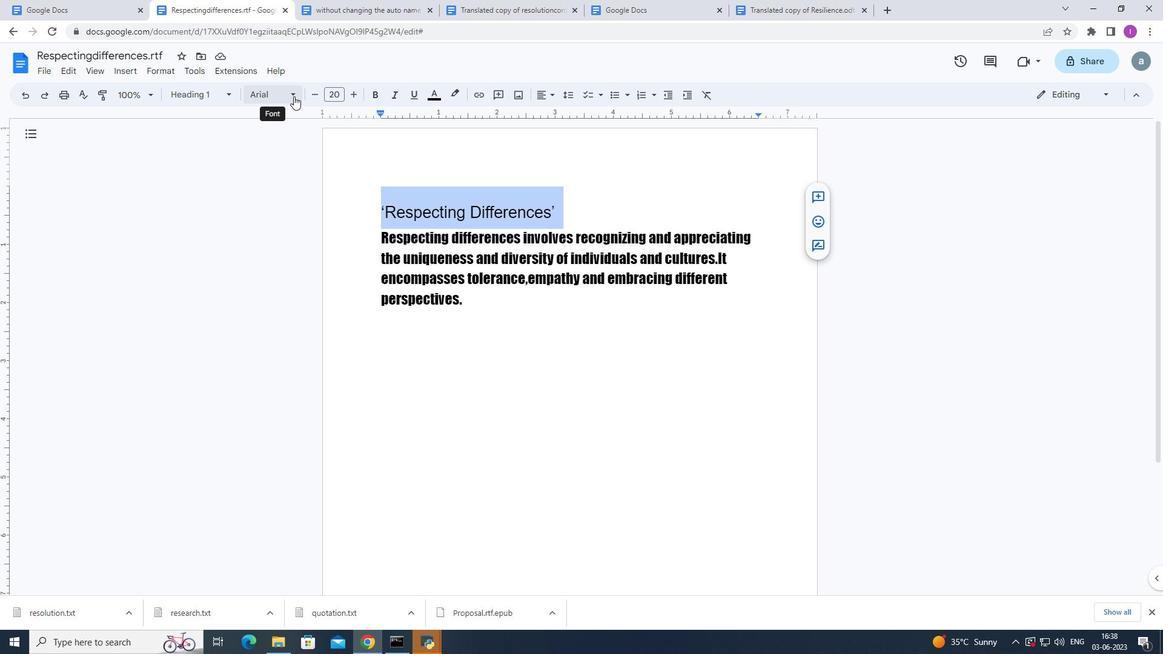 
Action: Mouse moved to (320, 385)
Screenshot: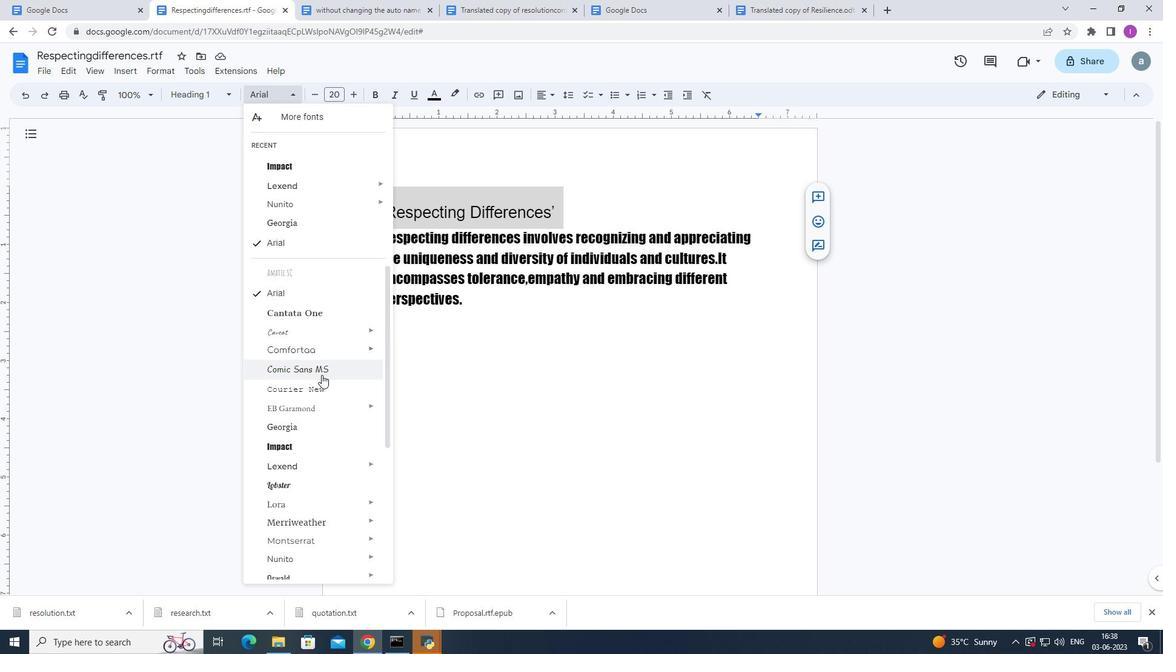 
Action: Mouse pressed left at (320, 385)
Screenshot: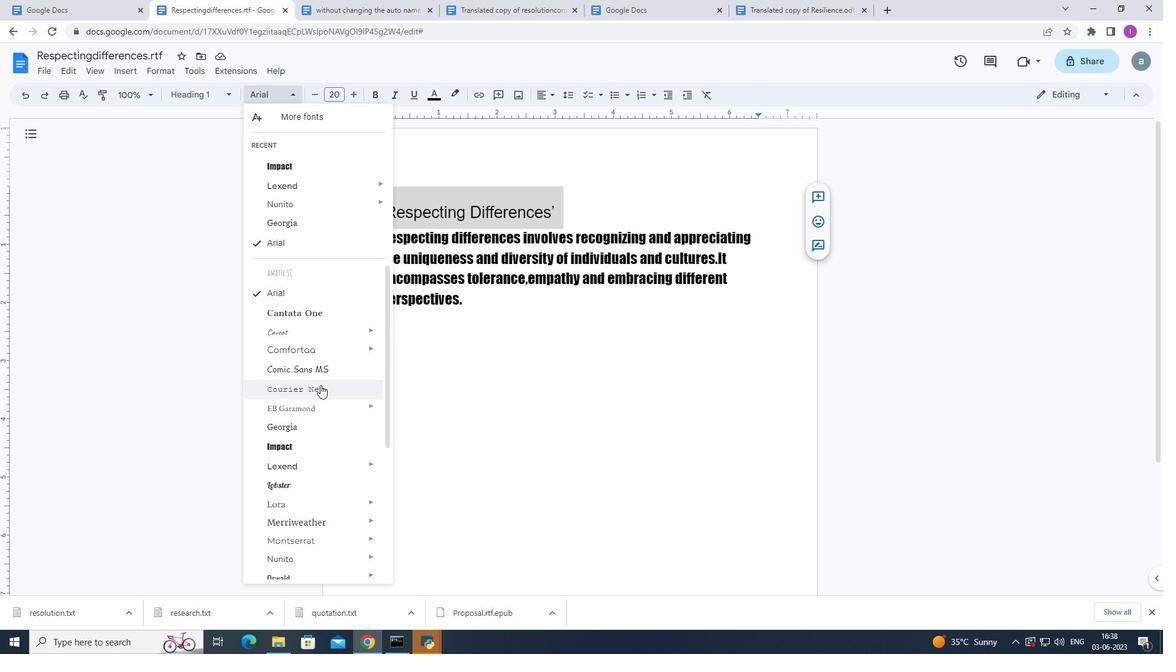 
Action: Mouse moved to (338, 92)
Screenshot: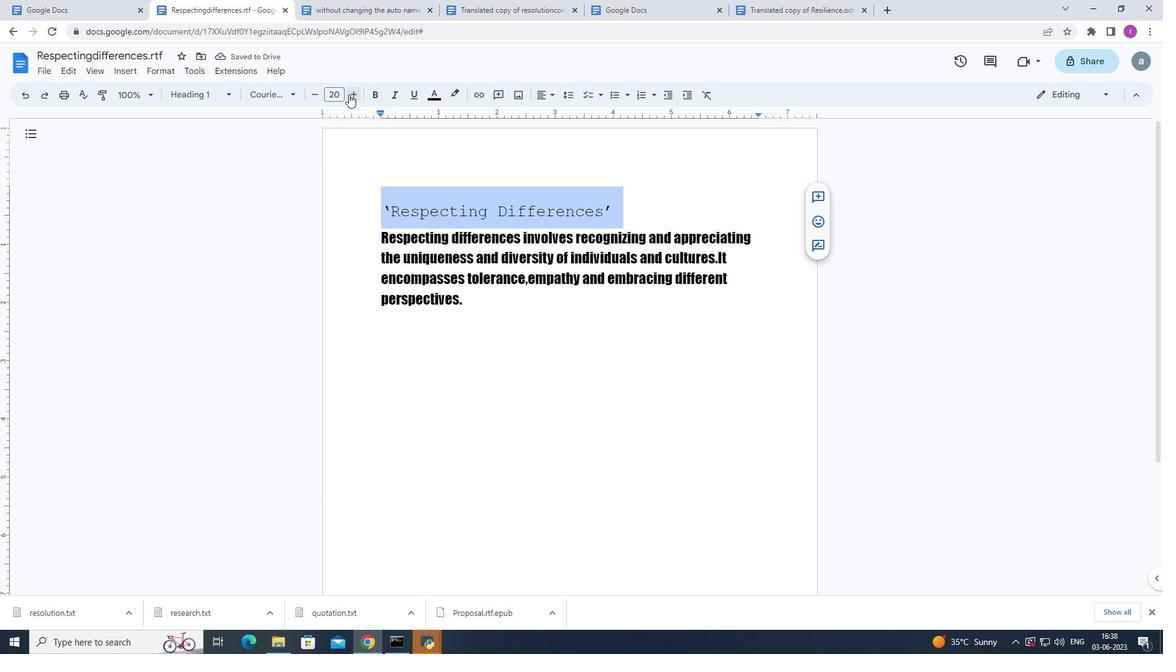 
Action: Mouse pressed left at (338, 92)
Screenshot: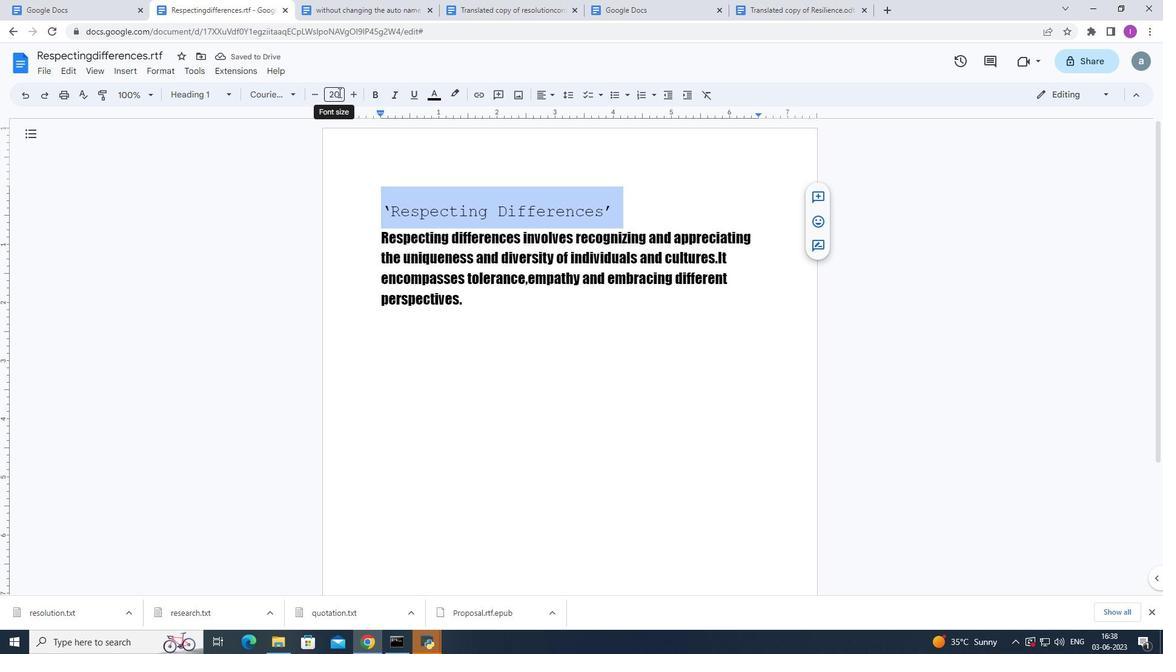 
Action: Mouse moved to (330, 291)
Screenshot: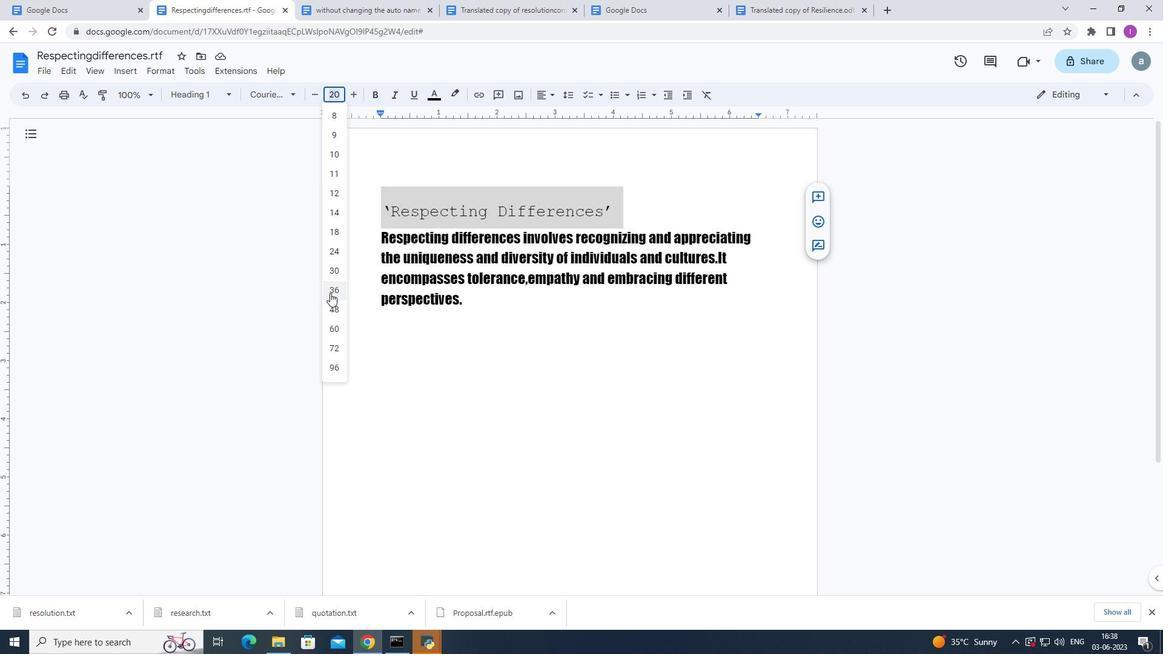 
Action: Mouse pressed left at (330, 291)
Screenshot: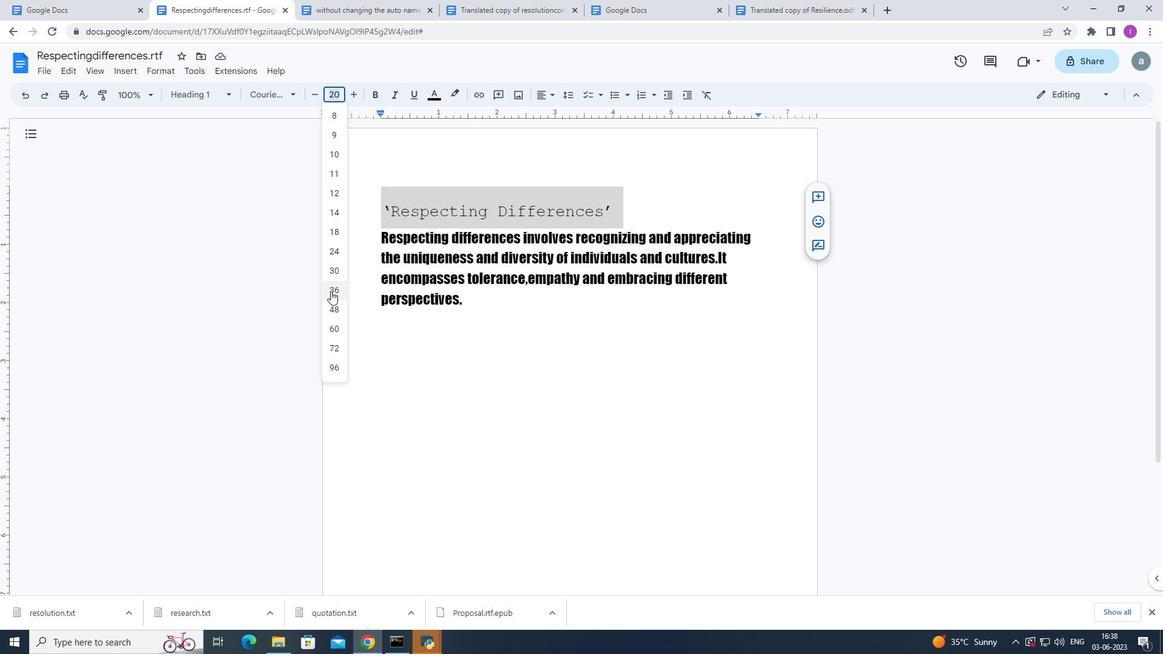 
Action: Mouse moved to (547, 94)
Screenshot: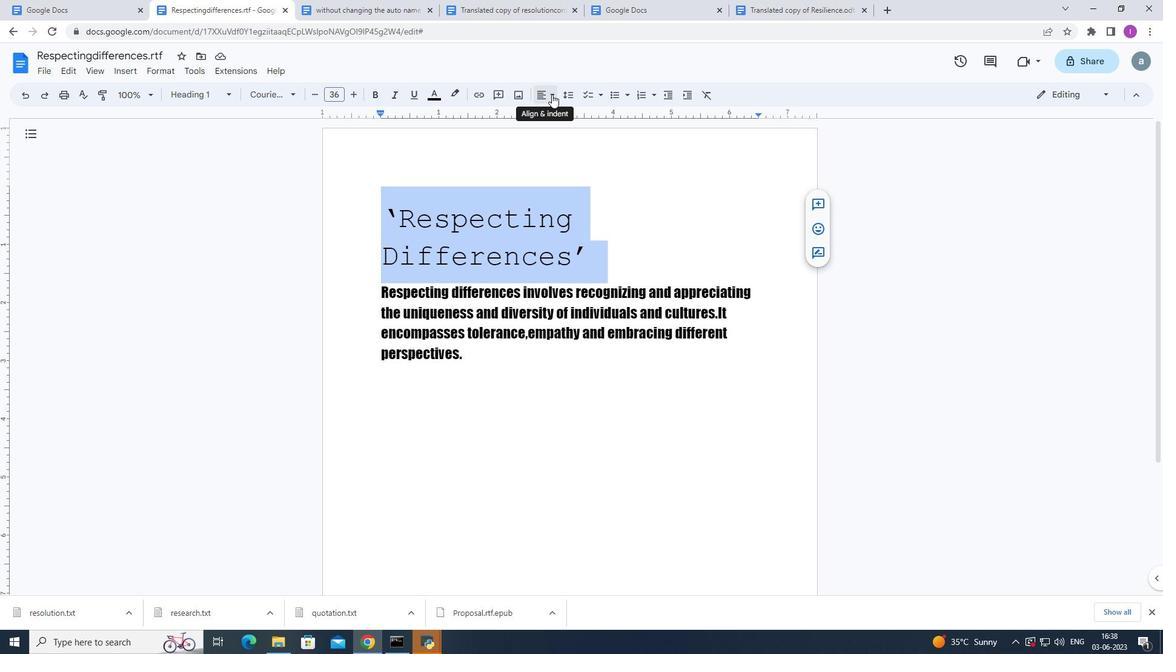 
Action: Mouse pressed left at (547, 94)
Screenshot: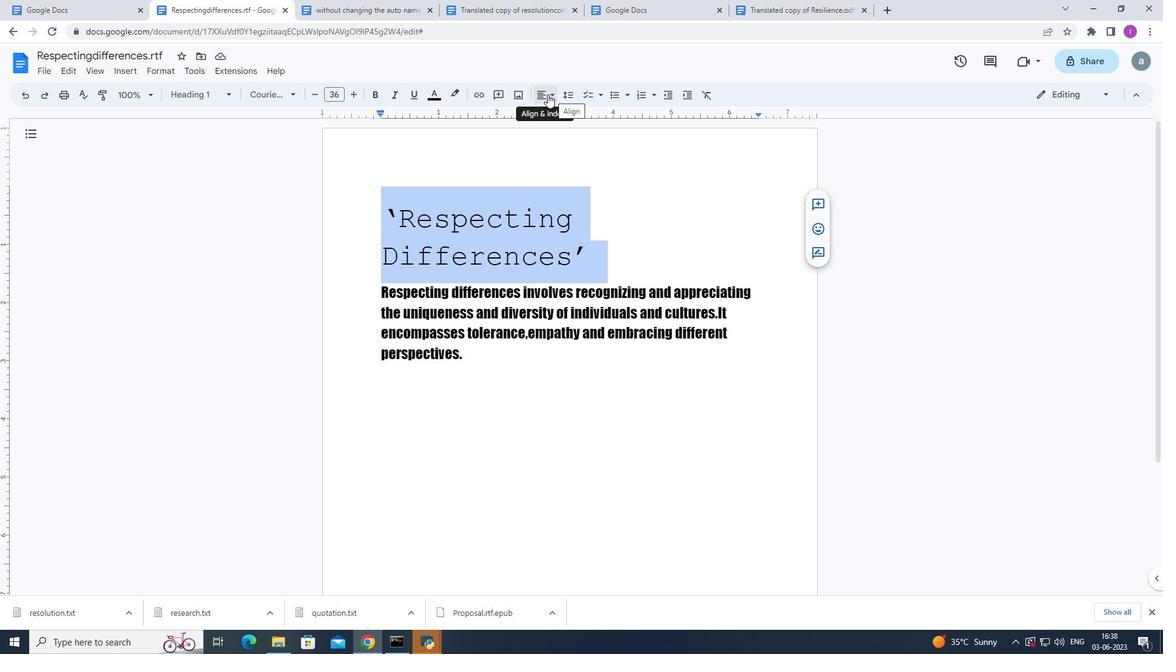 
Action: Mouse moved to (541, 118)
Screenshot: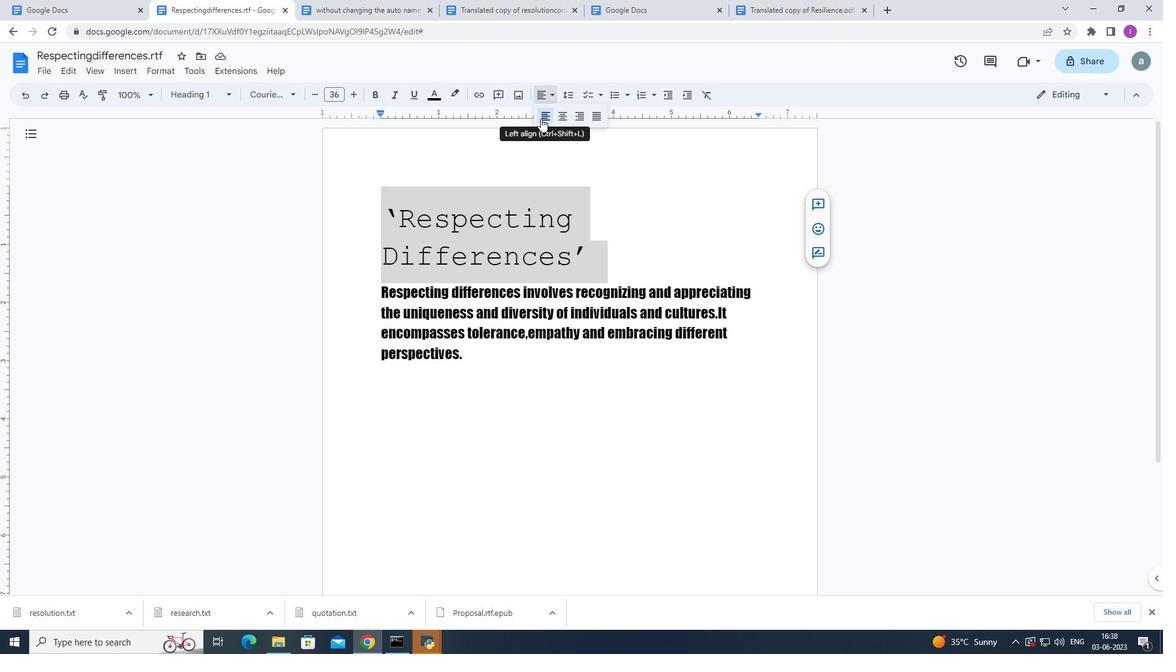 
Action: Mouse pressed left at (541, 118)
Screenshot: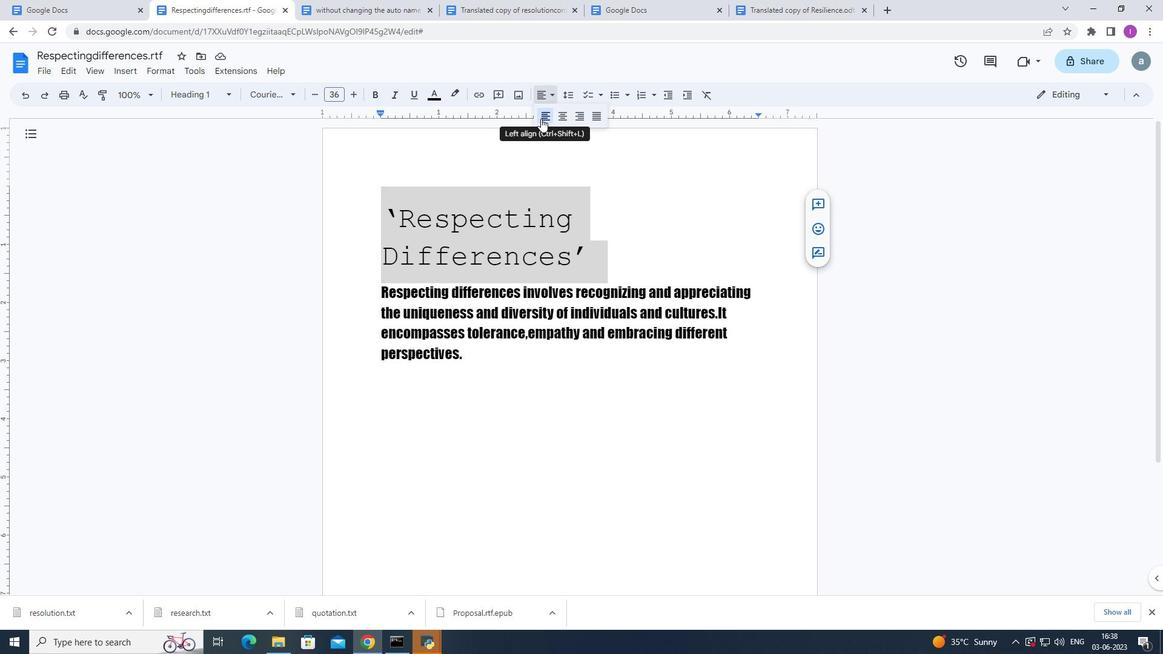 
Action: Mouse moved to (369, 306)
Screenshot: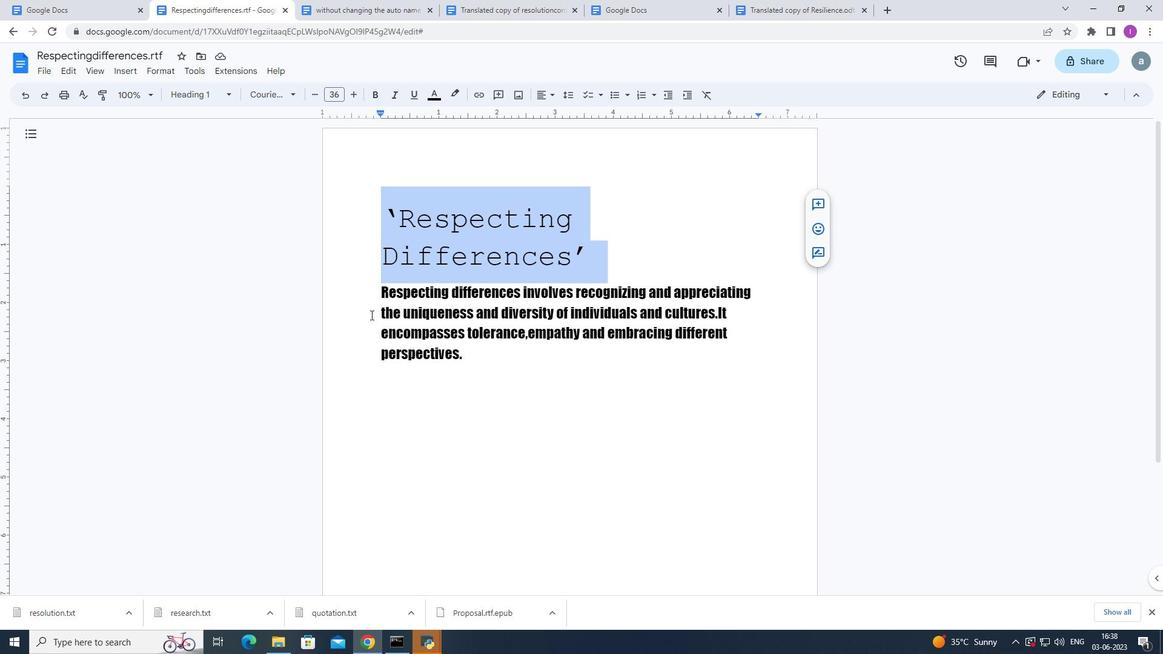 
Action: Mouse pressed left at (369, 306)
Screenshot: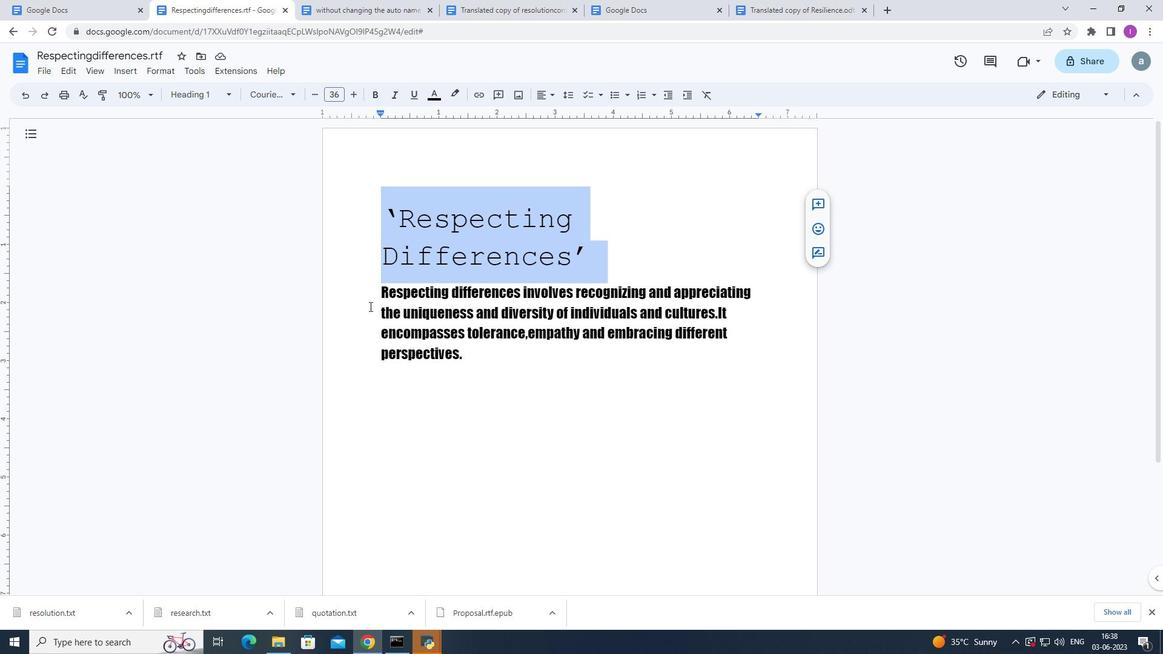 
Action: Mouse moved to (369, 284)
Screenshot: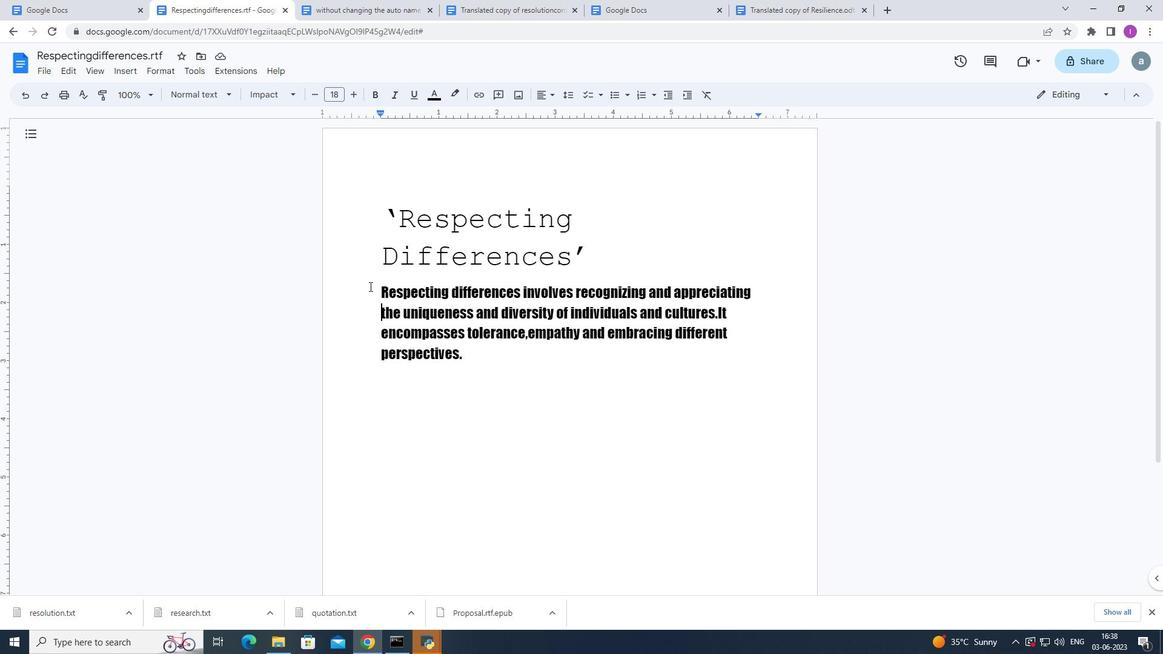 
Action: Mouse pressed left at (369, 284)
Screenshot: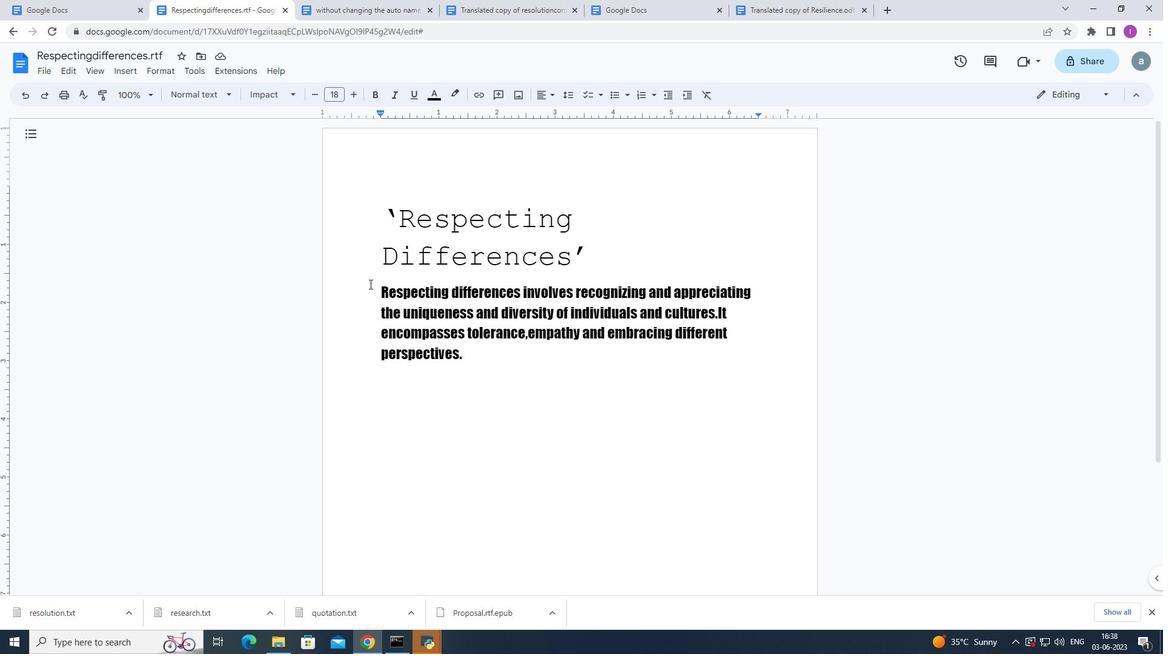 
Action: Mouse moved to (545, 95)
Screenshot: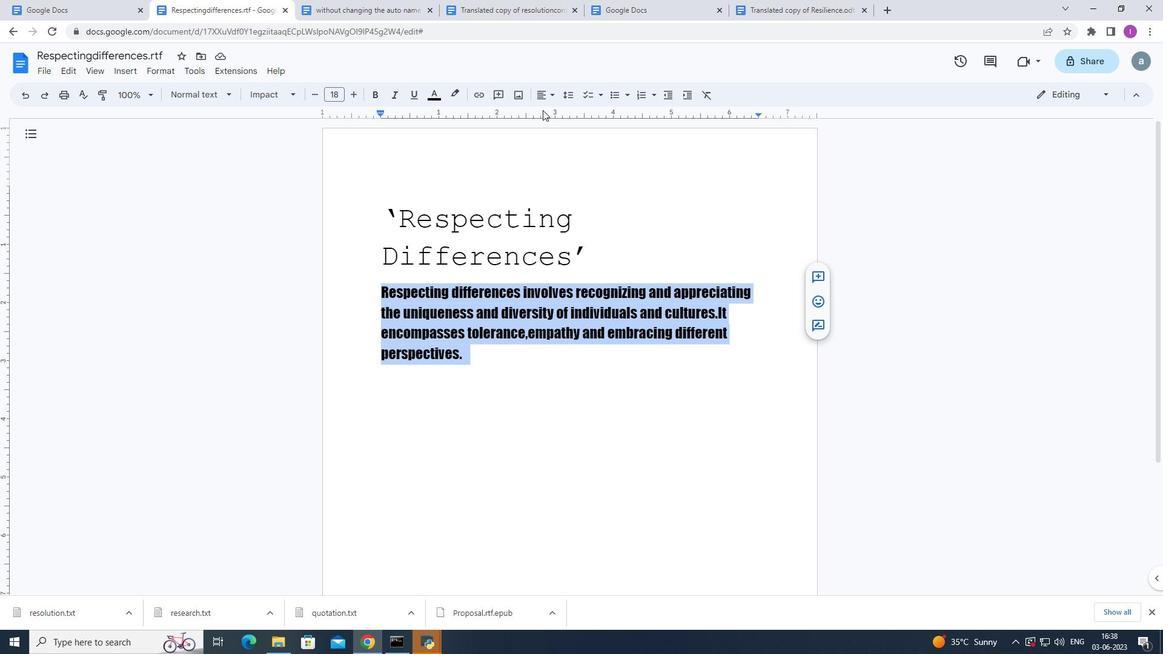 
Action: Mouse pressed left at (545, 95)
Screenshot: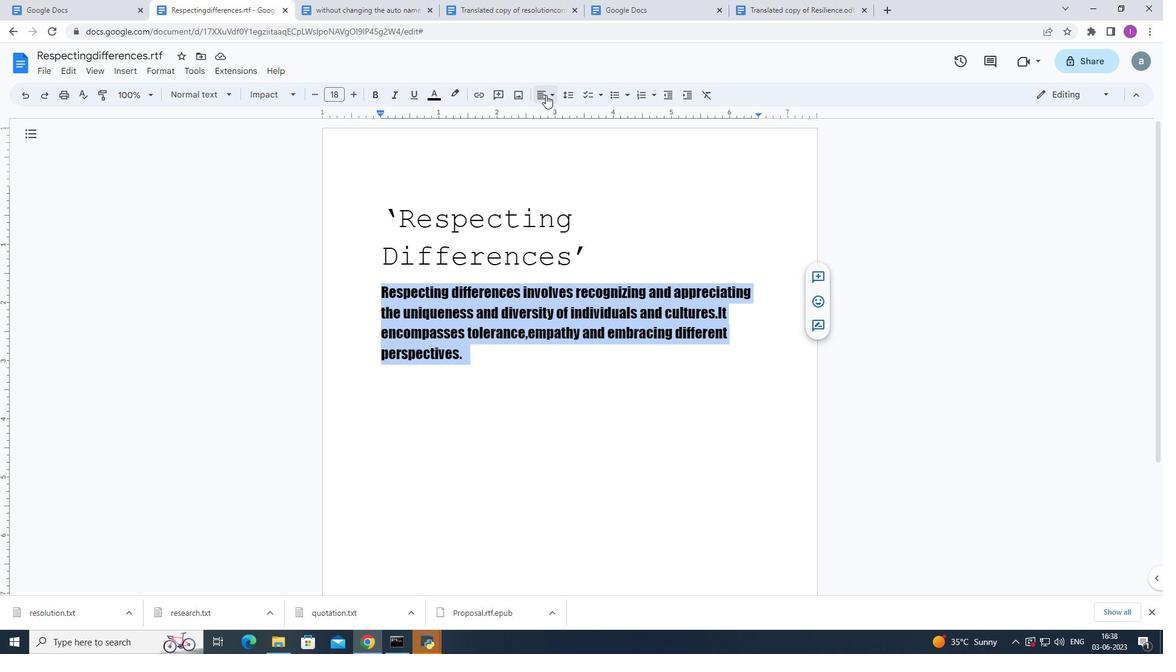 
Action: Mouse moved to (539, 116)
Screenshot: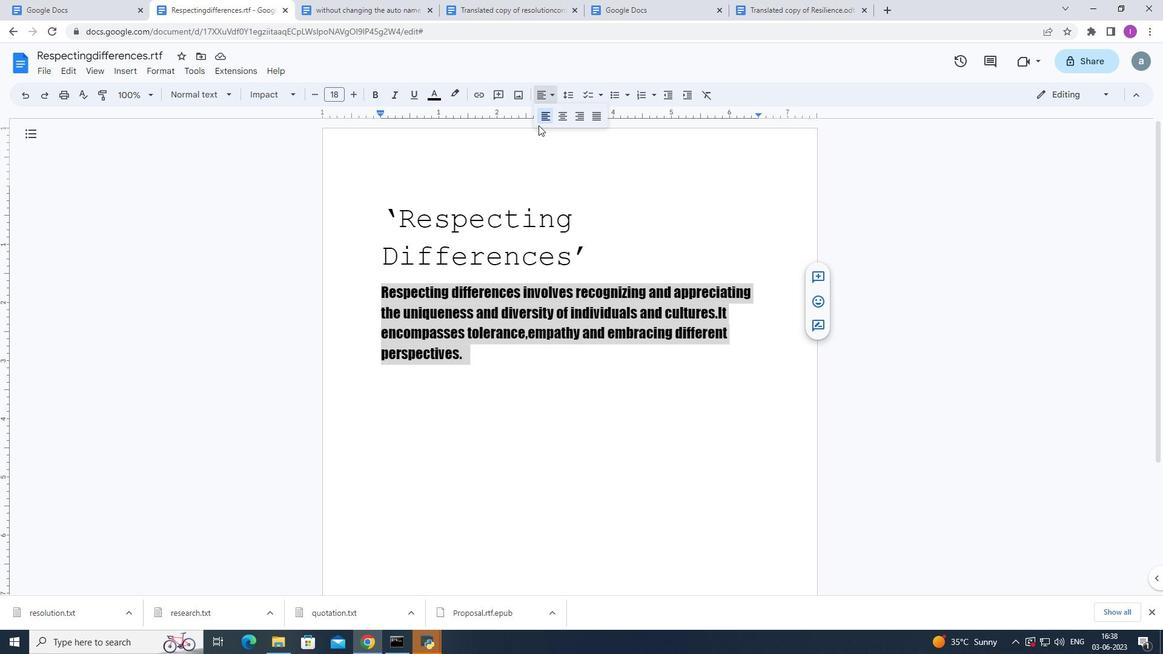 
Action: Mouse pressed left at (539, 116)
Screenshot: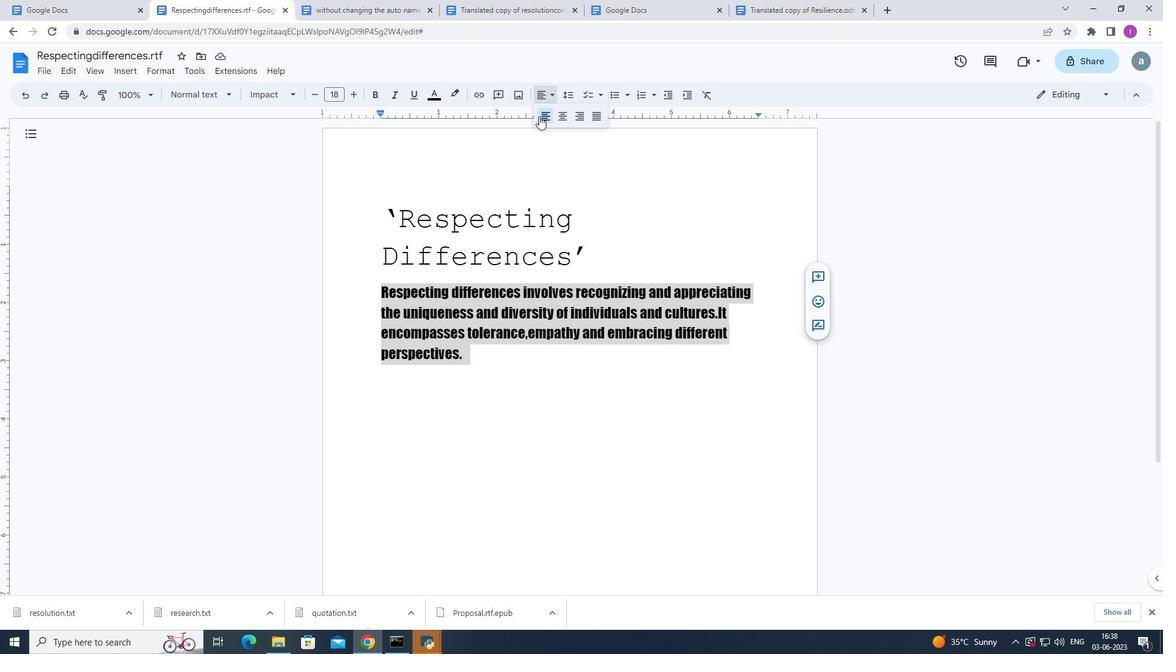 
Action: Mouse moved to (496, 213)
Screenshot: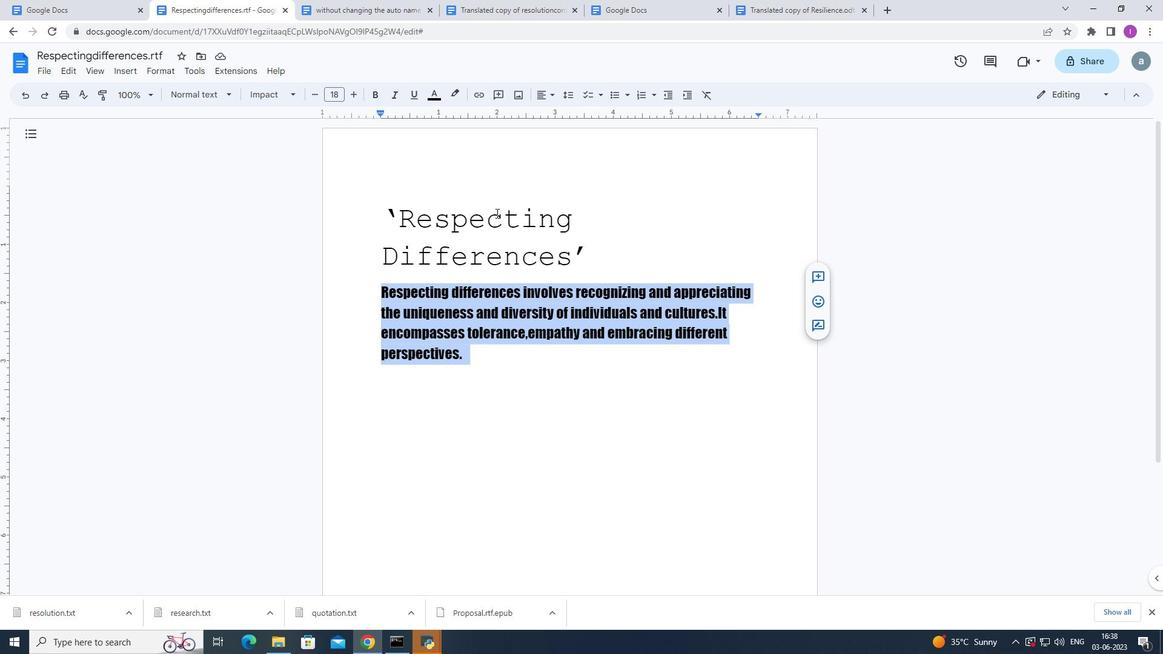 
